 Task: Find connections with filter location Basoko with filter topic #AIwith filter profile language French with filter current company Mindfield Resources with filter school Rajiv Gandhi Prodoyogiki Vishwavidyalaya, Bhopal with filter industry Flight Training with filter service category UX Research with filter keywords title Animal Trainer
Action: Mouse moved to (694, 161)
Screenshot: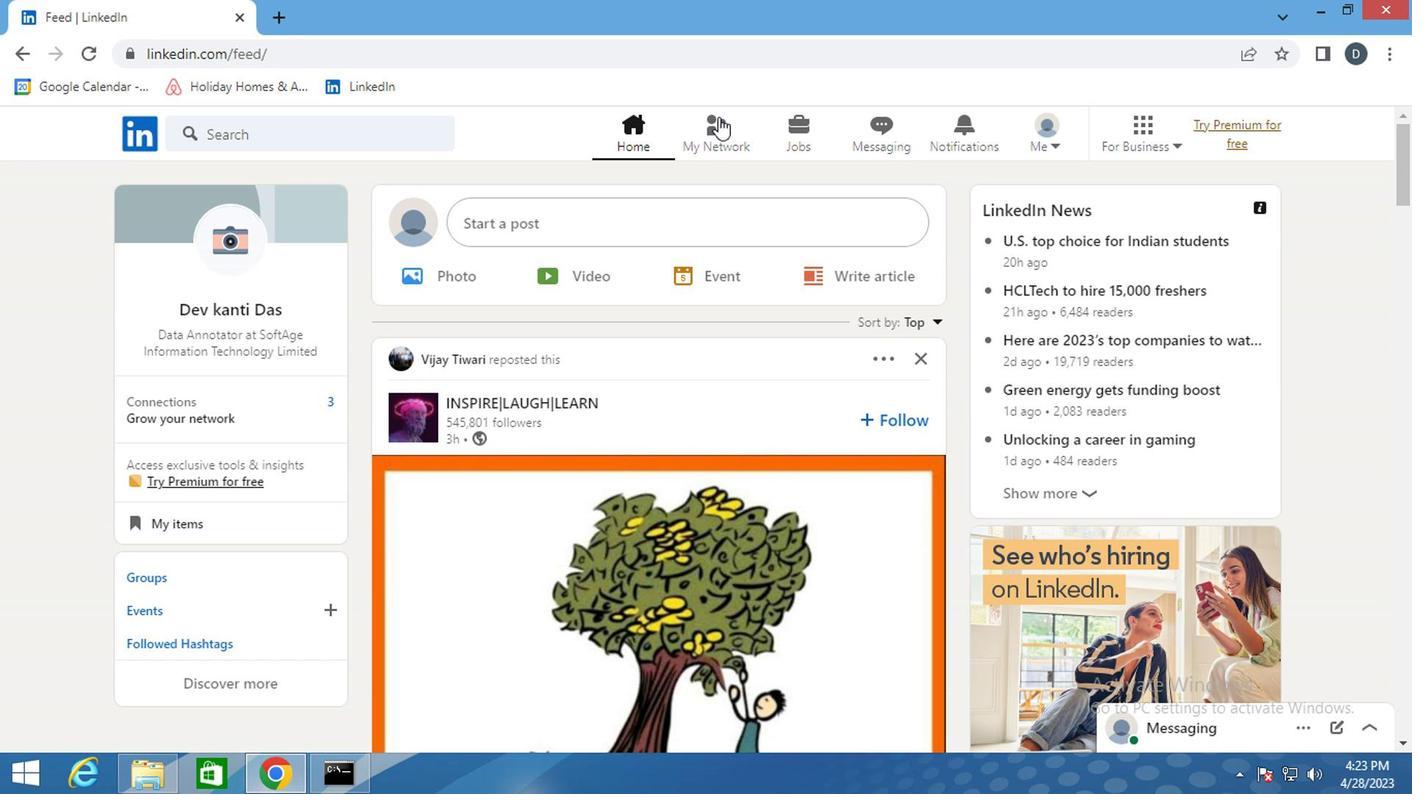 
Action: Mouse pressed left at (694, 161)
Screenshot: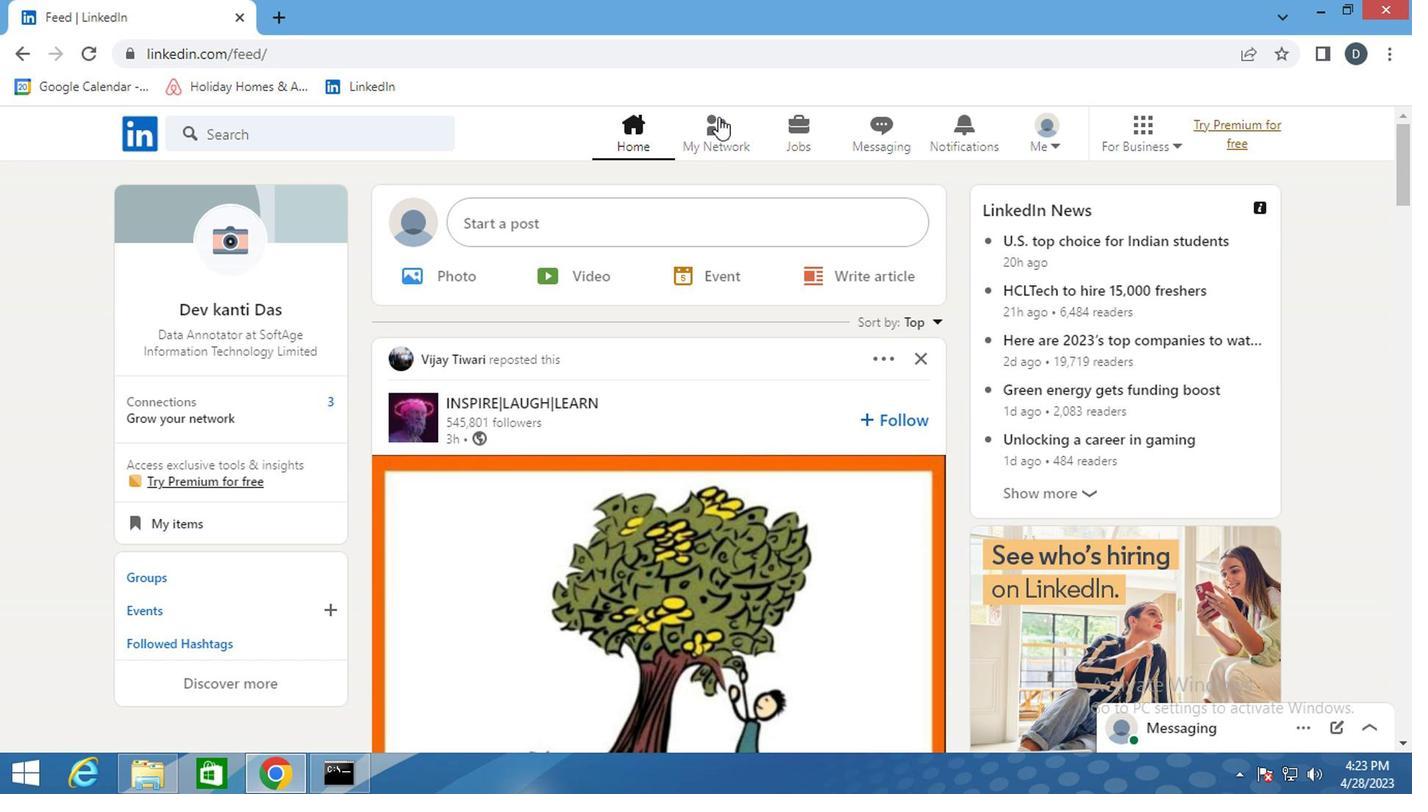 
Action: Mouse moved to (402, 243)
Screenshot: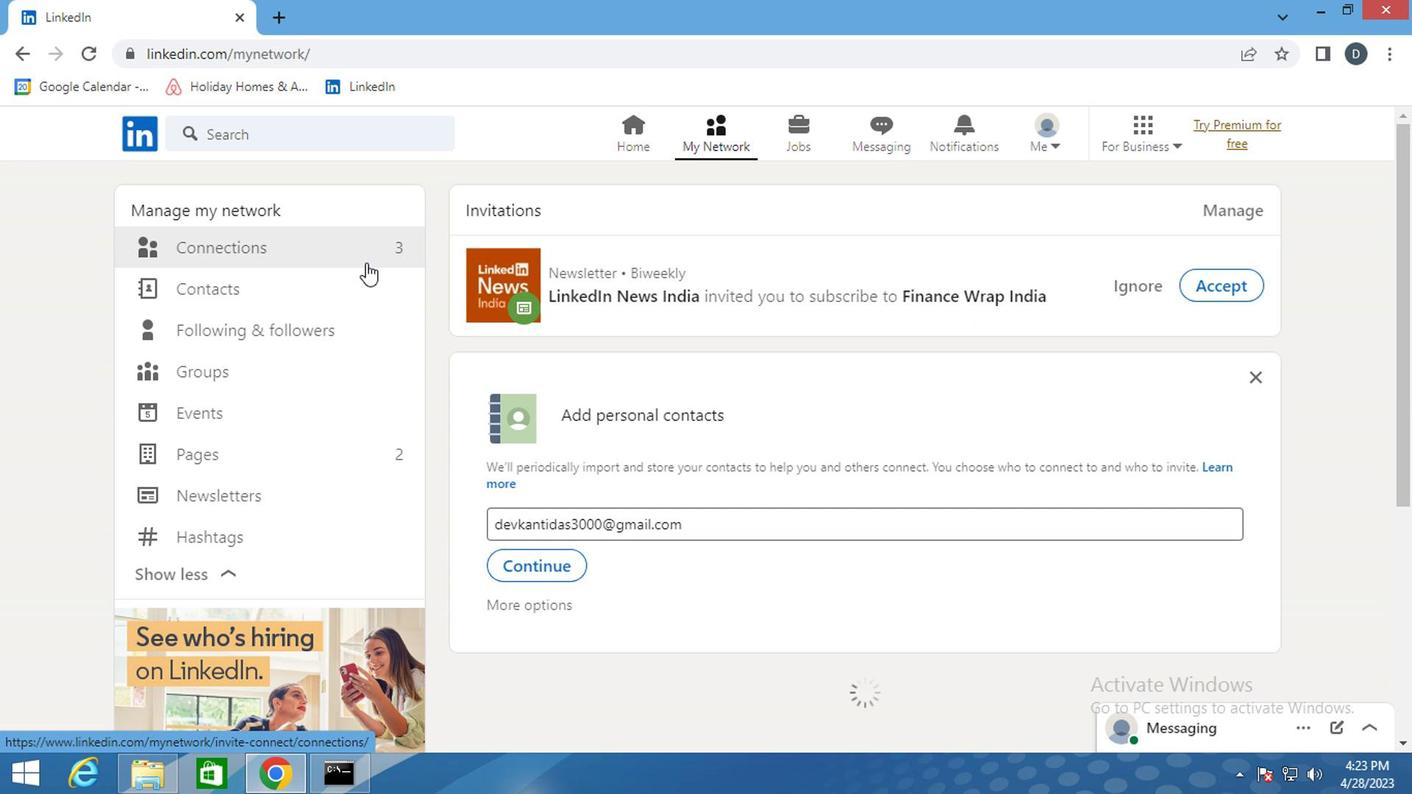
Action: Mouse pressed left at (402, 243)
Screenshot: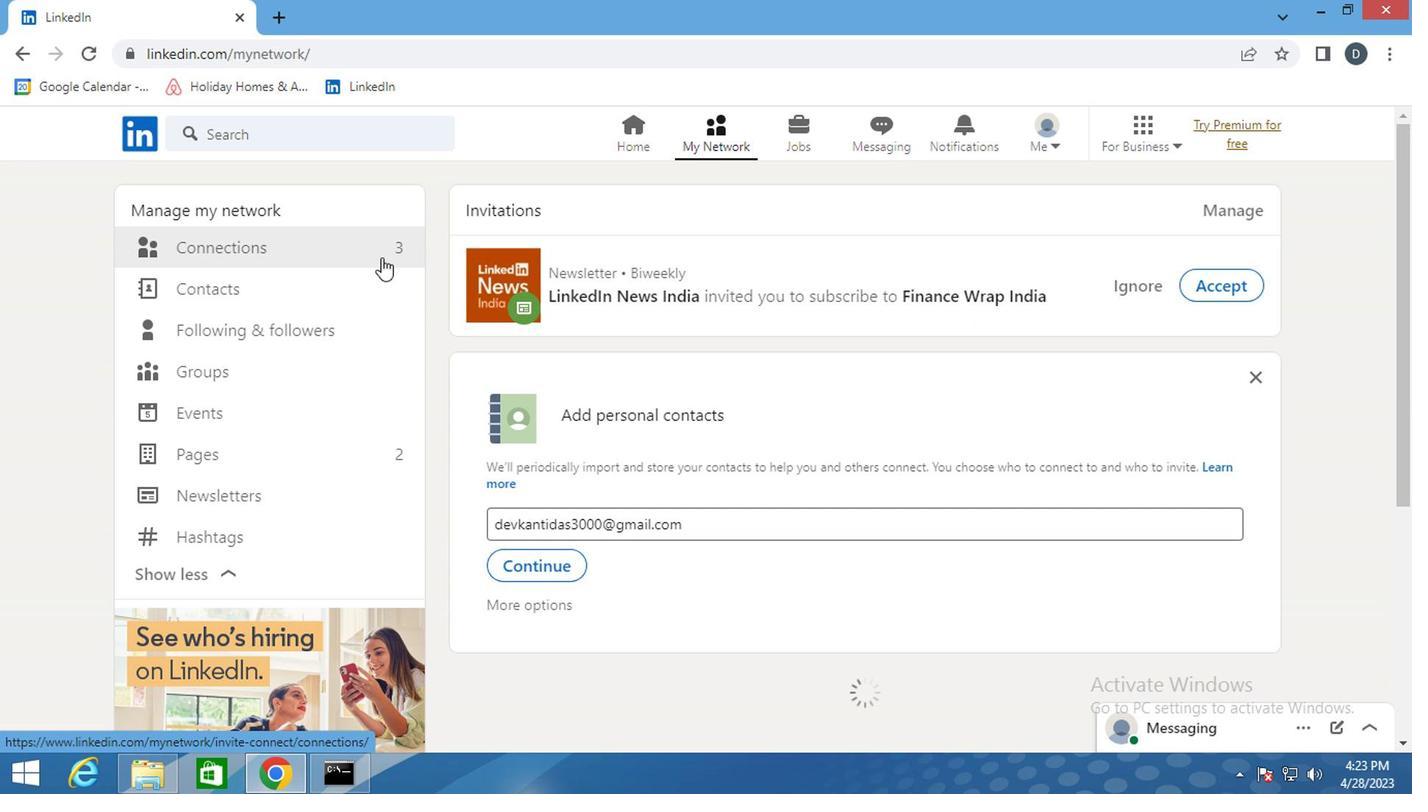 
Action: Mouse moved to (240, 244)
Screenshot: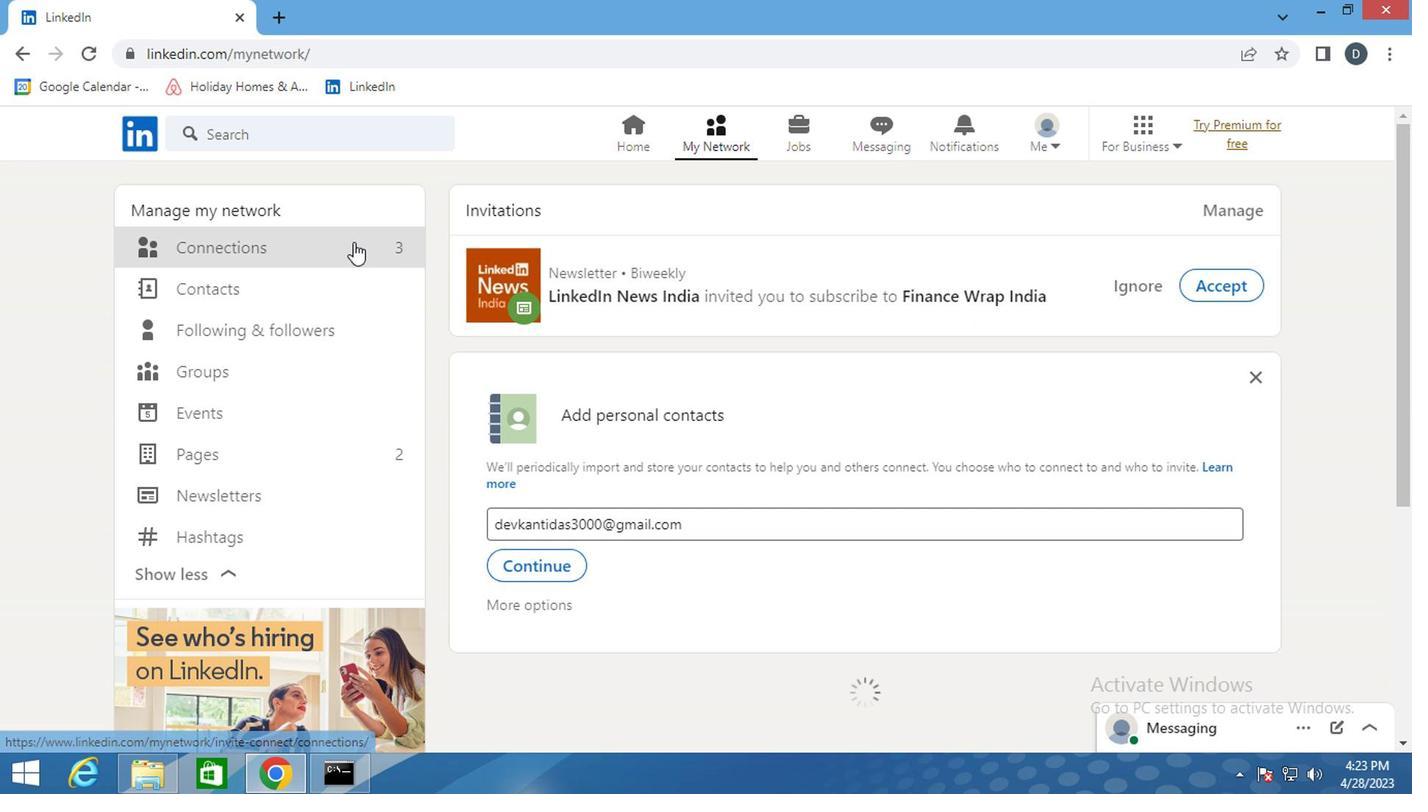 
Action: Mouse pressed left at (240, 244)
Screenshot: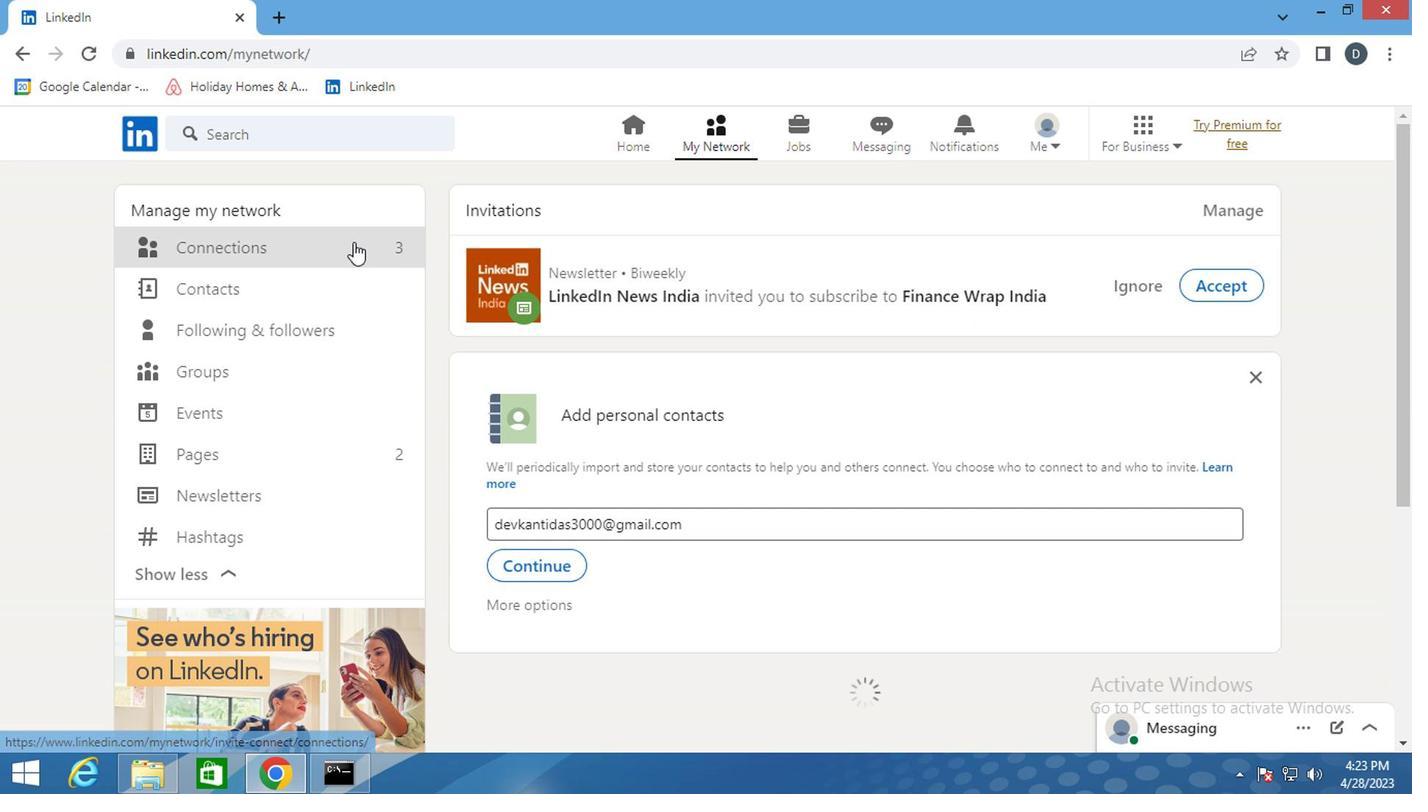 
Action: Mouse moved to (878, 256)
Screenshot: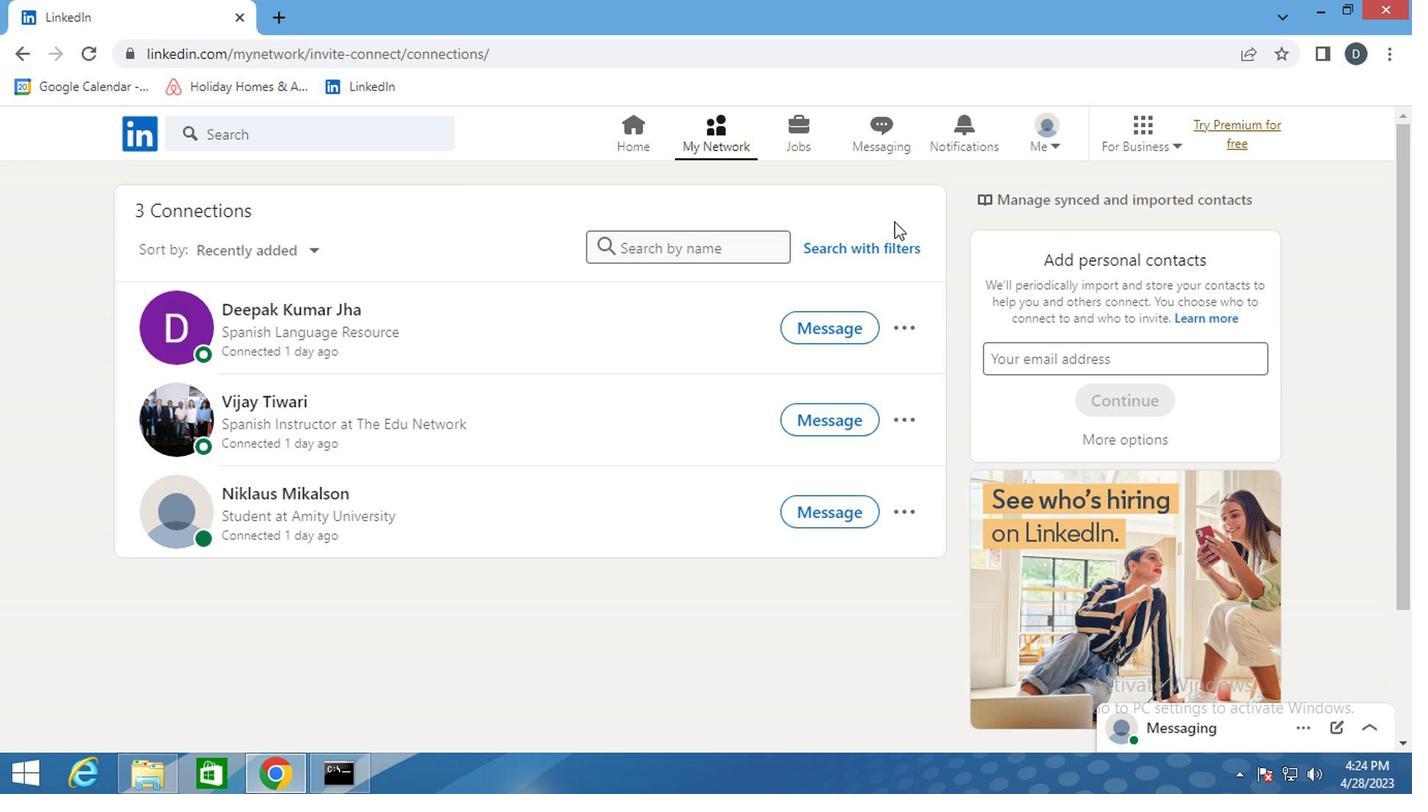 
Action: Mouse pressed left at (878, 256)
Screenshot: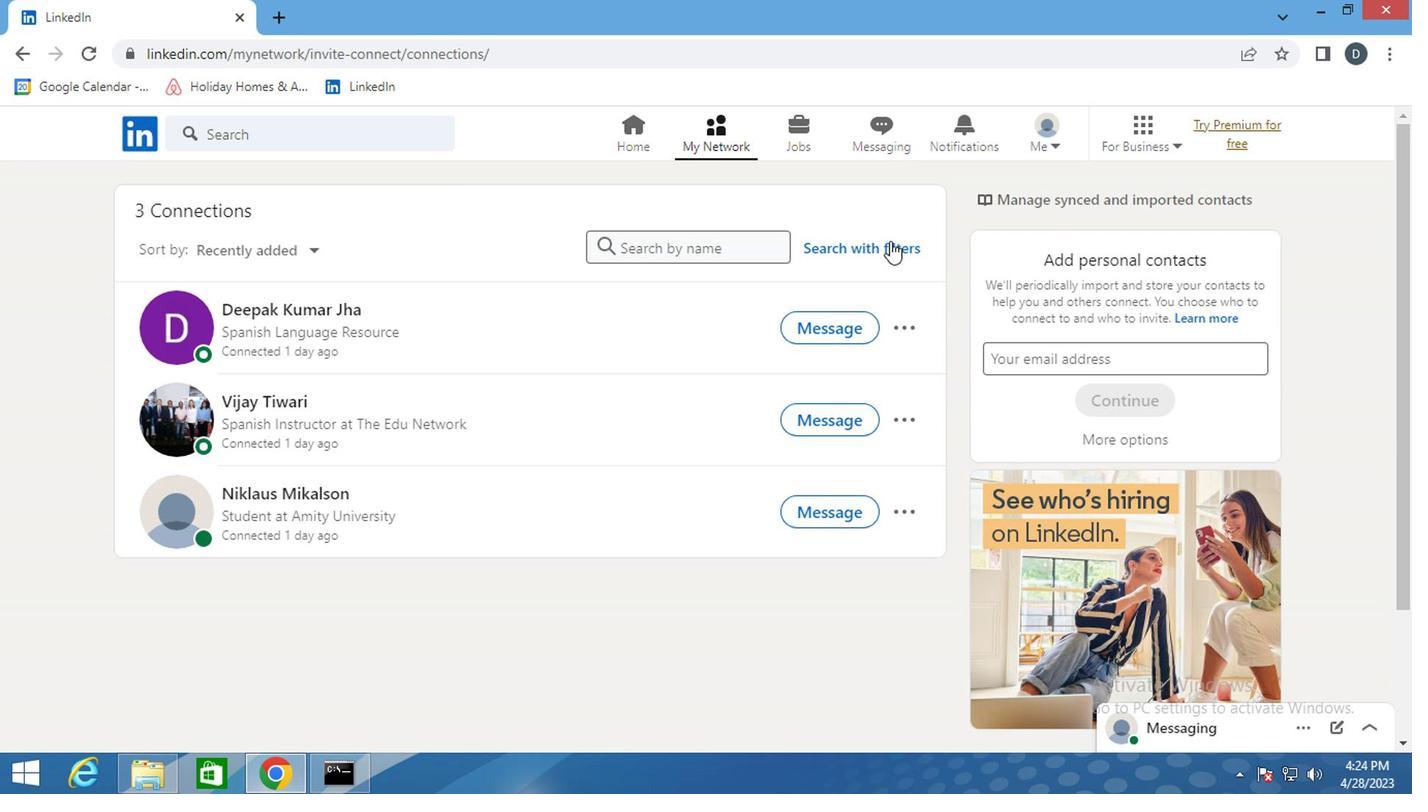 
Action: Mouse moved to (780, 200)
Screenshot: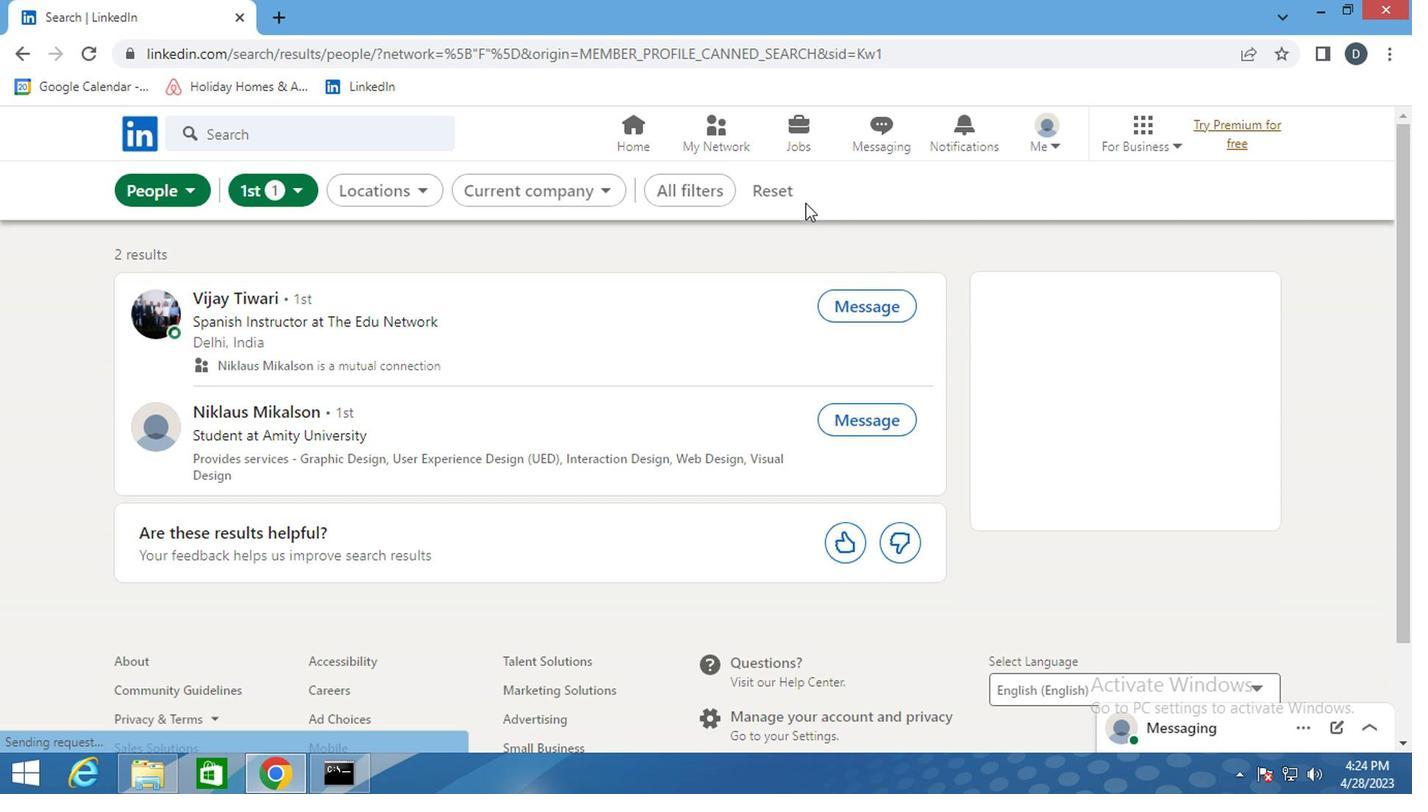 
Action: Mouse pressed left at (780, 200)
Screenshot: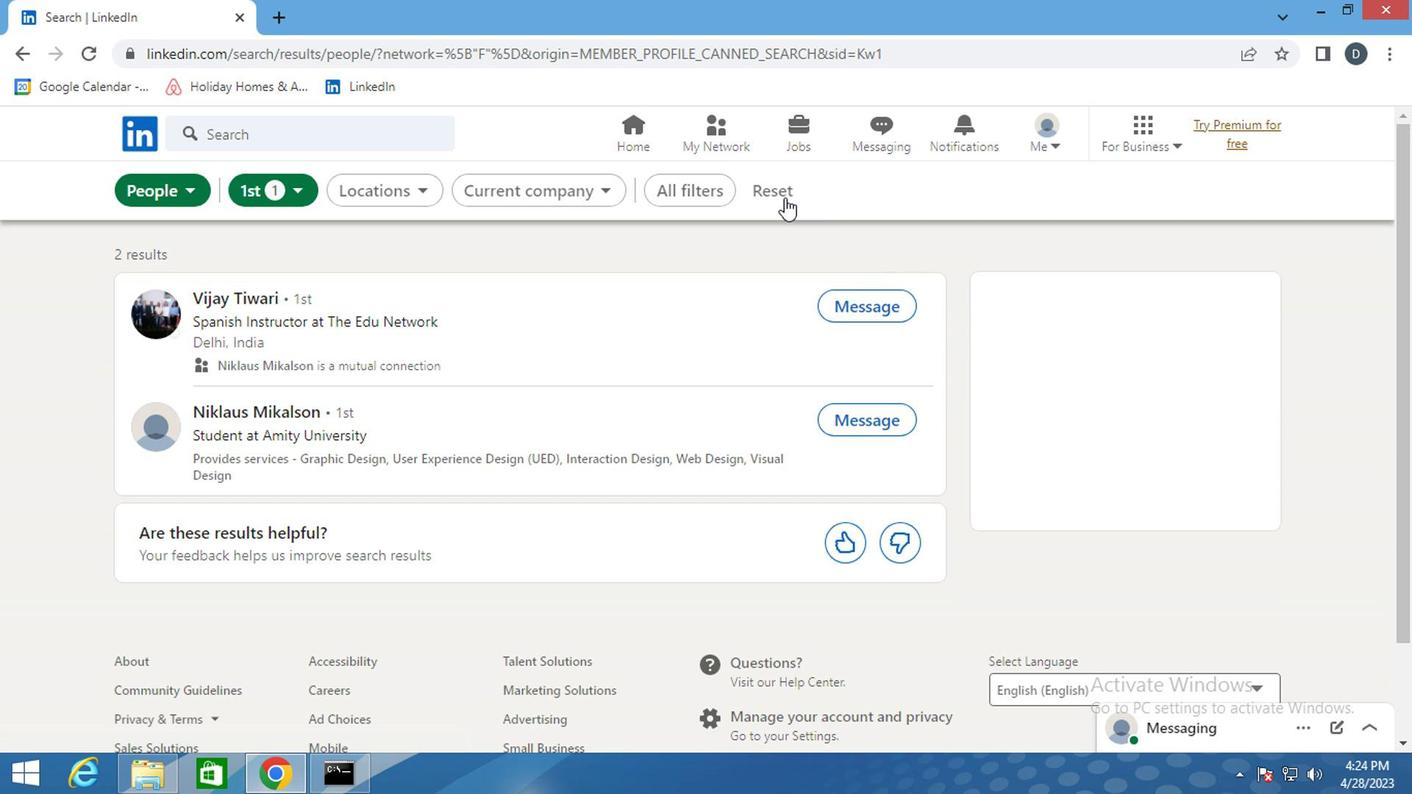 
Action: Mouse moved to (732, 185)
Screenshot: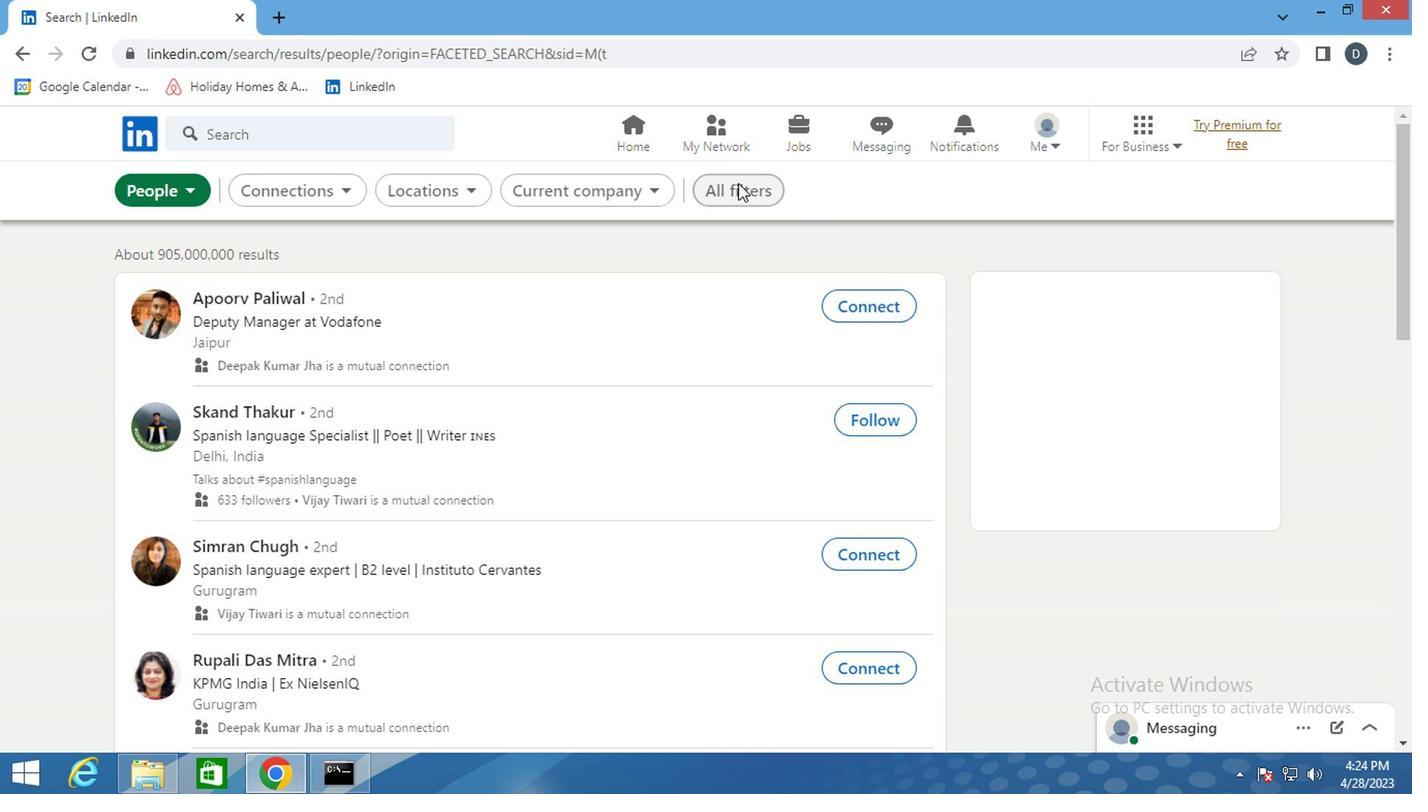 
Action: Mouse pressed left at (732, 185)
Screenshot: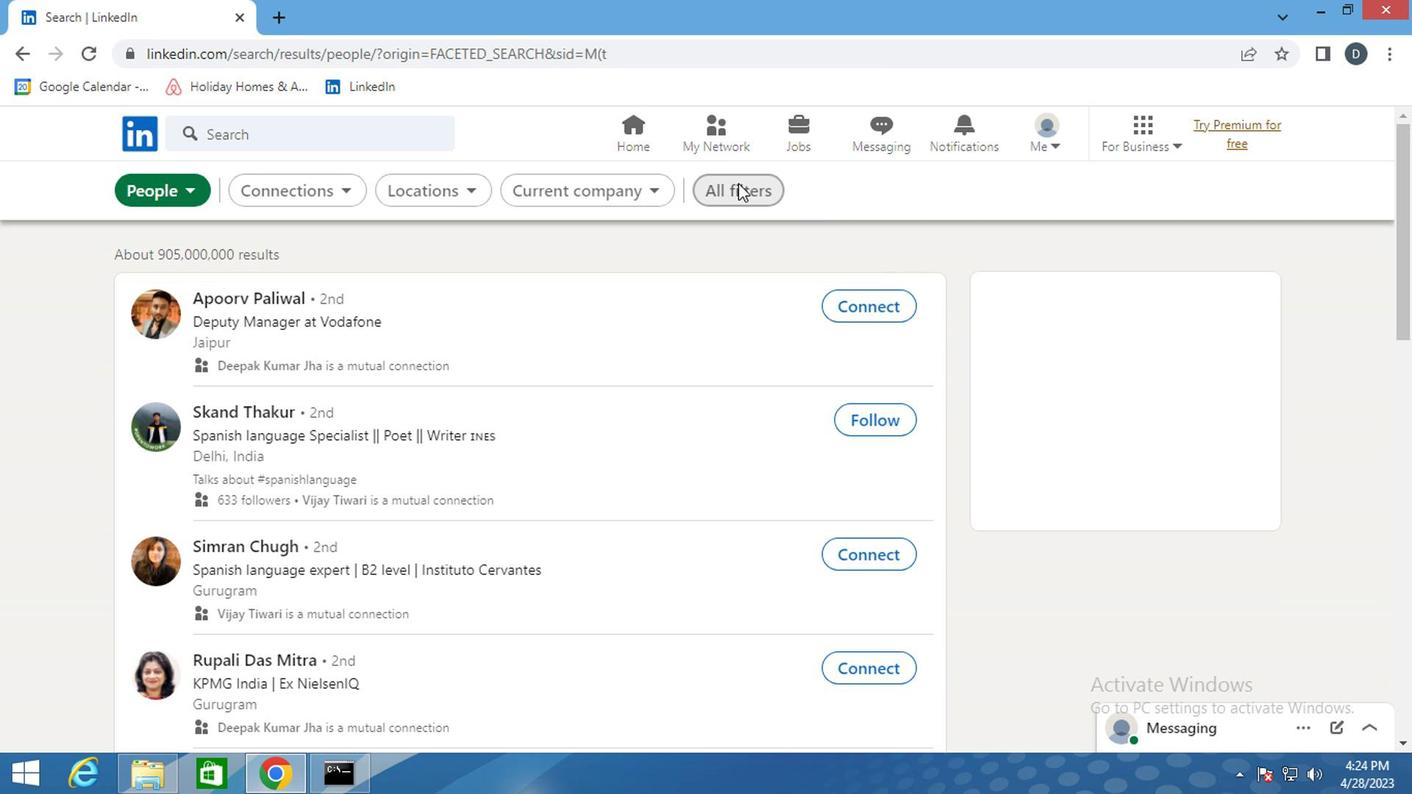 
Action: Mouse moved to (1142, 501)
Screenshot: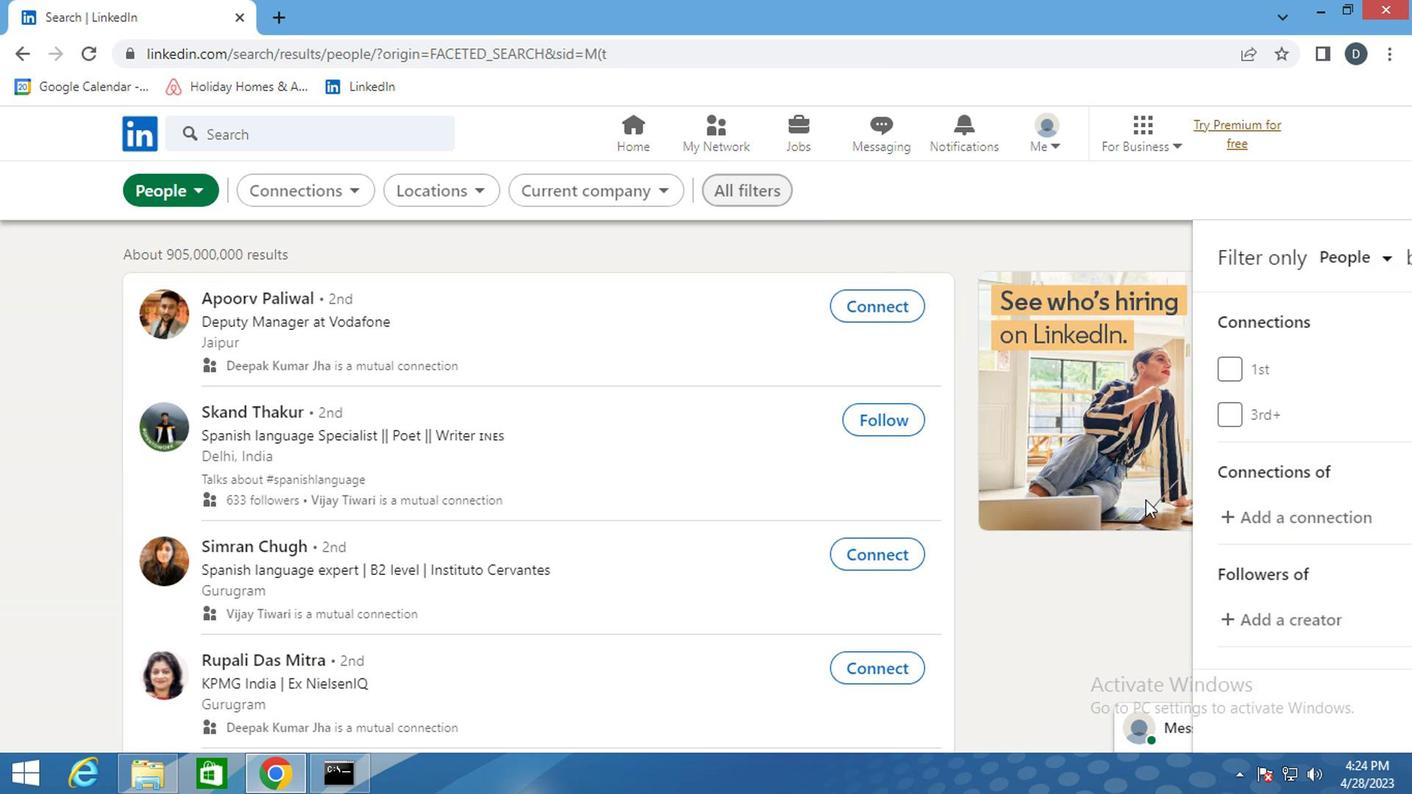 
Action: Mouse scrolled (1142, 501) with delta (0, 0)
Screenshot: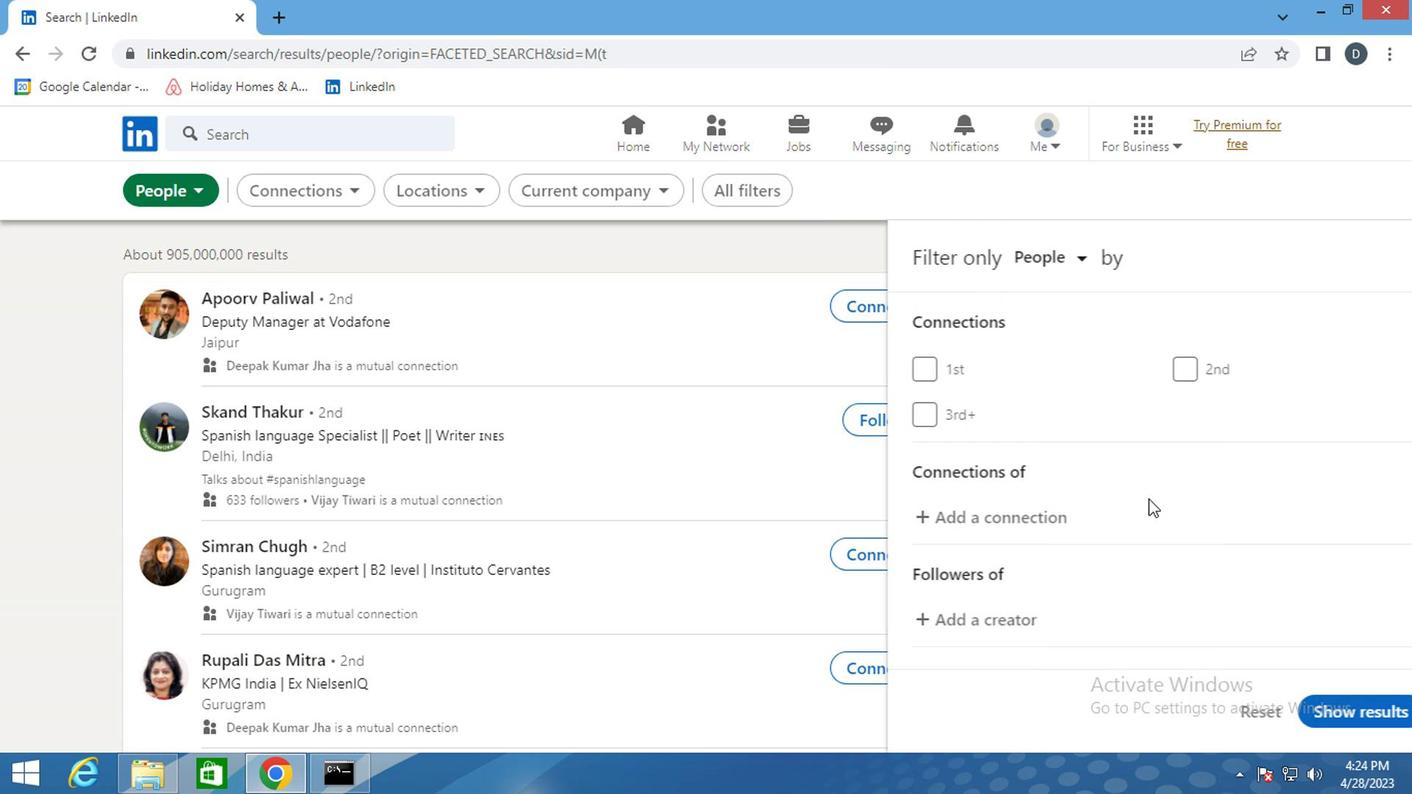 
Action: Mouse scrolled (1142, 501) with delta (0, 0)
Screenshot: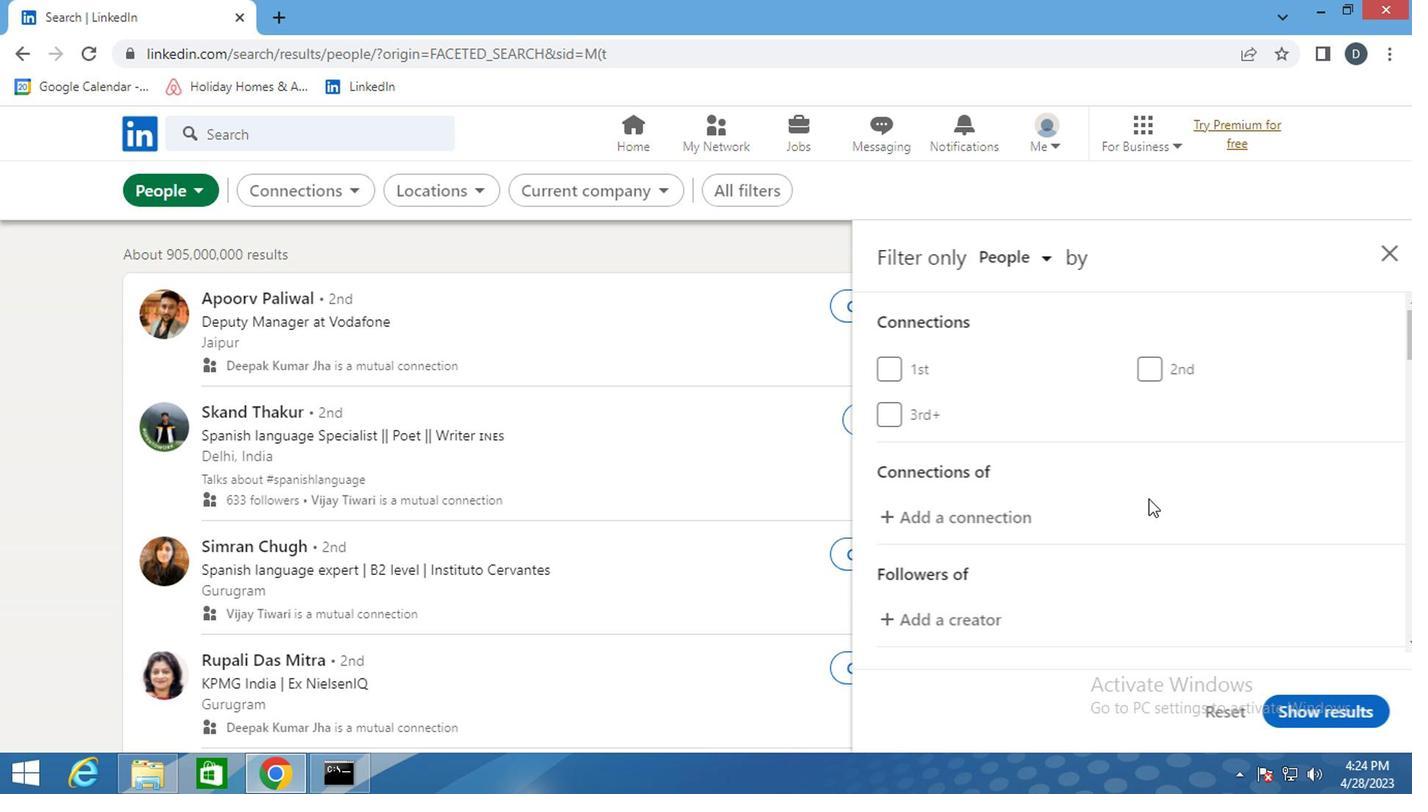 
Action: Mouse moved to (1206, 604)
Screenshot: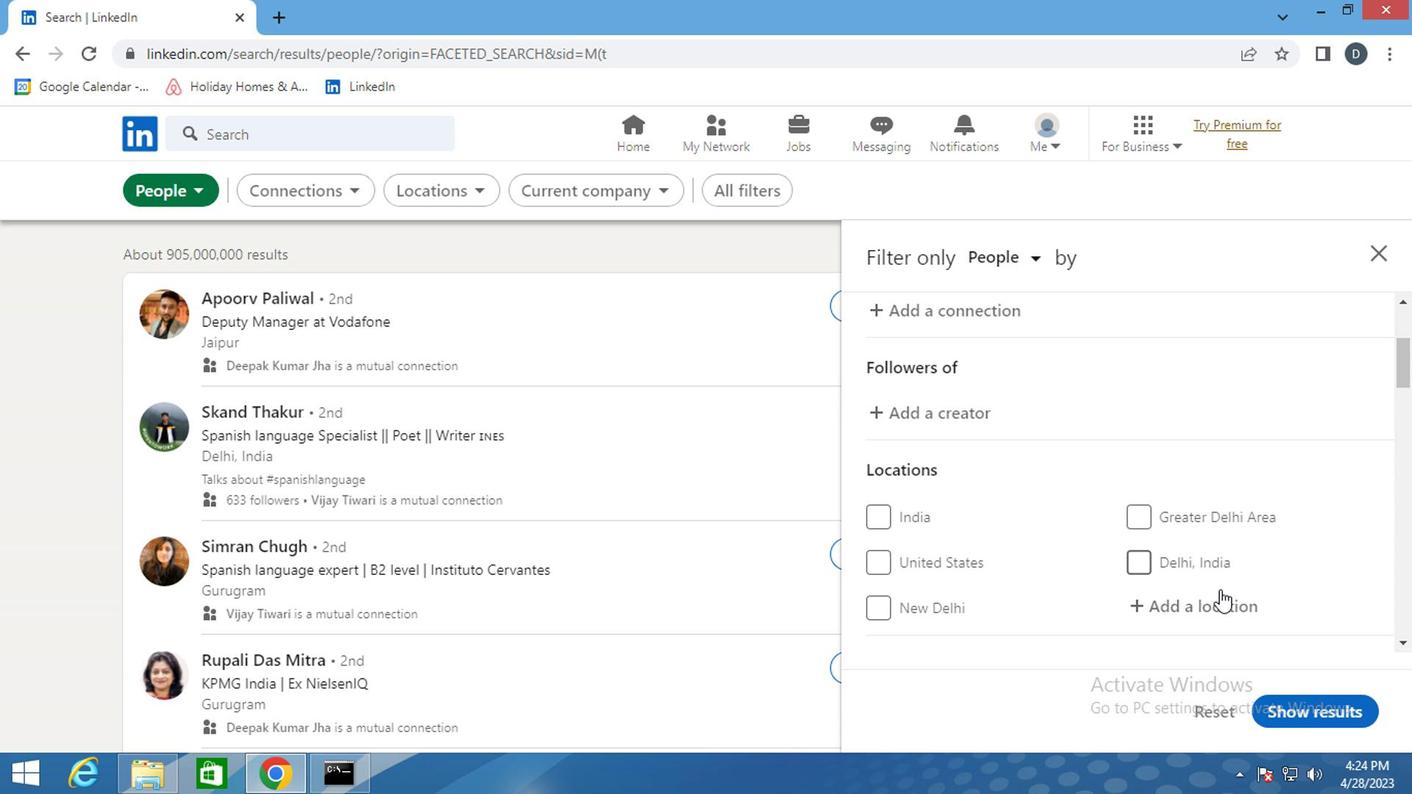 
Action: Mouse pressed left at (1206, 604)
Screenshot: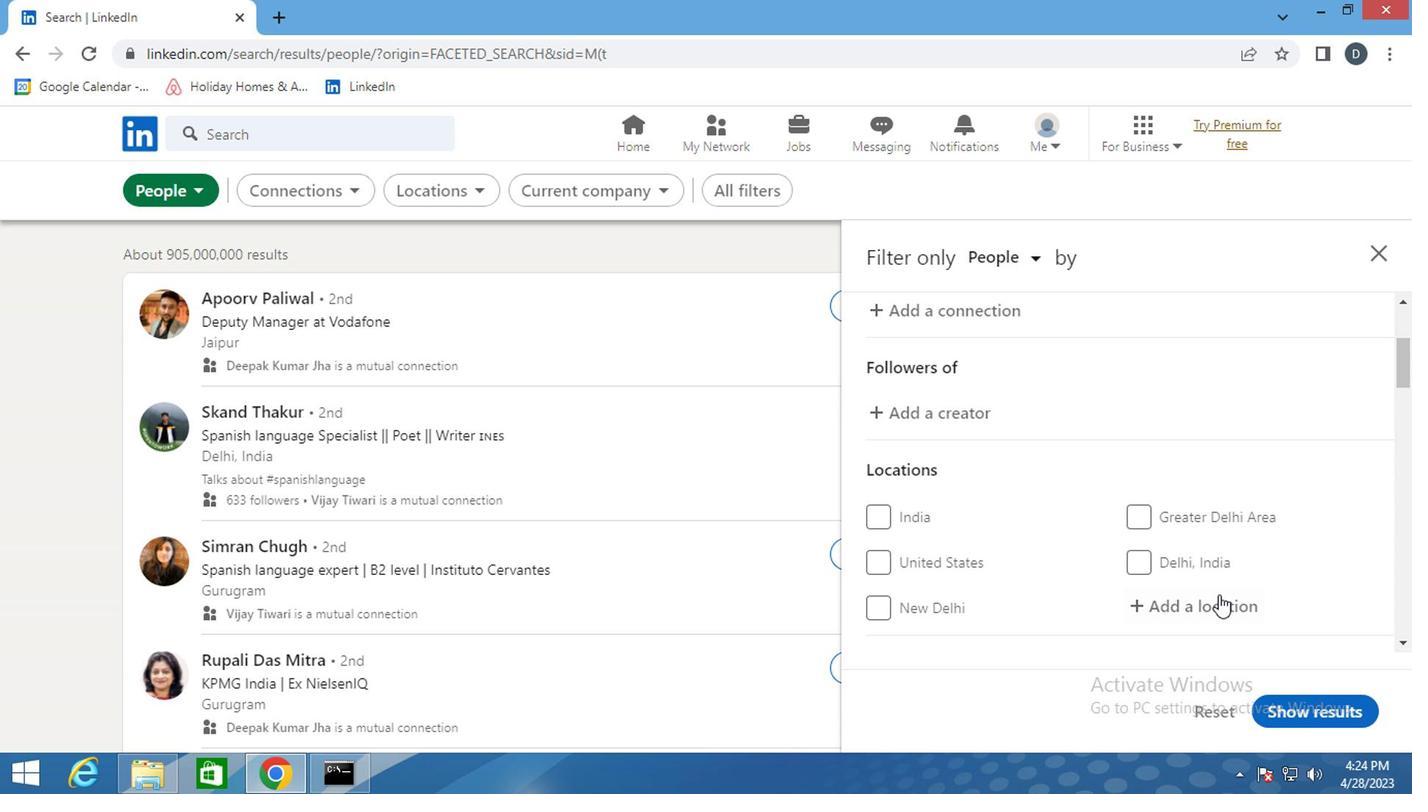 
Action: Mouse moved to (1206, 529)
Screenshot: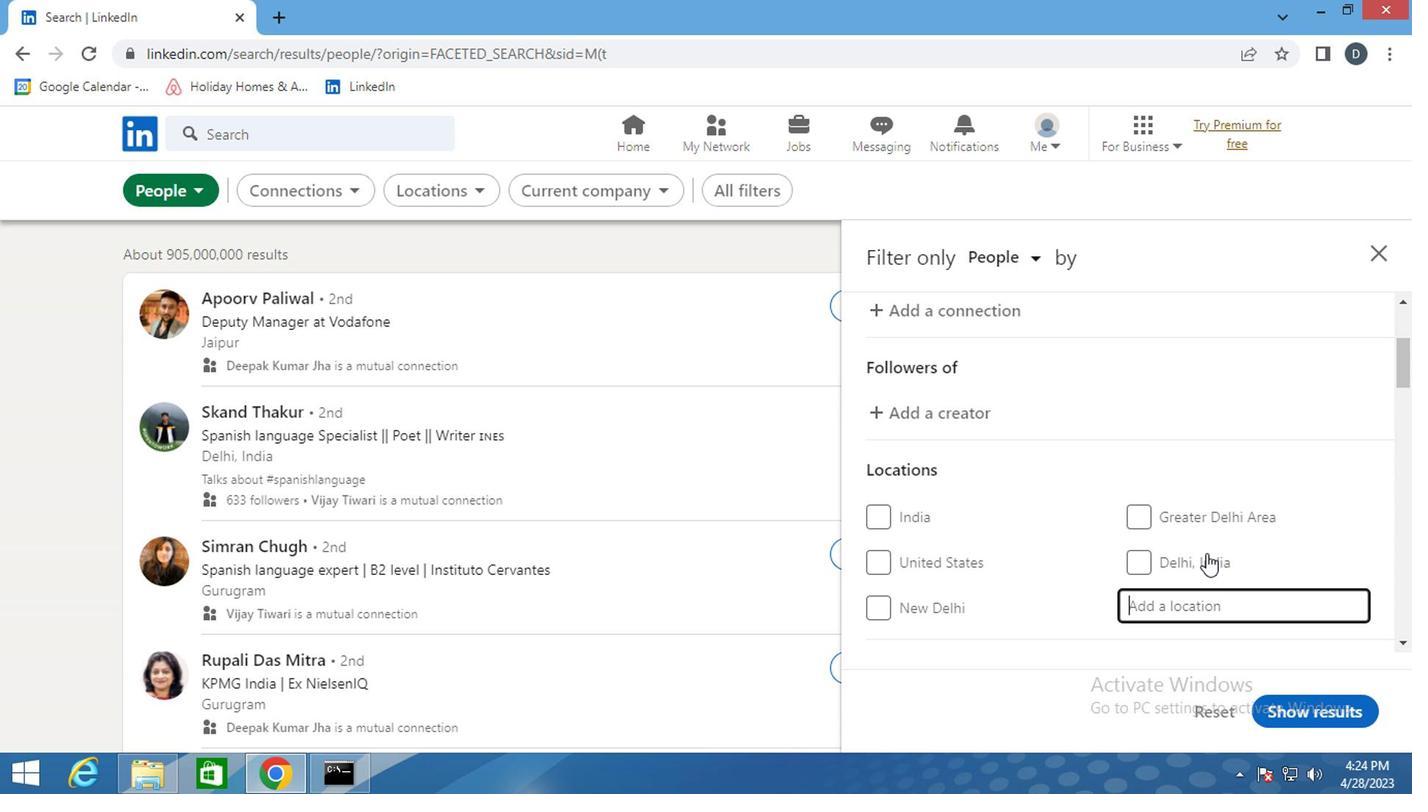 
Action: Mouse scrolled (1206, 529) with delta (0, 0)
Screenshot: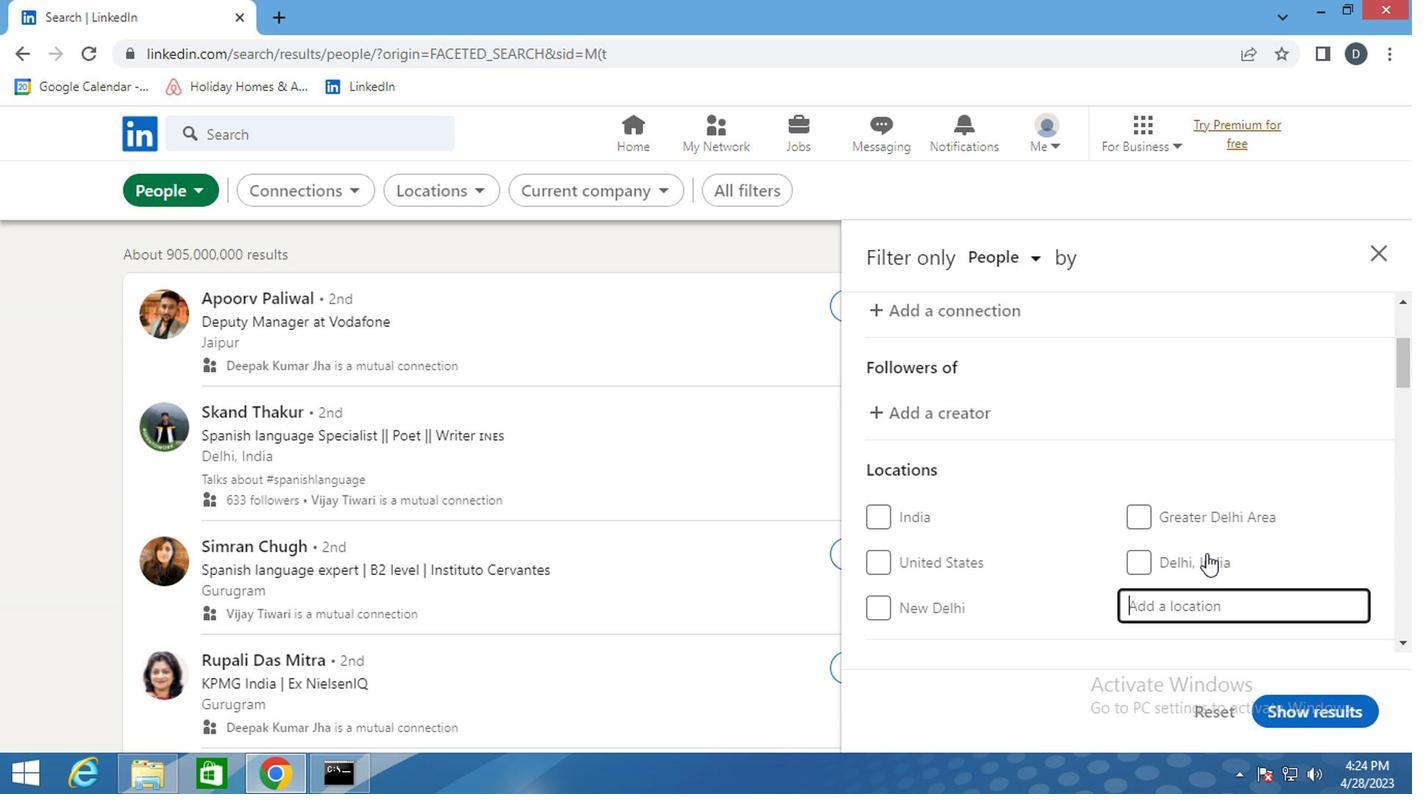 
Action: Mouse moved to (1203, 534)
Screenshot: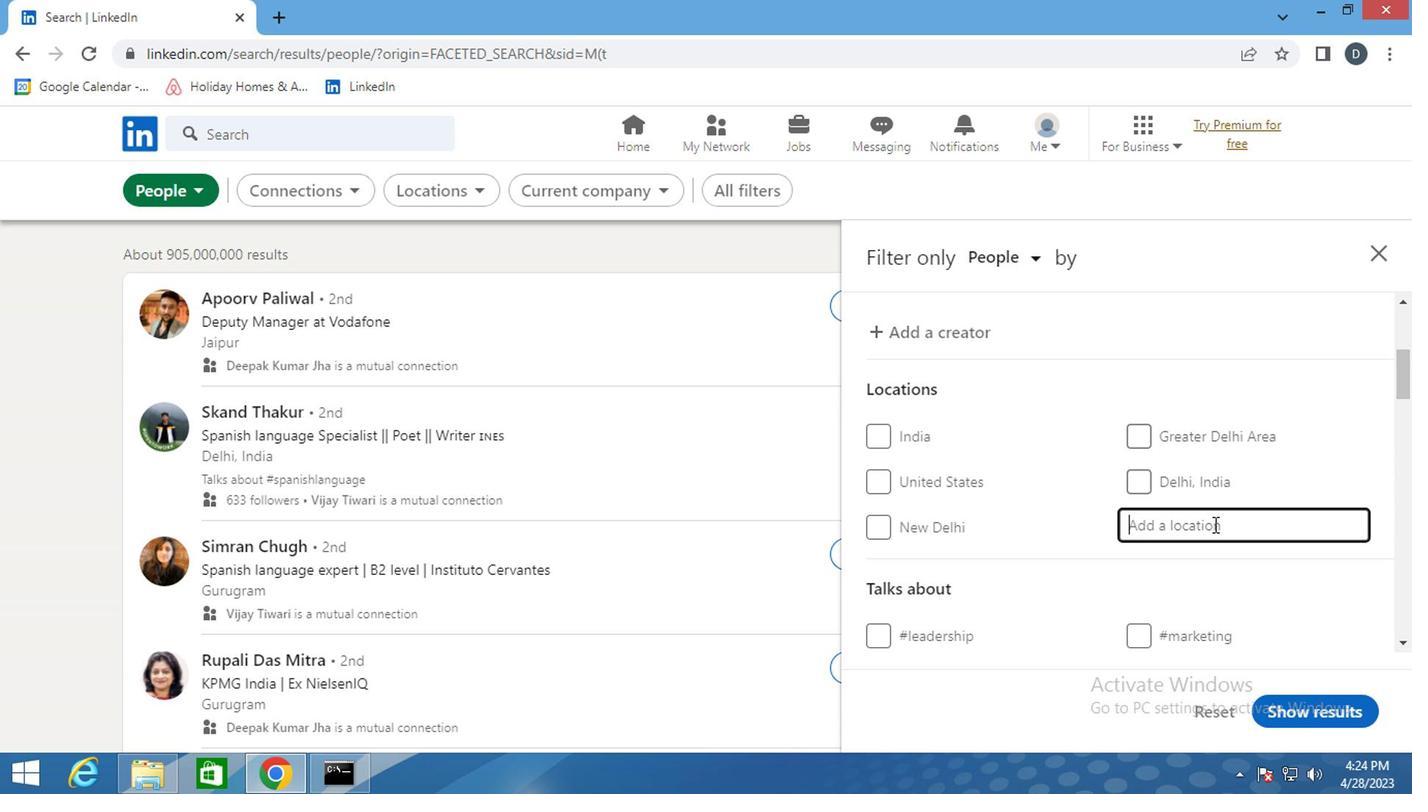 
Action: Key pressed <Key.shift_r>Basoko
Screenshot: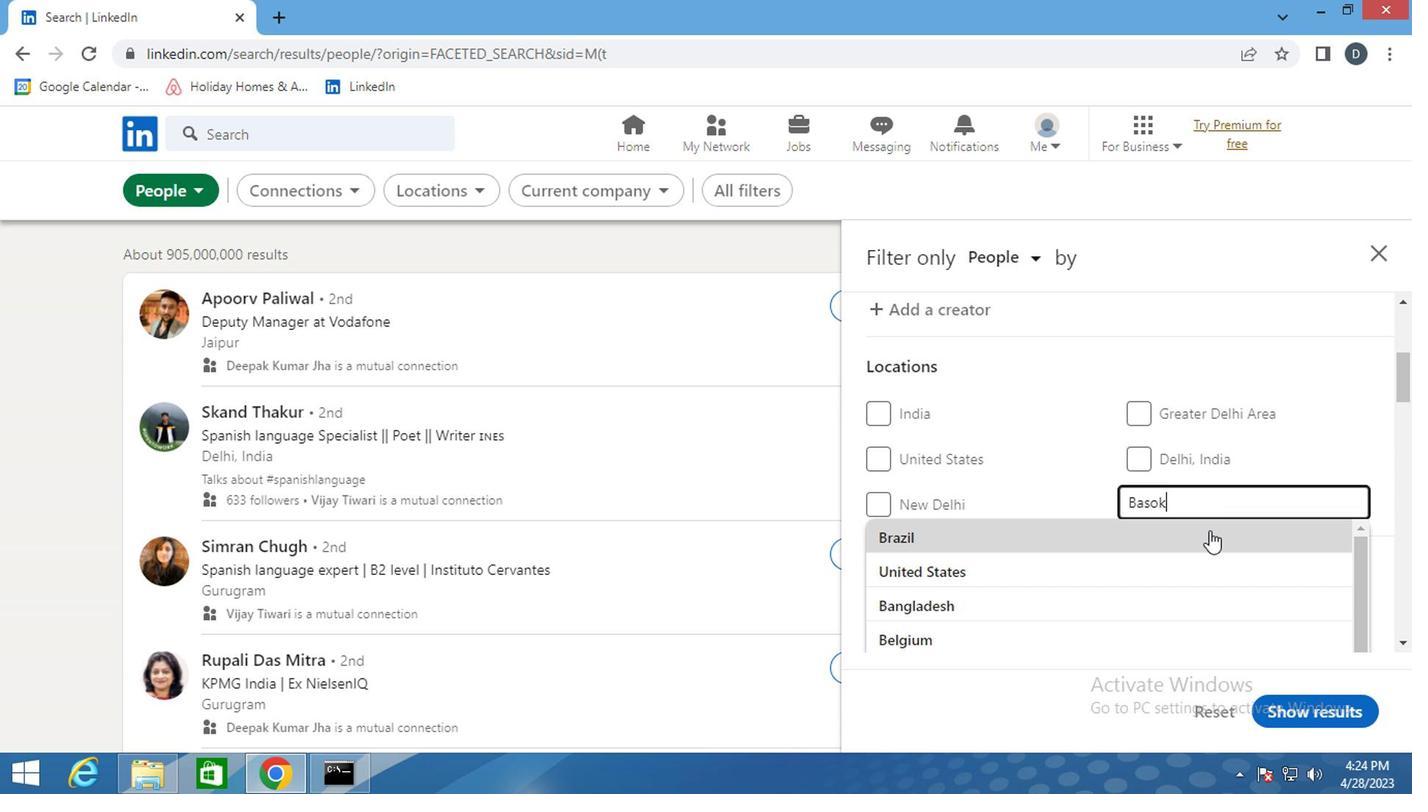 
Action: Mouse pressed left at (1203, 534)
Screenshot: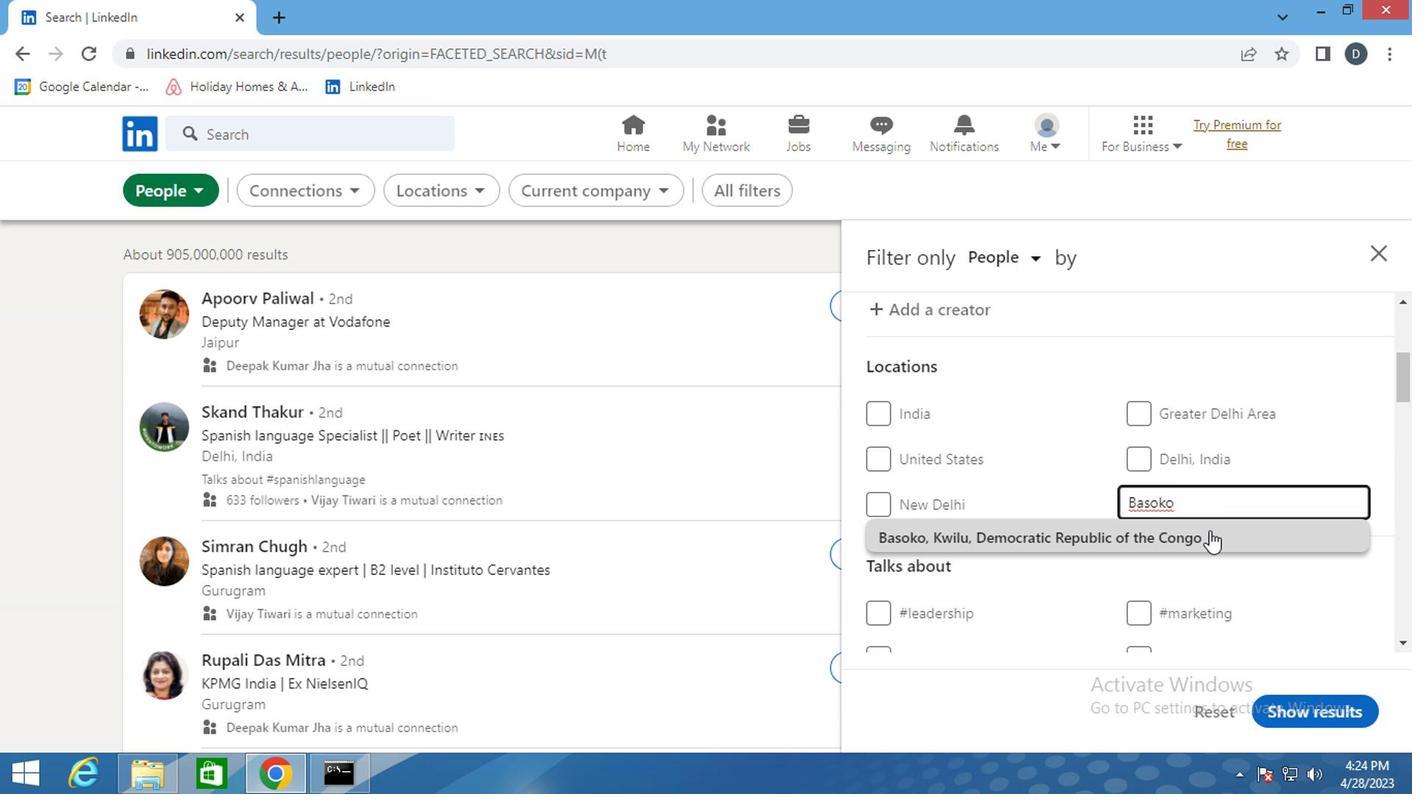 
Action: Mouse moved to (1205, 529)
Screenshot: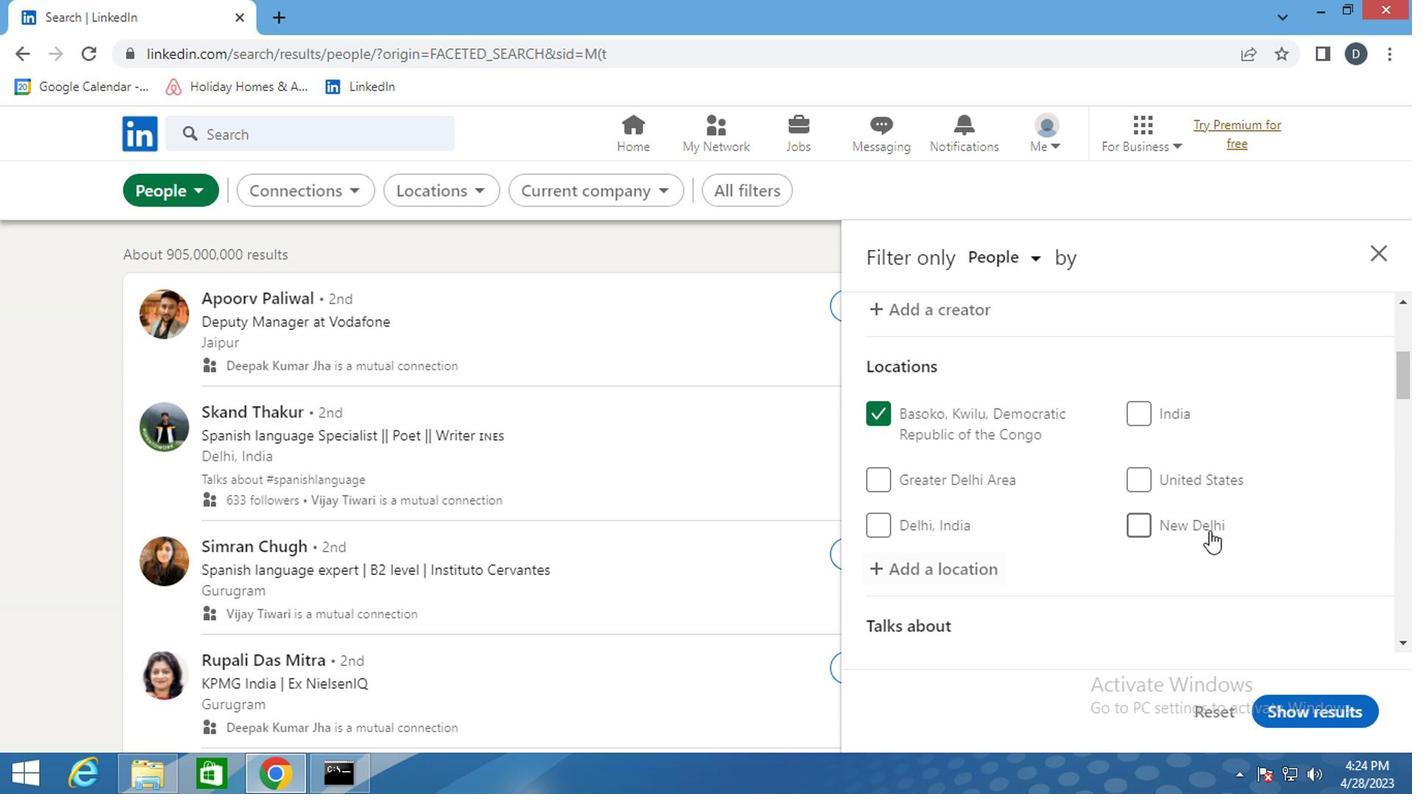 
Action: Mouse scrolled (1205, 527) with delta (0, -1)
Screenshot: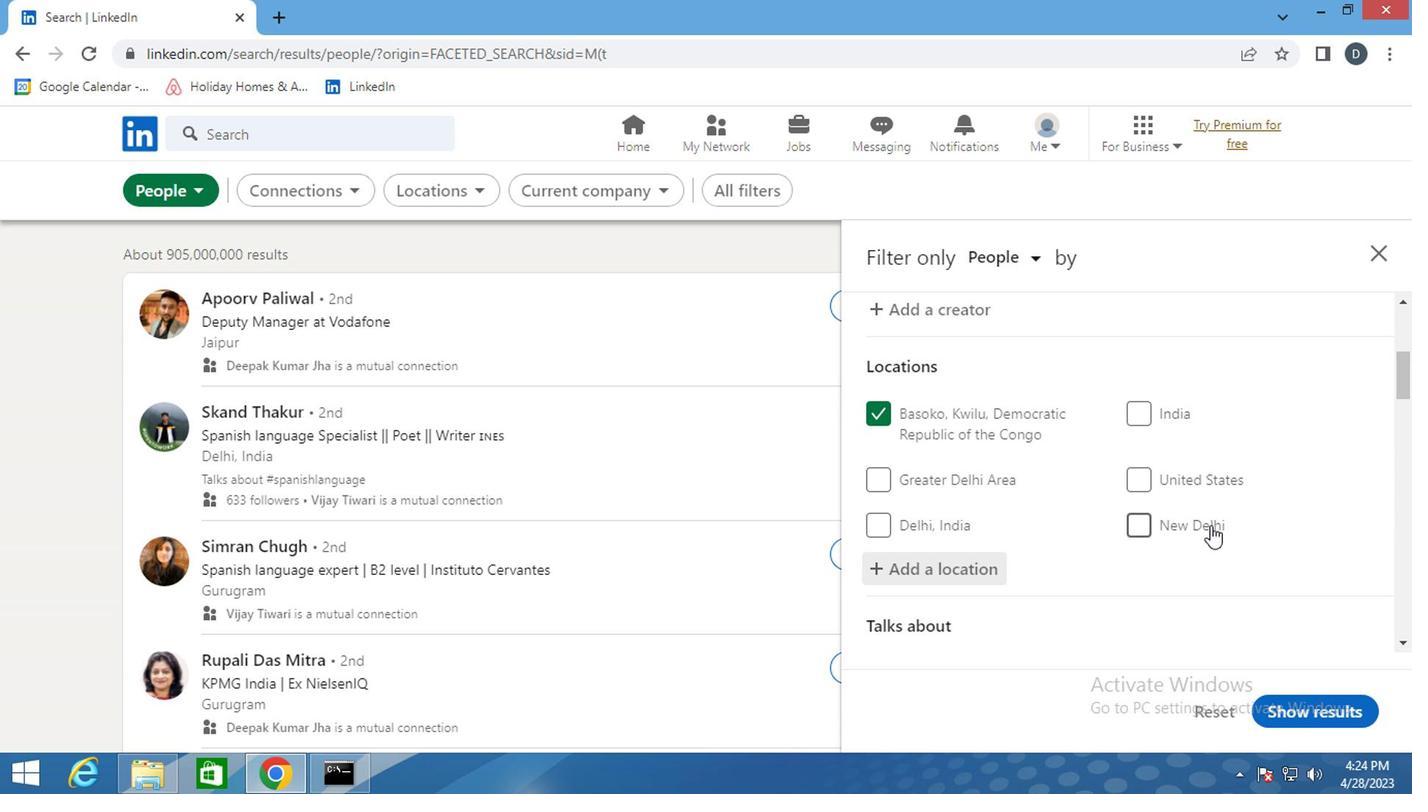
Action: Mouse scrolled (1205, 527) with delta (0, -1)
Screenshot: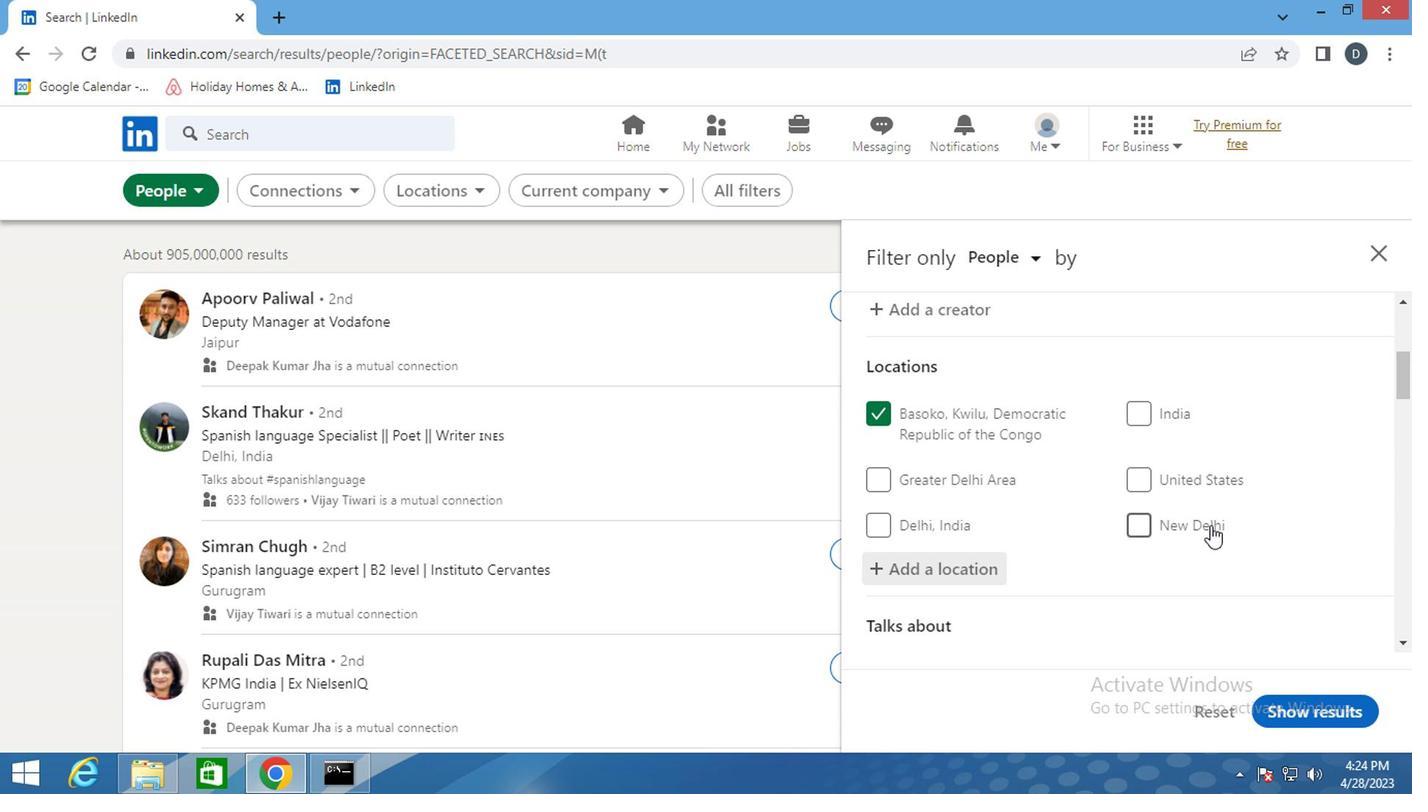 
Action: Mouse moved to (1156, 567)
Screenshot: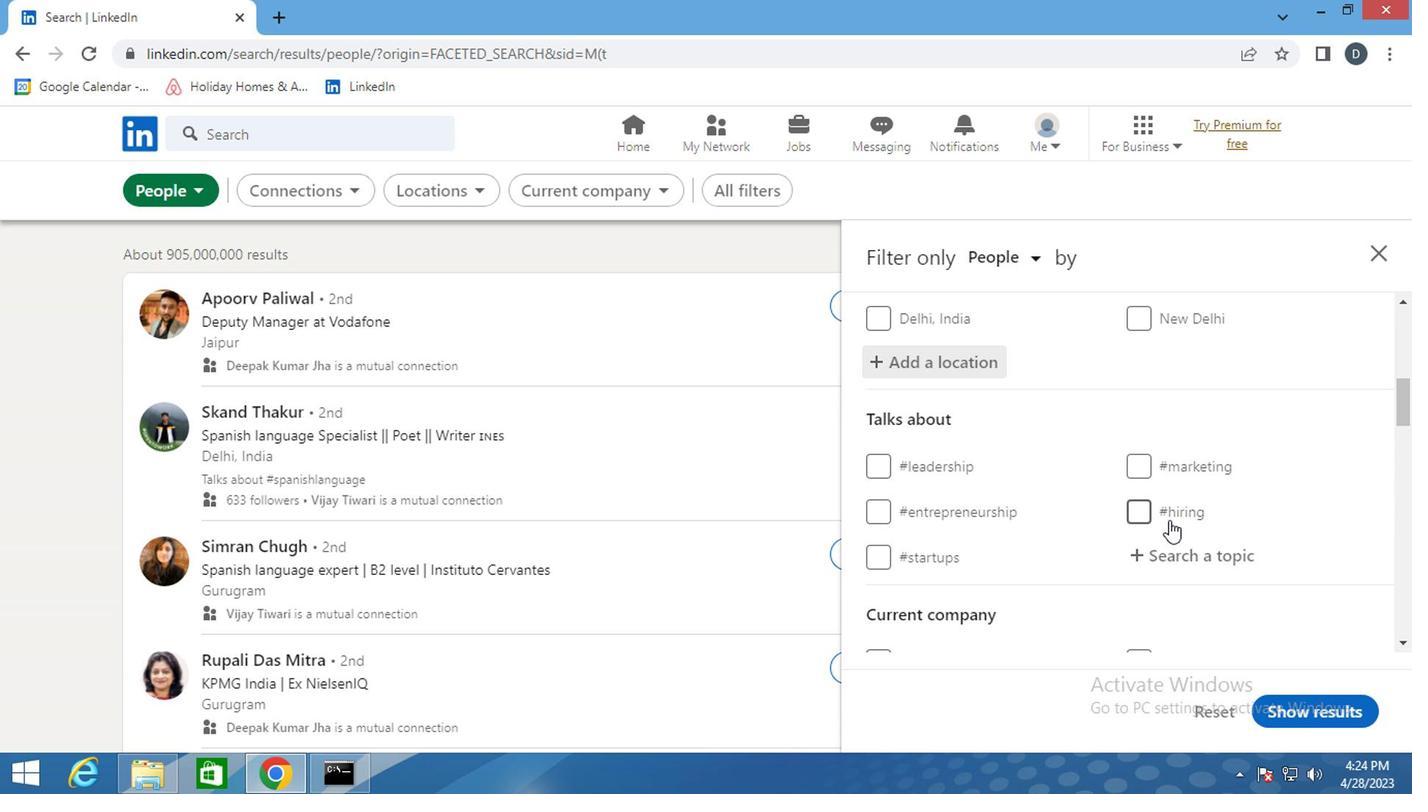 
Action: Mouse pressed left at (1156, 567)
Screenshot: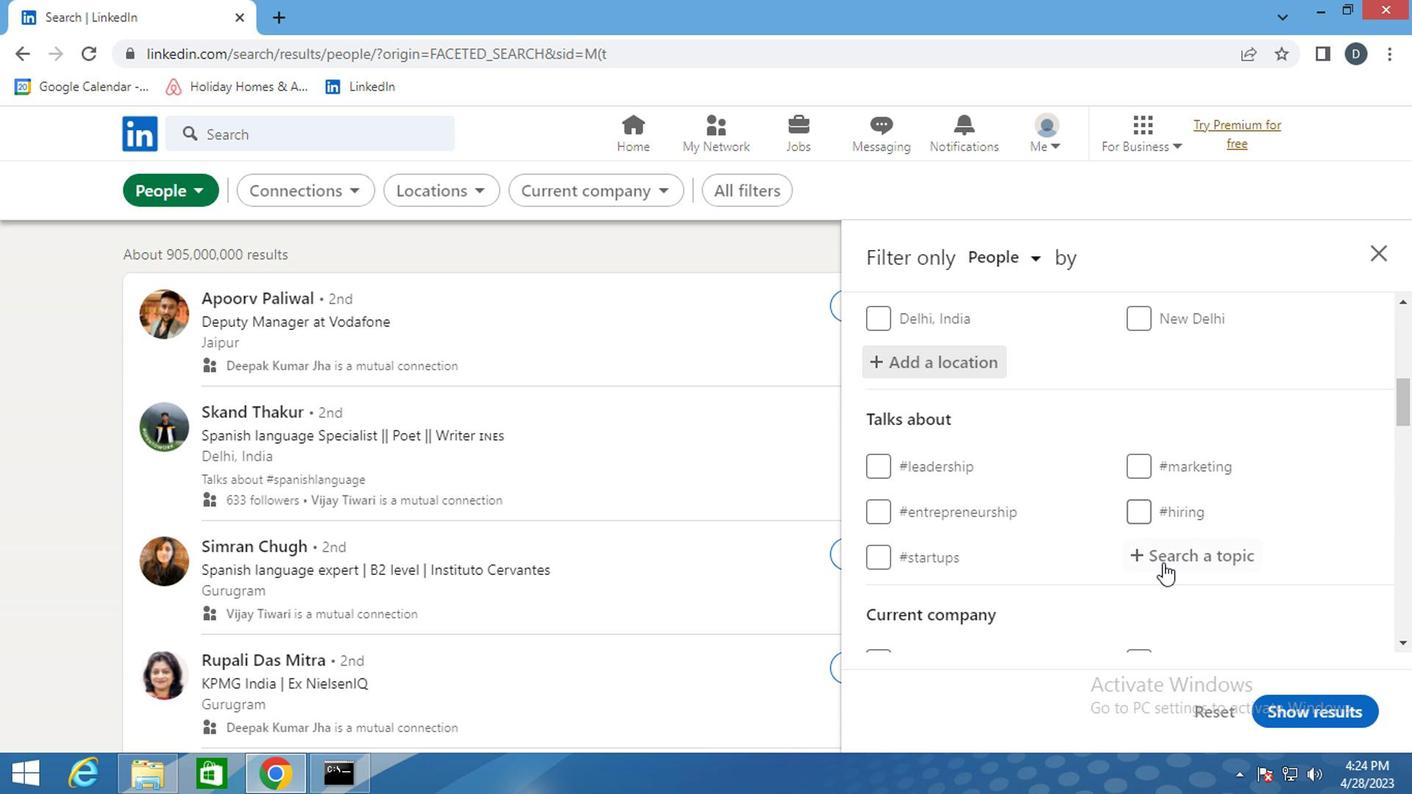 
Action: Key pressed <Key.shift><Key.shift><Key.shift>#<Key.shift>AI
Screenshot: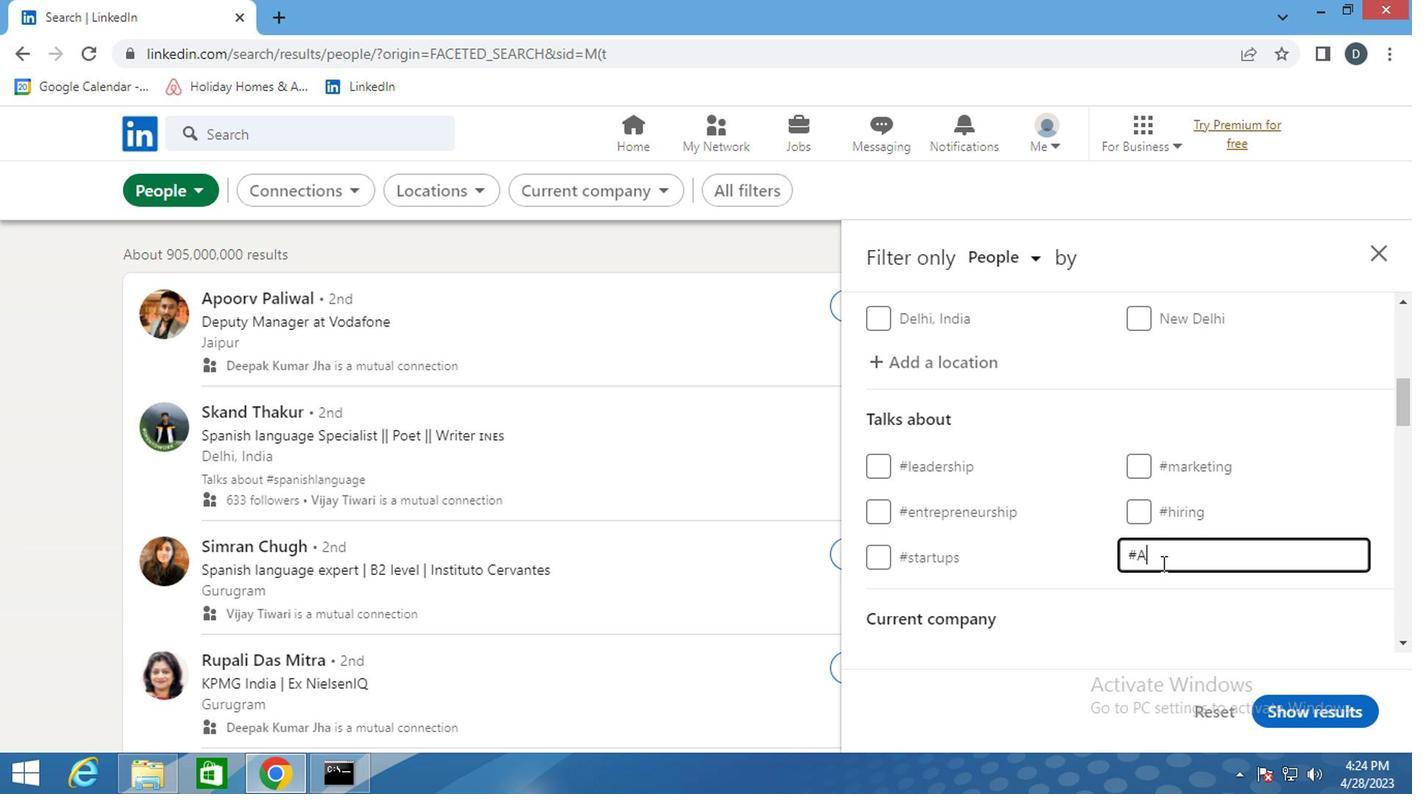 
Action: Mouse moved to (1156, 567)
Screenshot: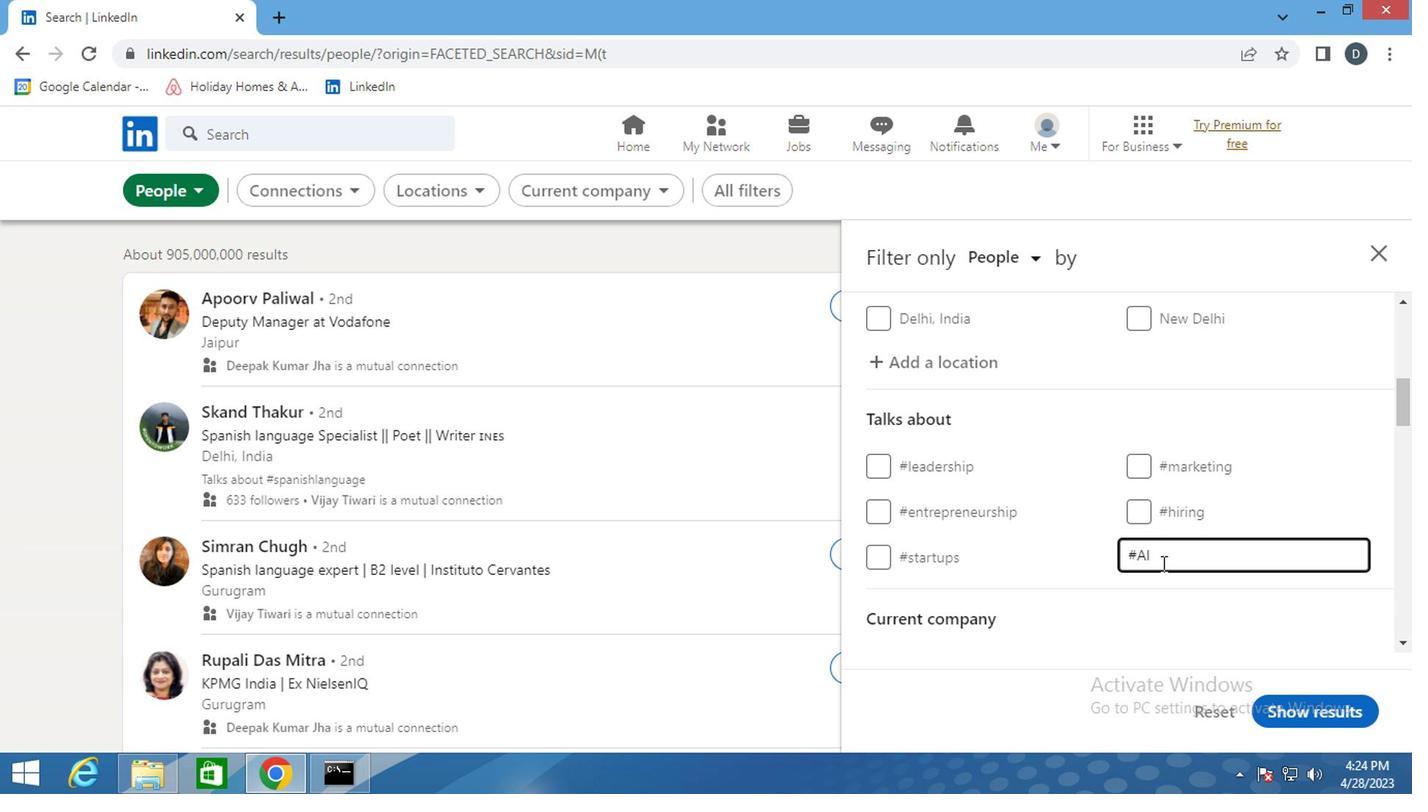 
Action: Mouse scrolled (1156, 565) with delta (0, -1)
Screenshot: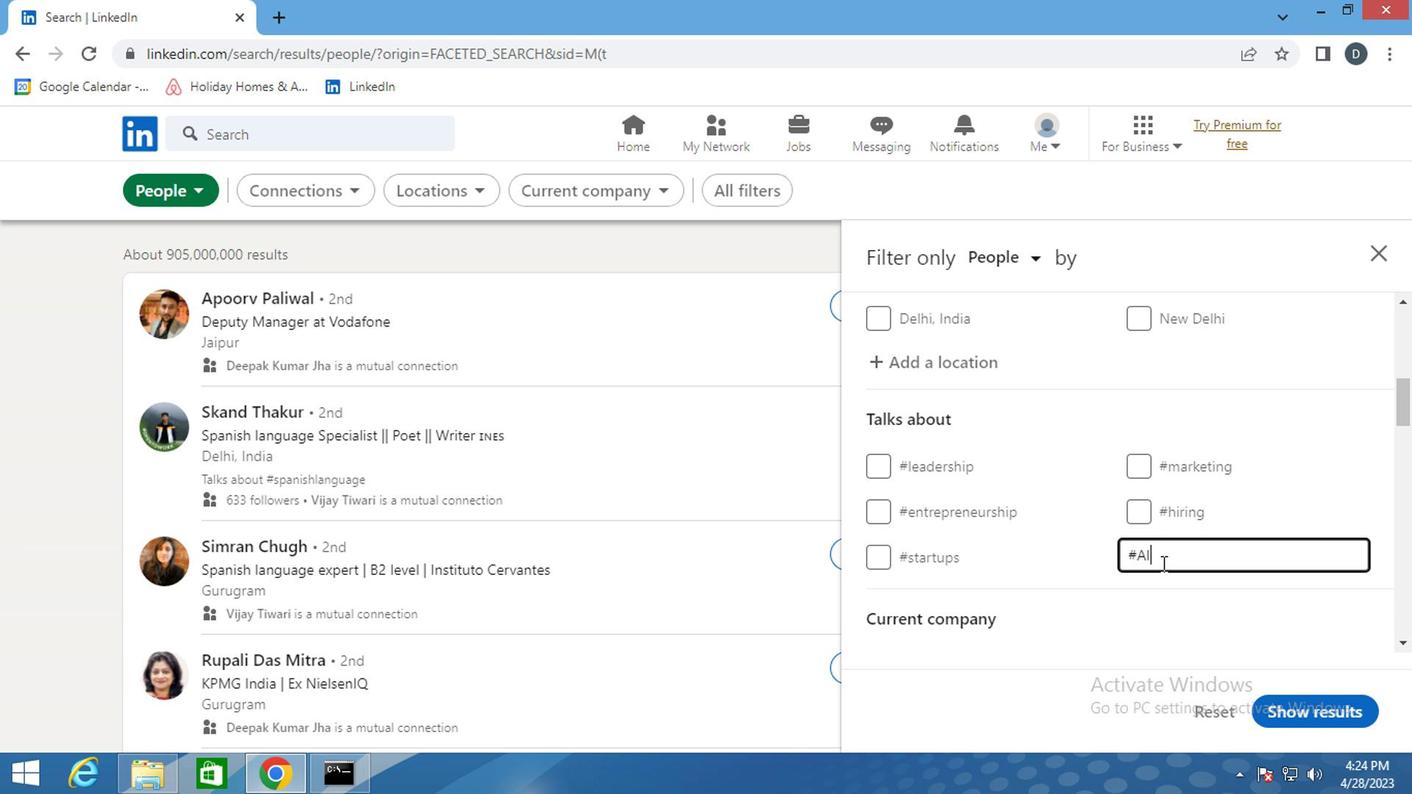 
Action: Mouse scrolled (1156, 565) with delta (0, -1)
Screenshot: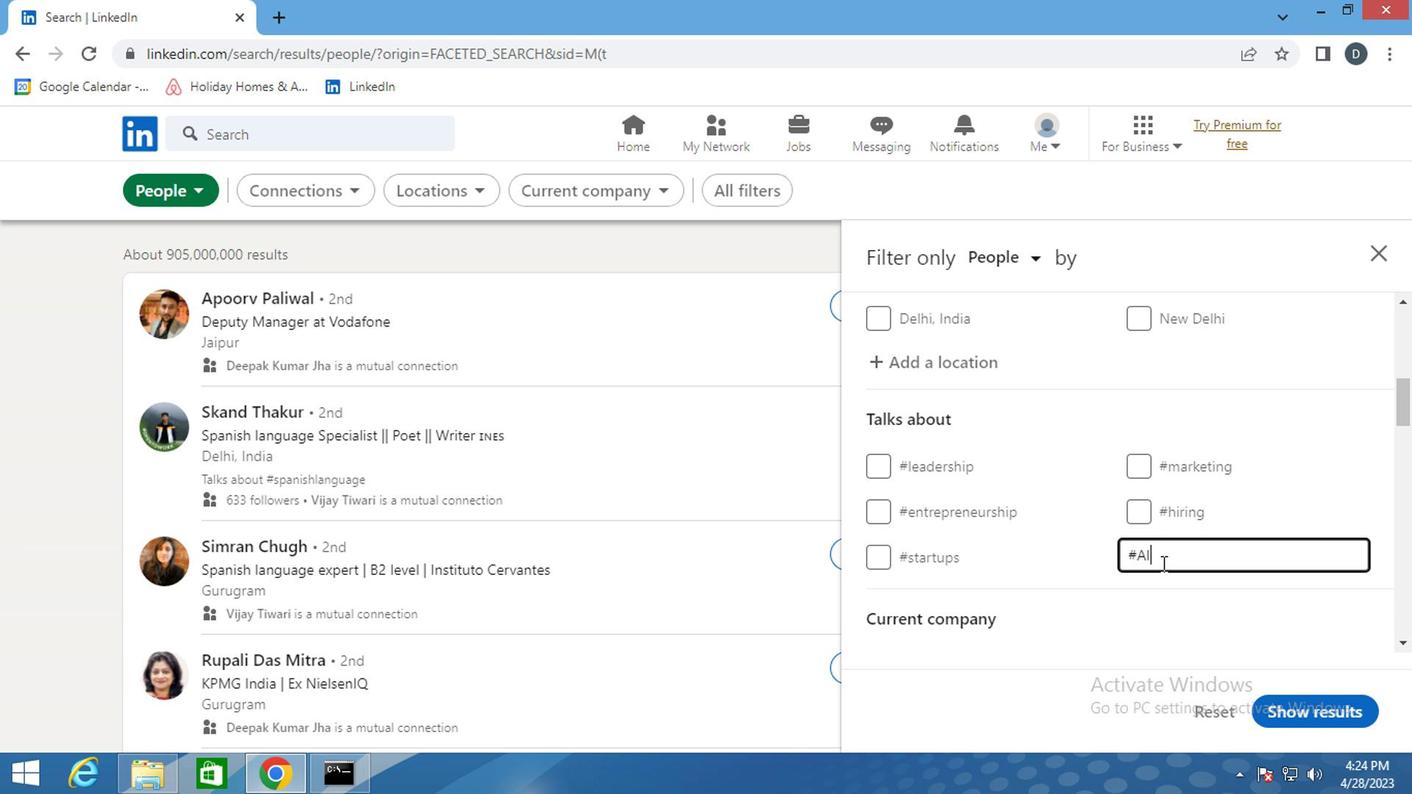 
Action: Mouse scrolled (1156, 565) with delta (0, -1)
Screenshot: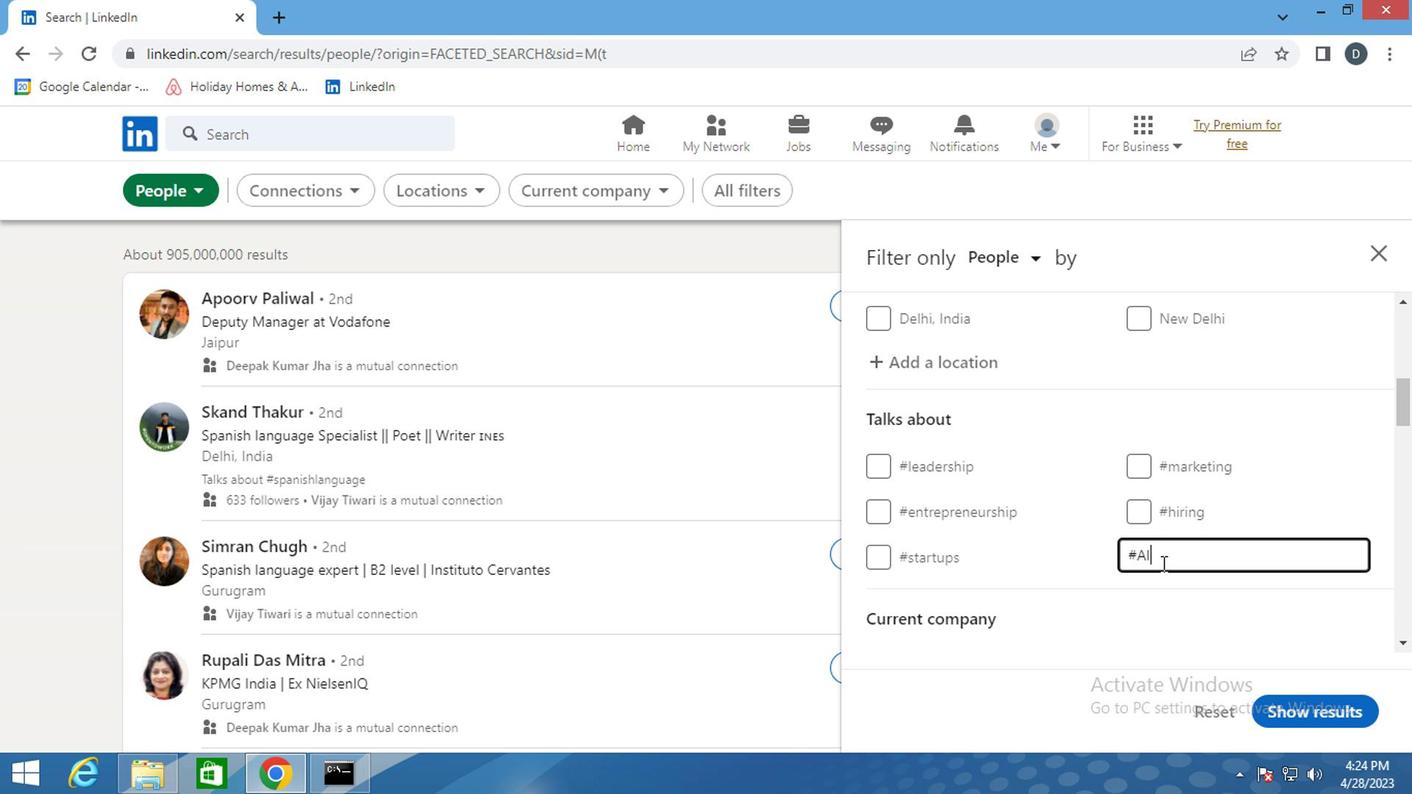 
Action: Mouse scrolled (1156, 565) with delta (0, -1)
Screenshot: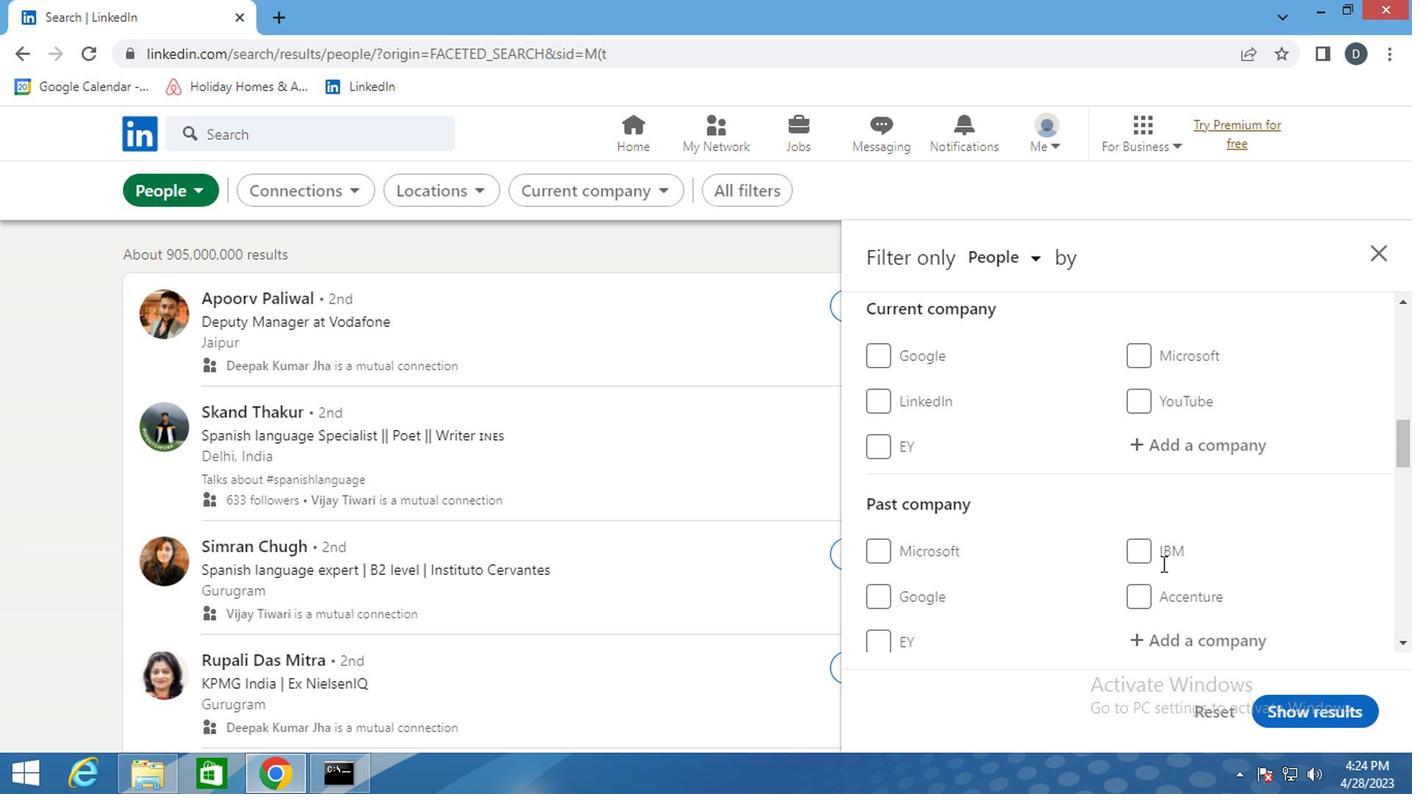 
Action: Mouse scrolled (1156, 565) with delta (0, -1)
Screenshot: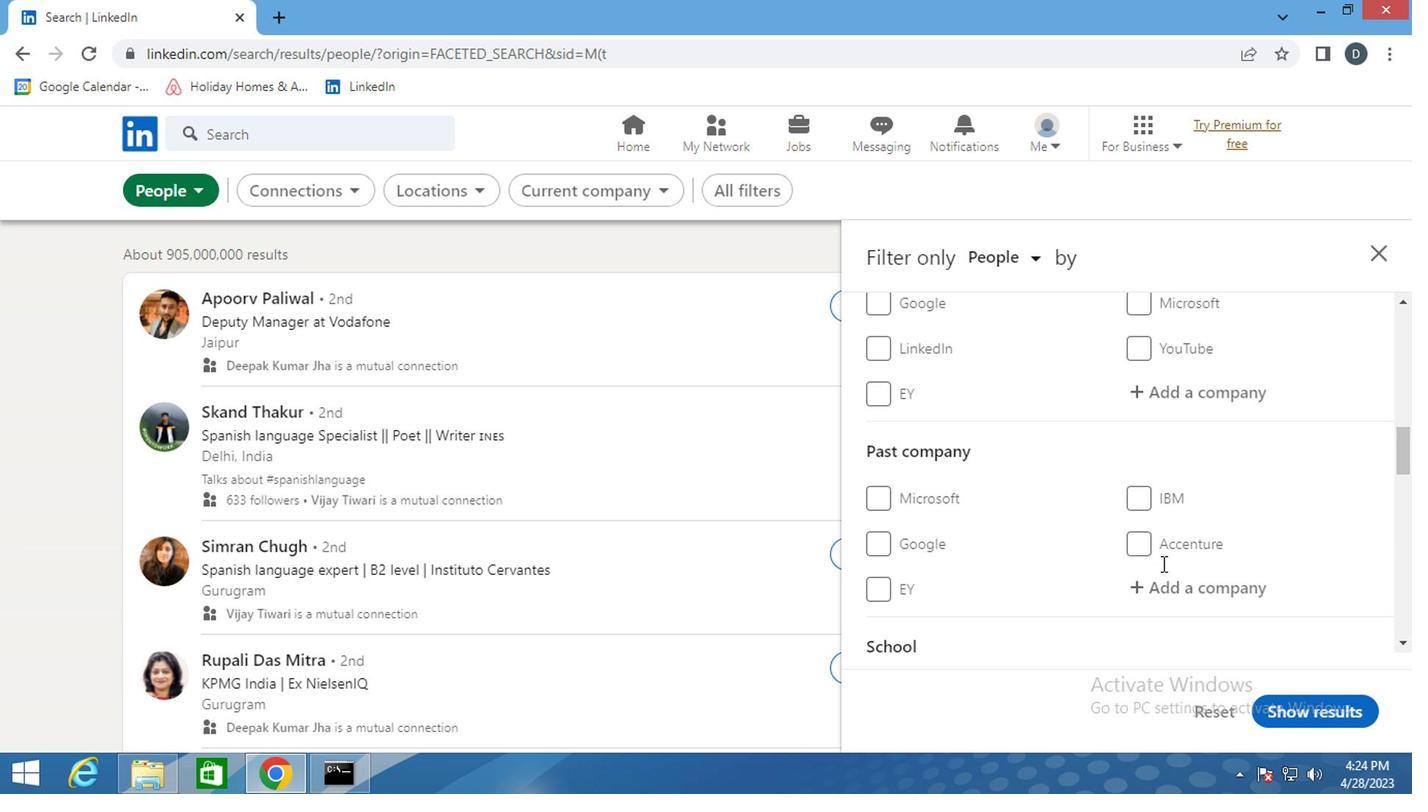 
Action: Mouse scrolled (1156, 565) with delta (0, -1)
Screenshot: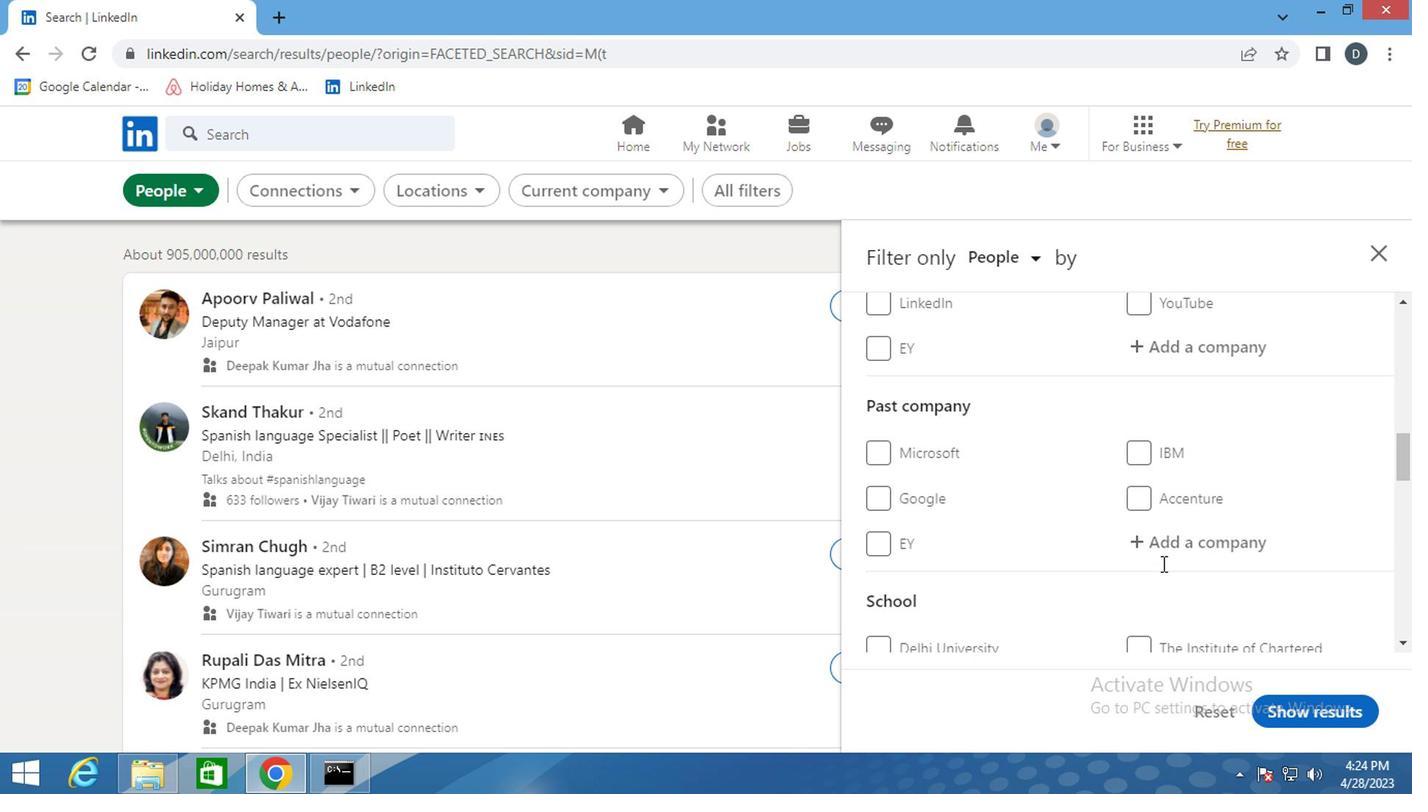 
Action: Mouse scrolled (1156, 565) with delta (0, -1)
Screenshot: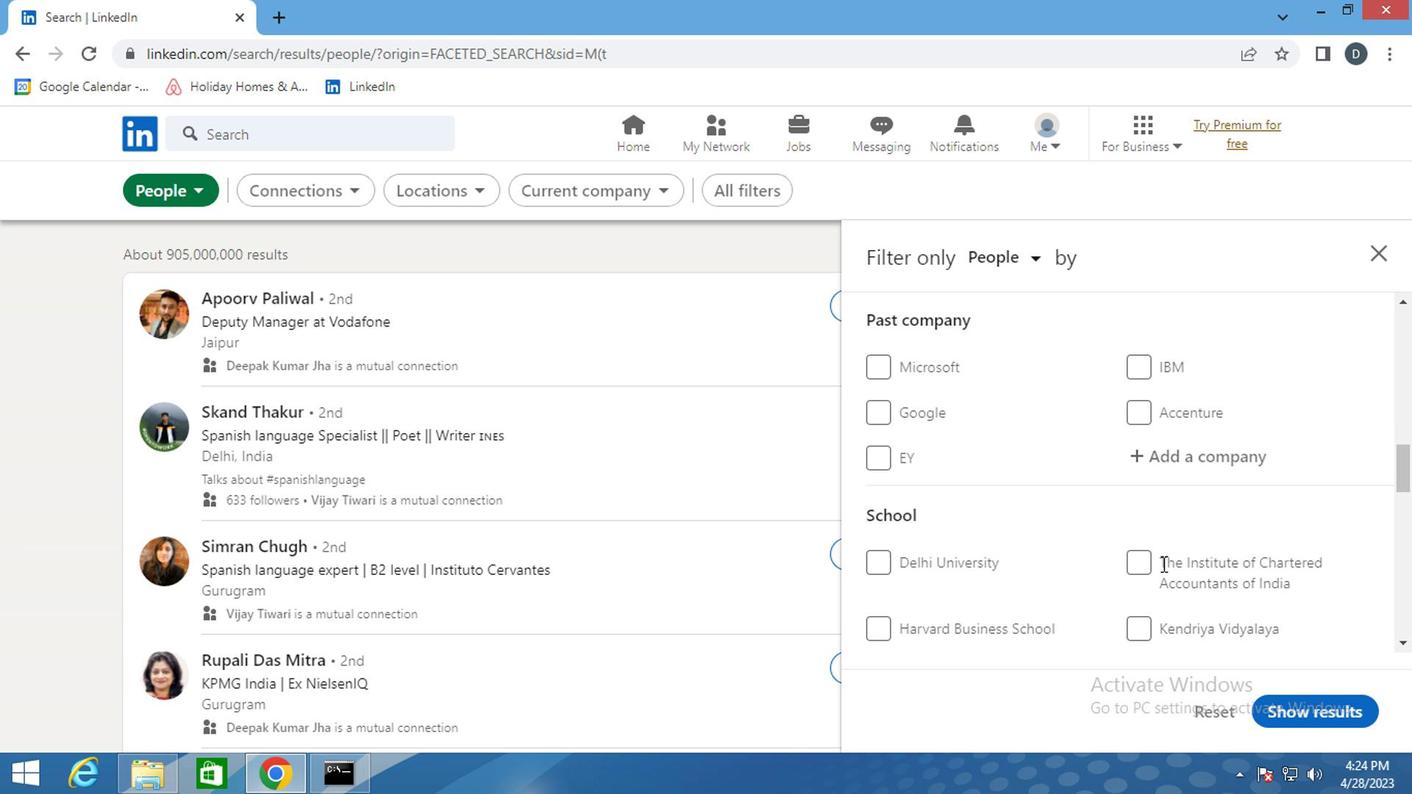
Action: Mouse scrolled (1156, 565) with delta (0, -1)
Screenshot: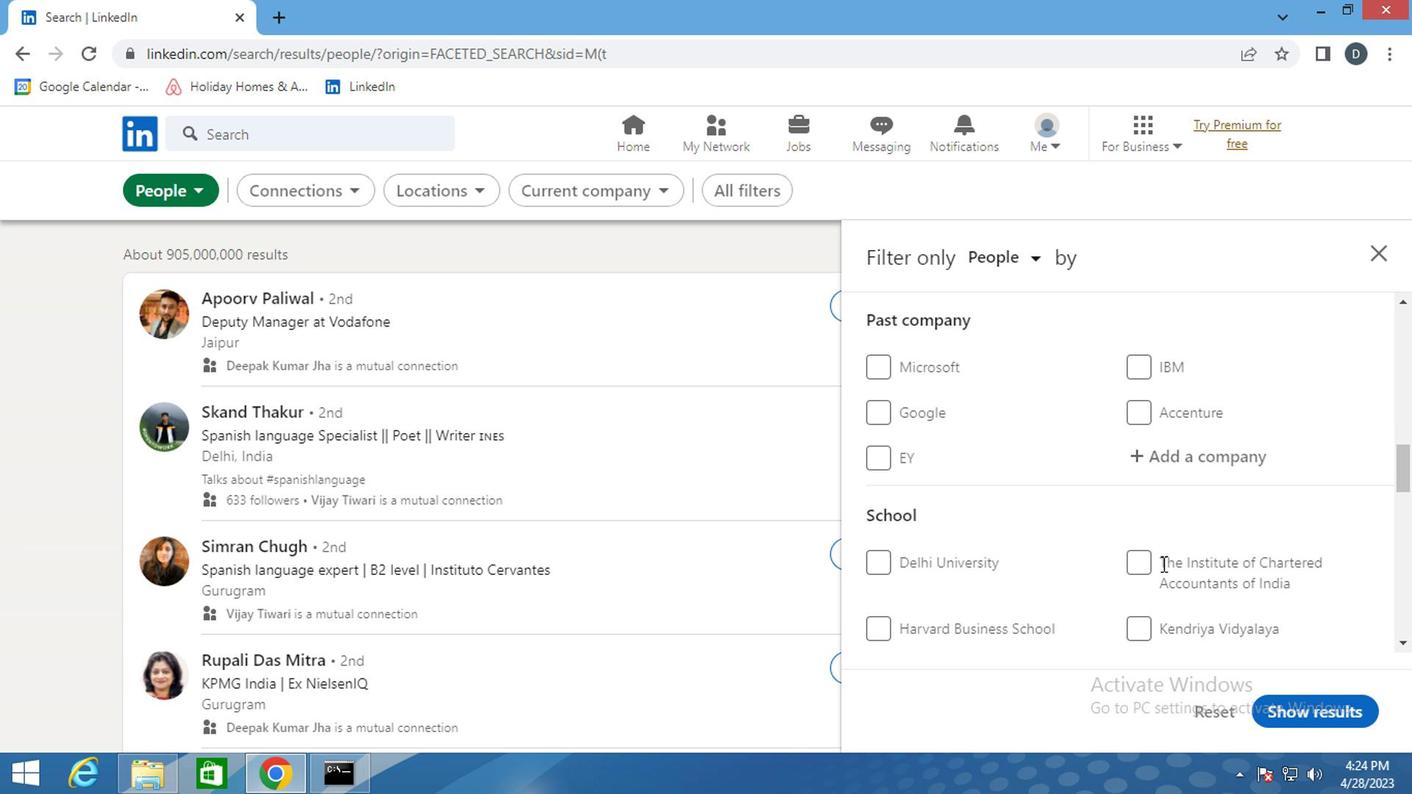
Action: Mouse scrolled (1156, 565) with delta (0, -1)
Screenshot: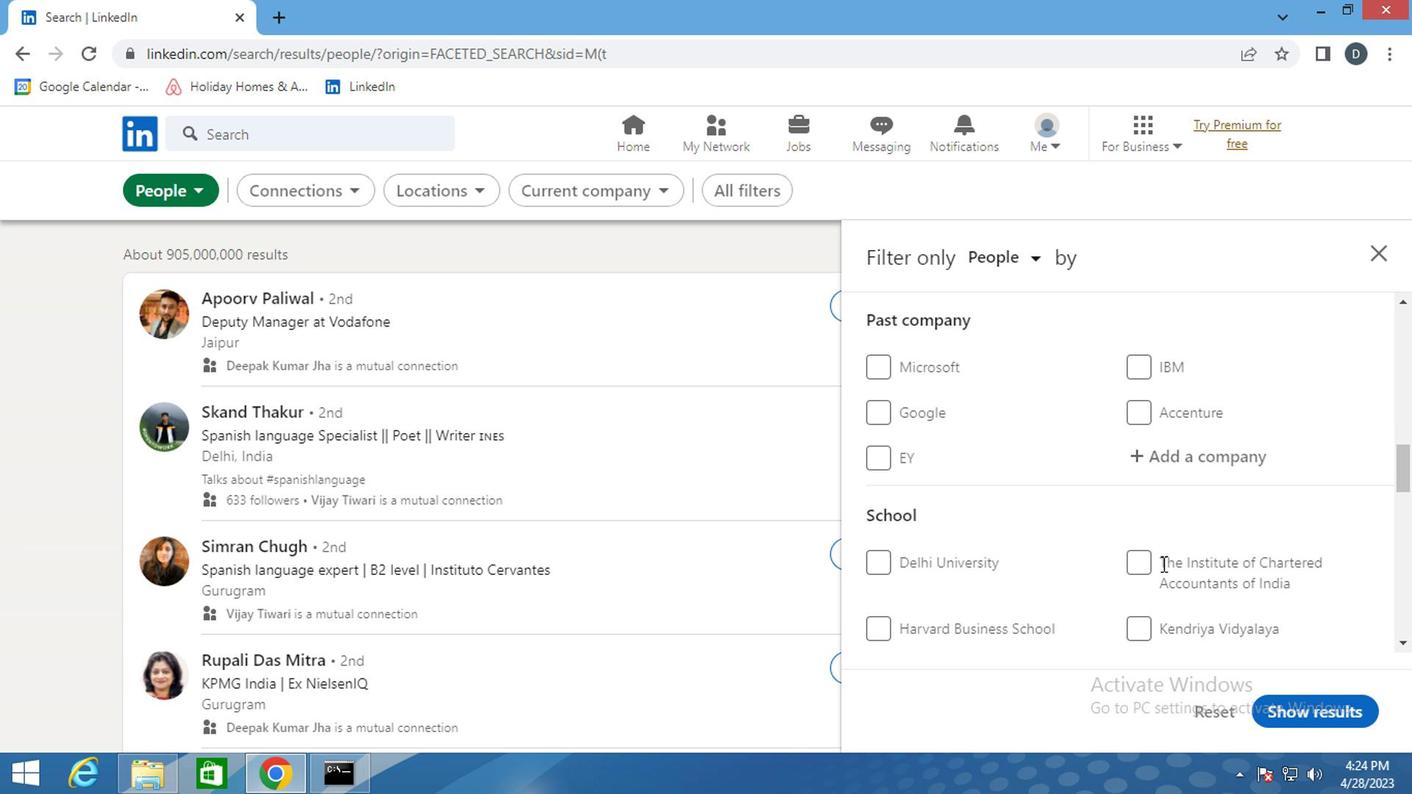 
Action: Mouse scrolled (1156, 565) with delta (0, -1)
Screenshot: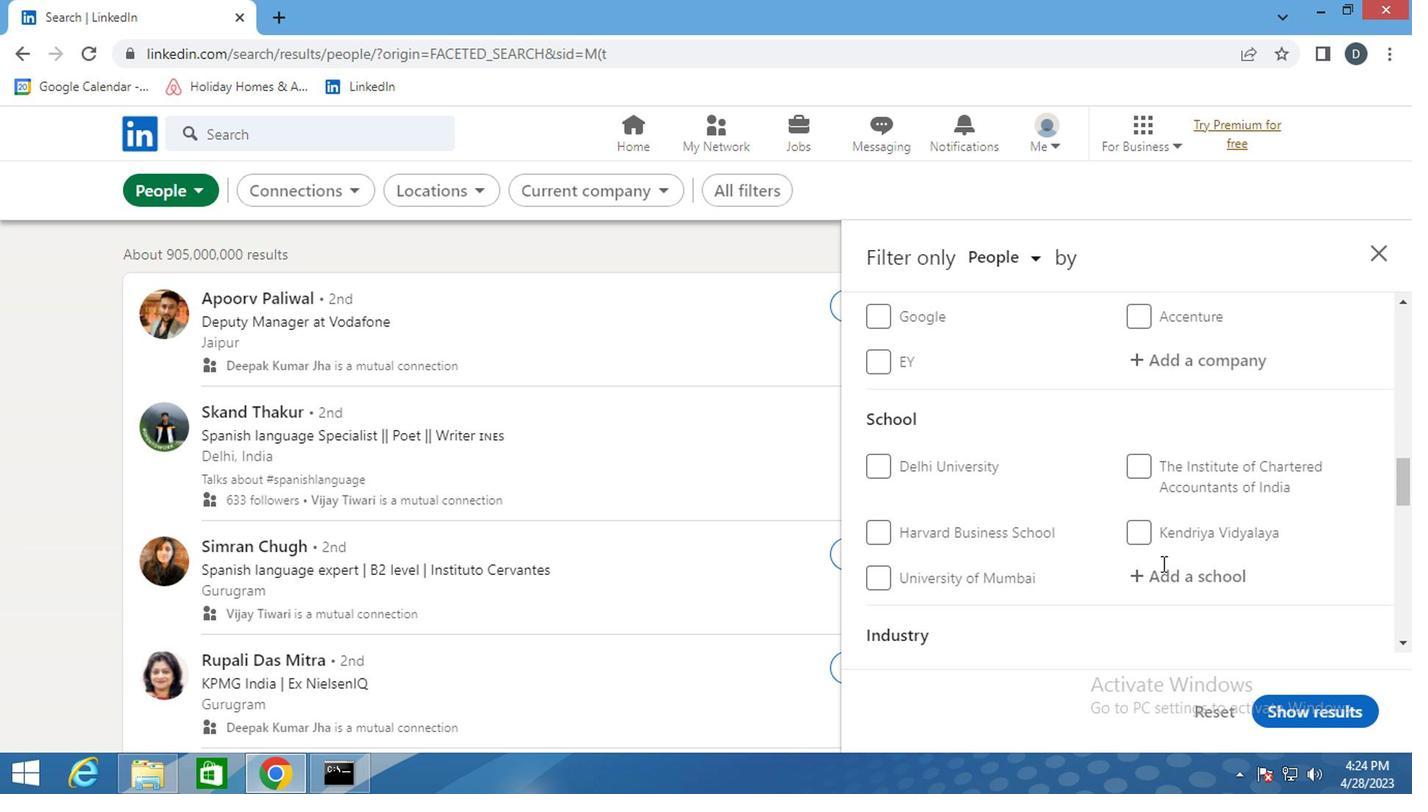 
Action: Mouse moved to (1164, 483)
Screenshot: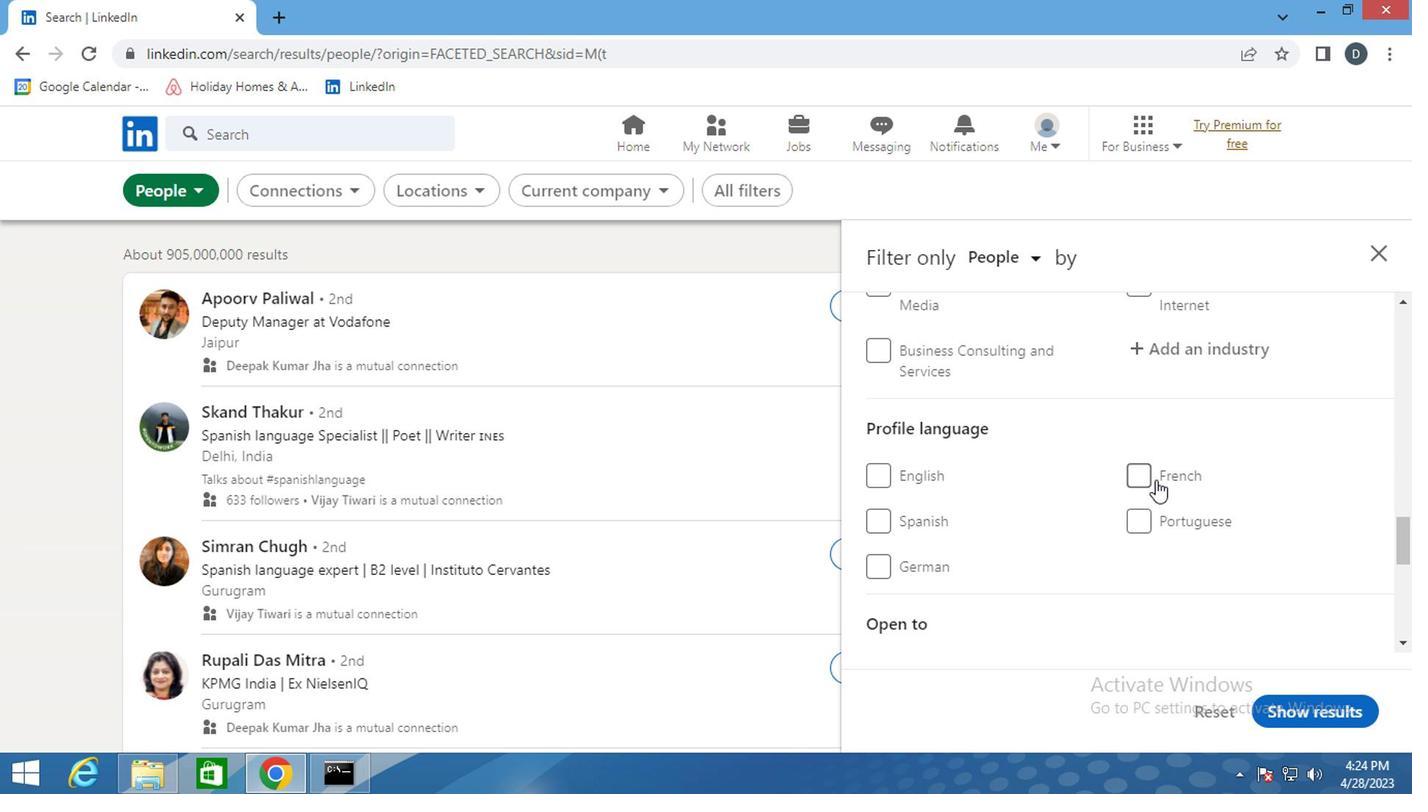 
Action: Mouse pressed left at (1164, 483)
Screenshot: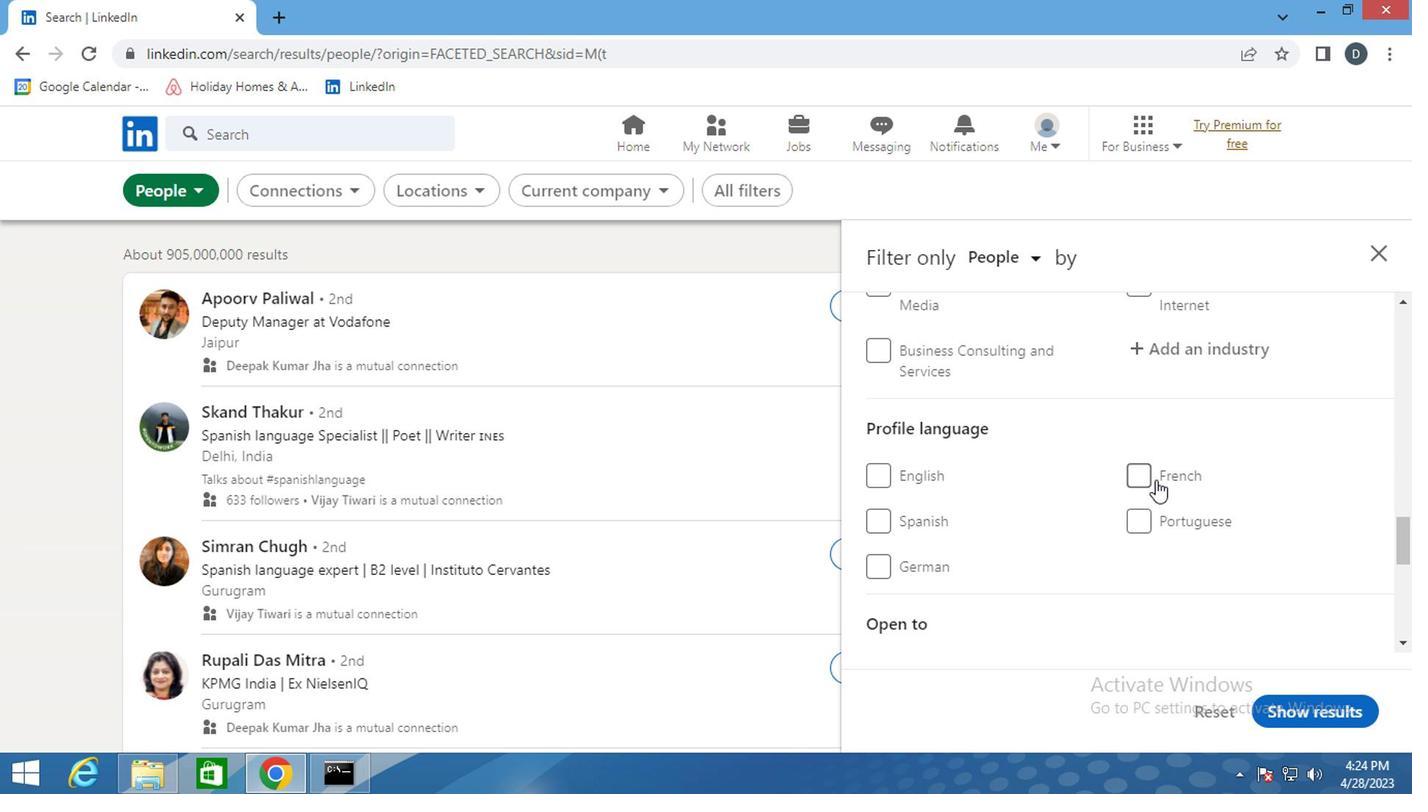 
Action: Mouse moved to (1167, 486)
Screenshot: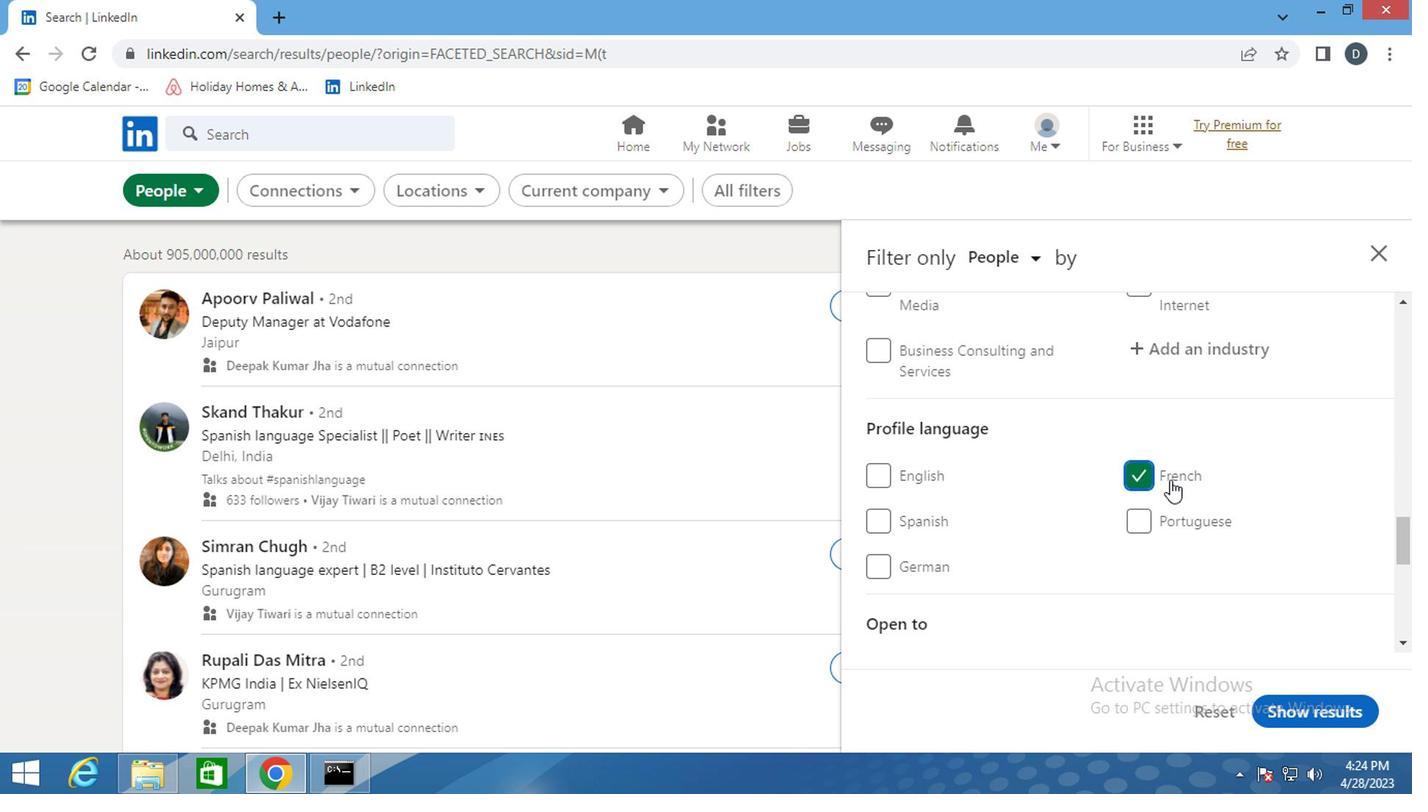 
Action: Mouse scrolled (1167, 487) with delta (0, 0)
Screenshot: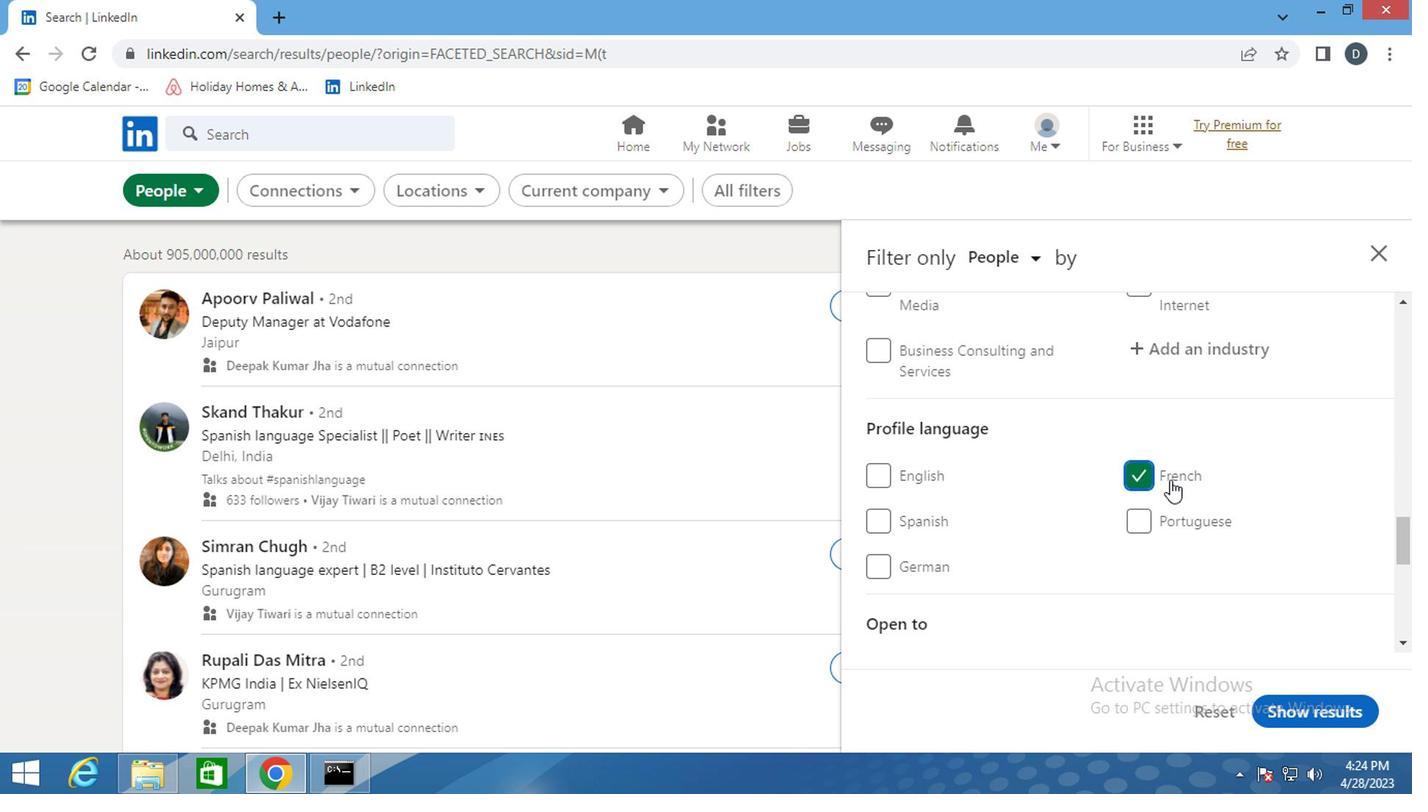 
Action: Mouse scrolled (1167, 487) with delta (0, 0)
Screenshot: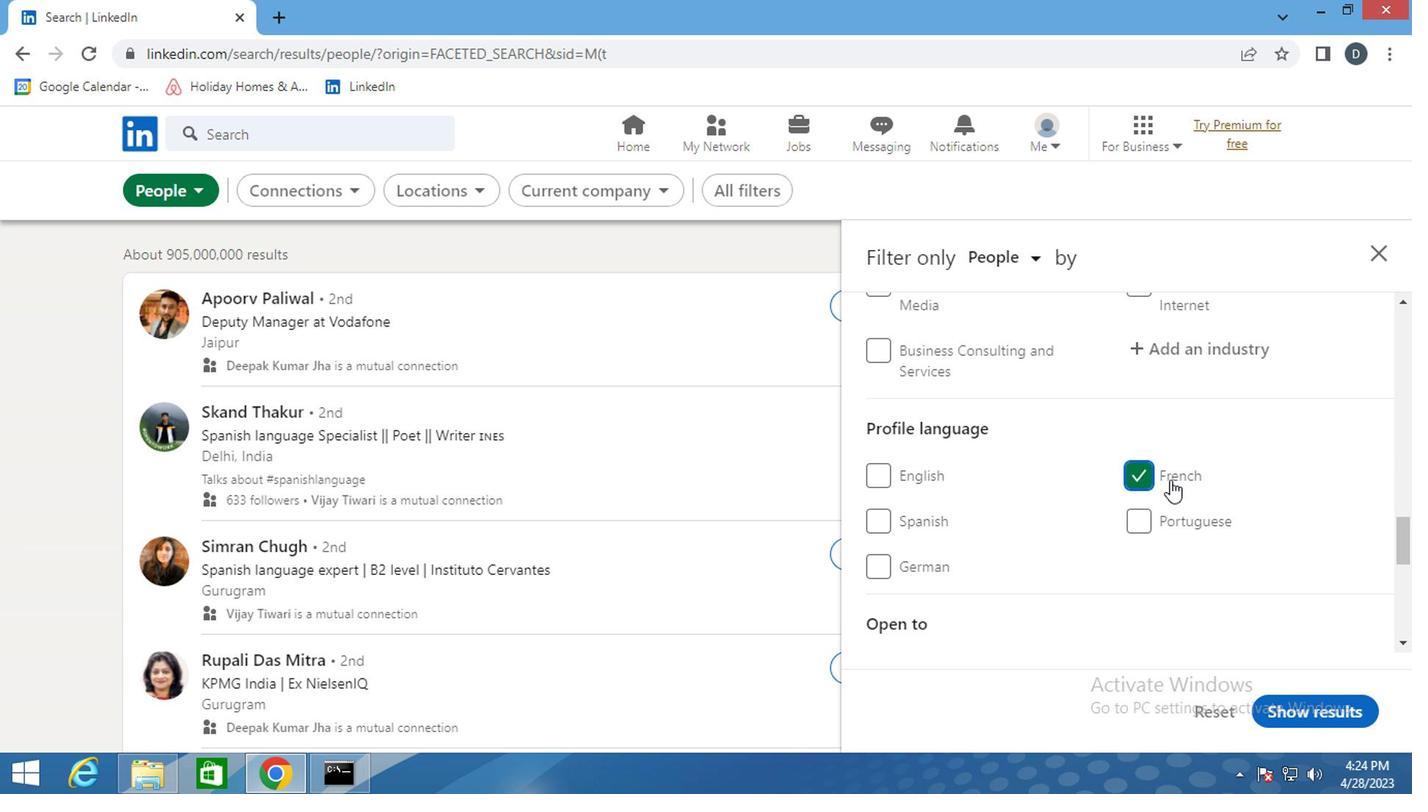 
Action: Mouse scrolled (1167, 487) with delta (0, 0)
Screenshot: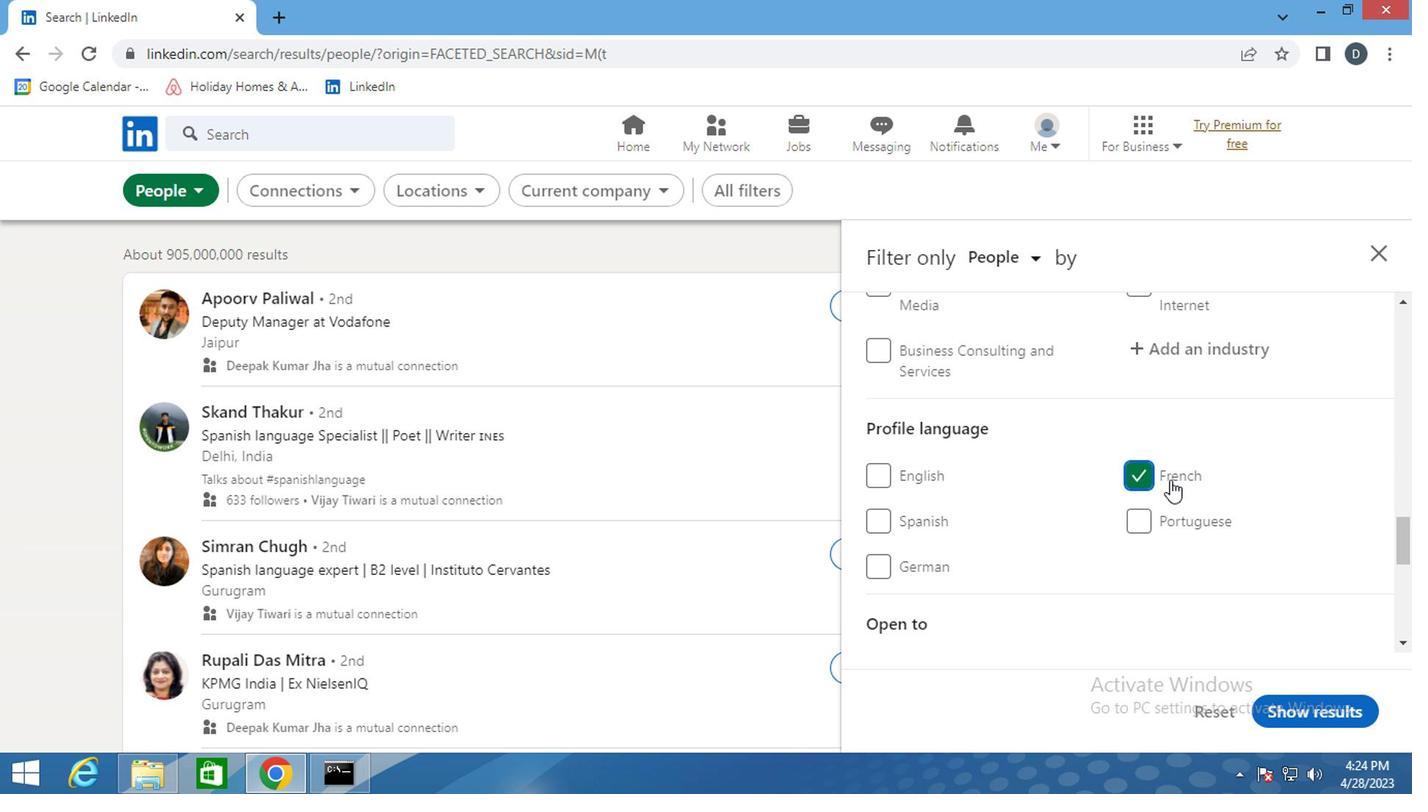
Action: Mouse scrolled (1167, 487) with delta (0, 0)
Screenshot: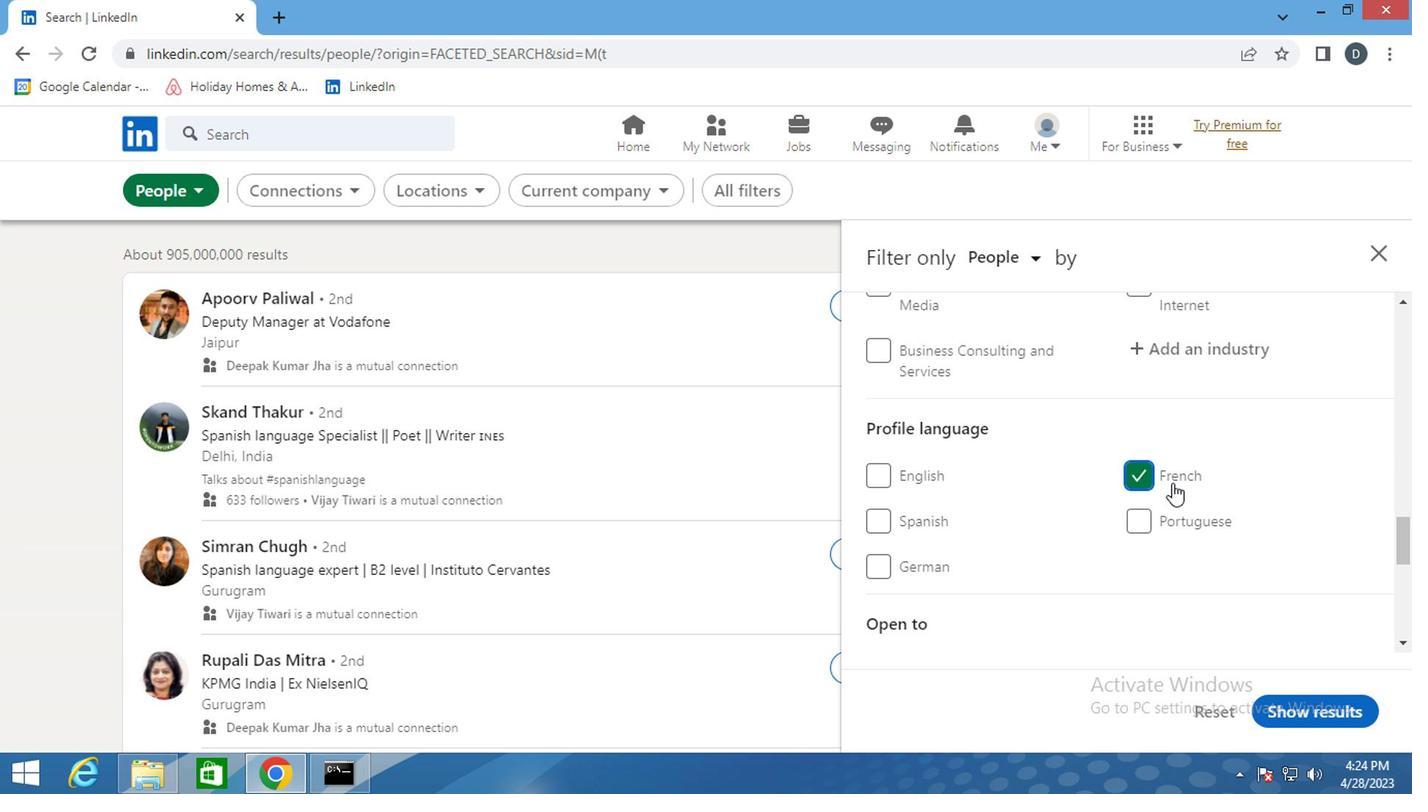
Action: Mouse scrolled (1167, 487) with delta (0, 0)
Screenshot: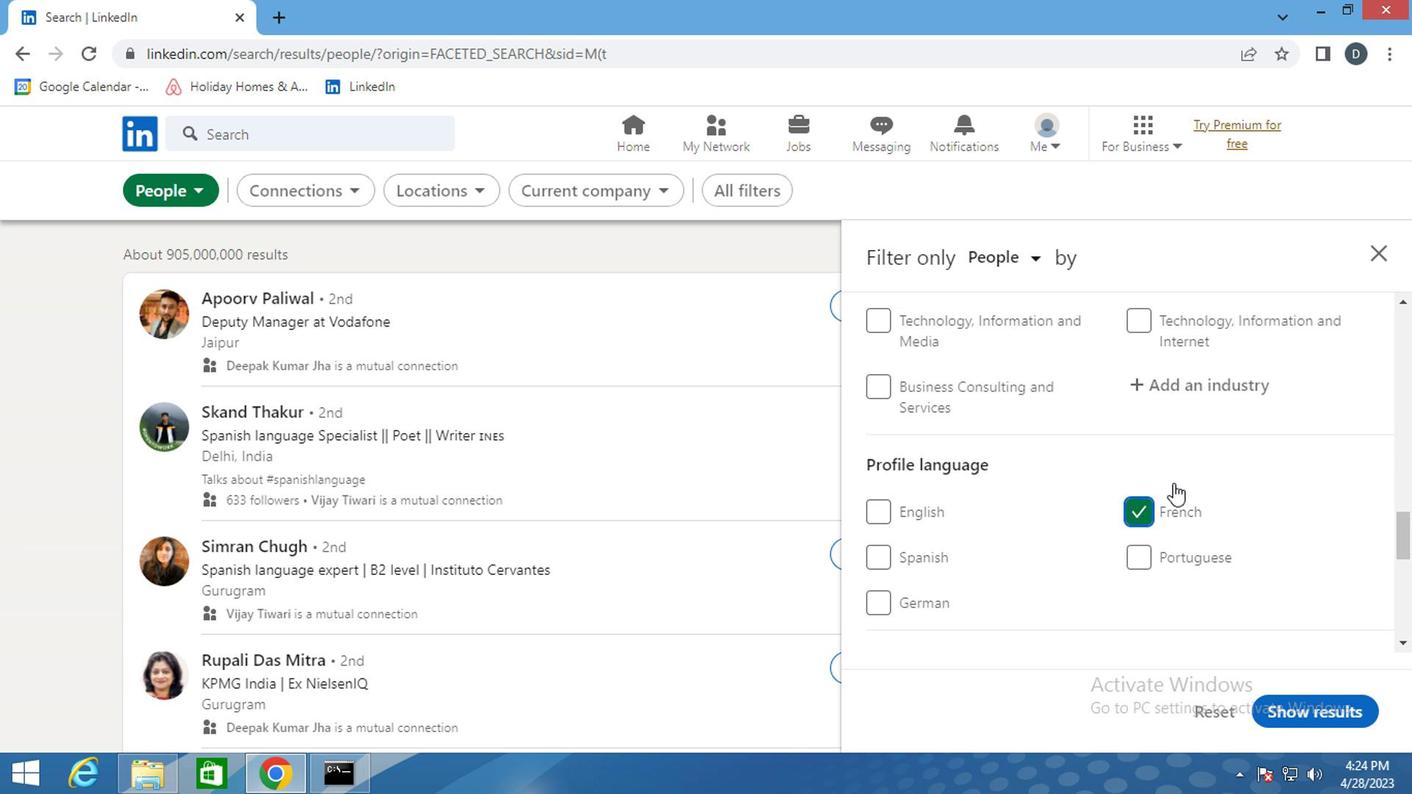 
Action: Mouse scrolled (1167, 487) with delta (0, 0)
Screenshot: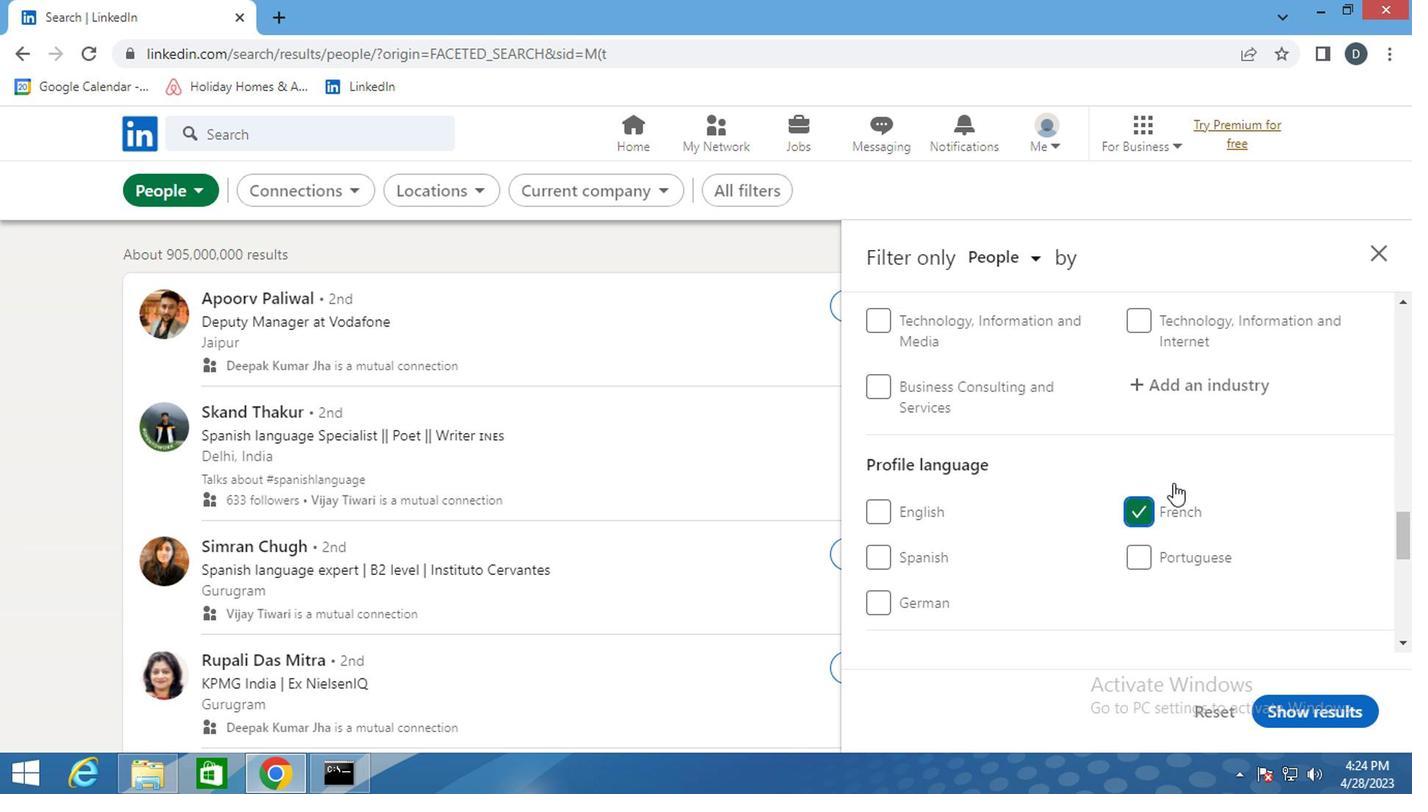 
Action: Mouse scrolled (1167, 487) with delta (0, 0)
Screenshot: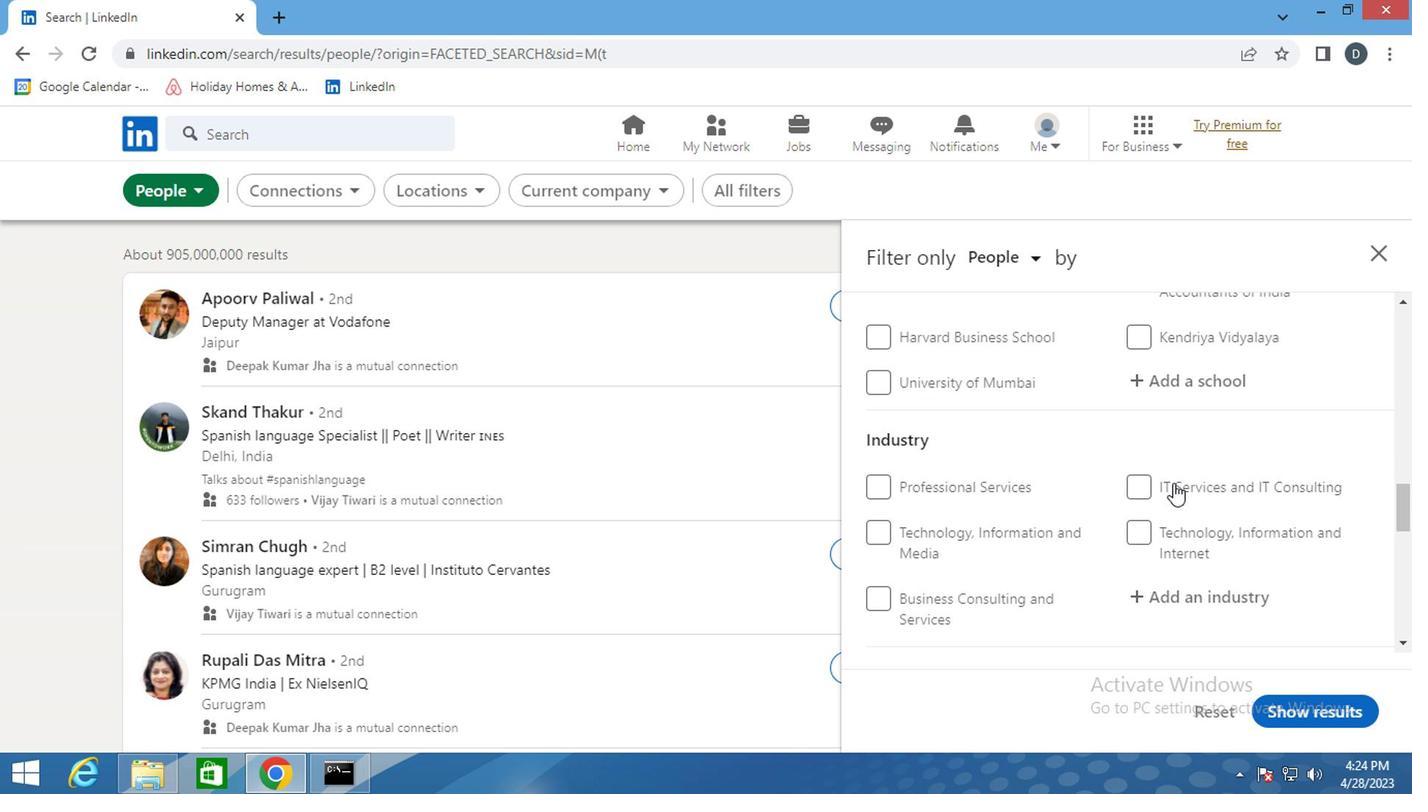
Action: Mouse scrolled (1167, 487) with delta (0, 0)
Screenshot: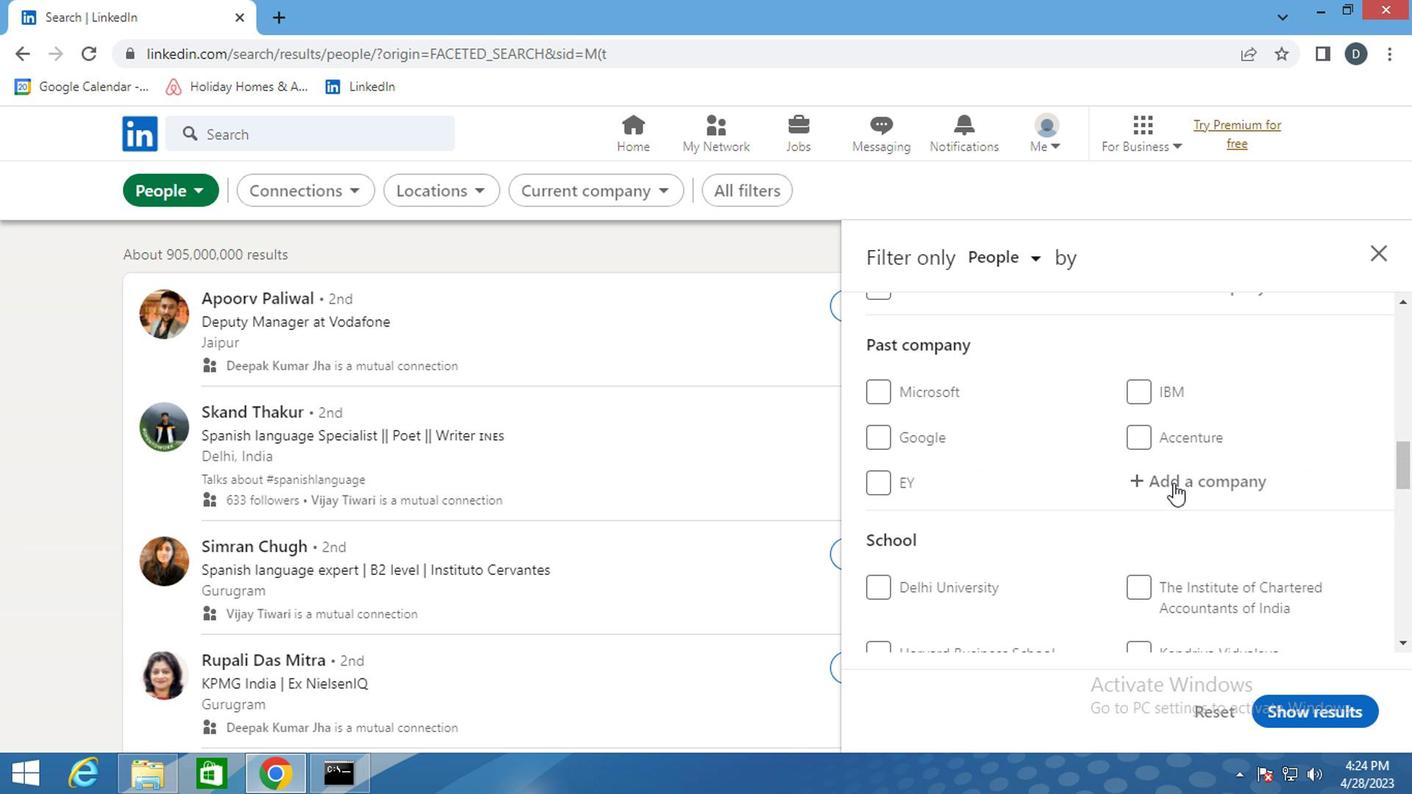 
Action: Mouse moved to (1191, 553)
Screenshot: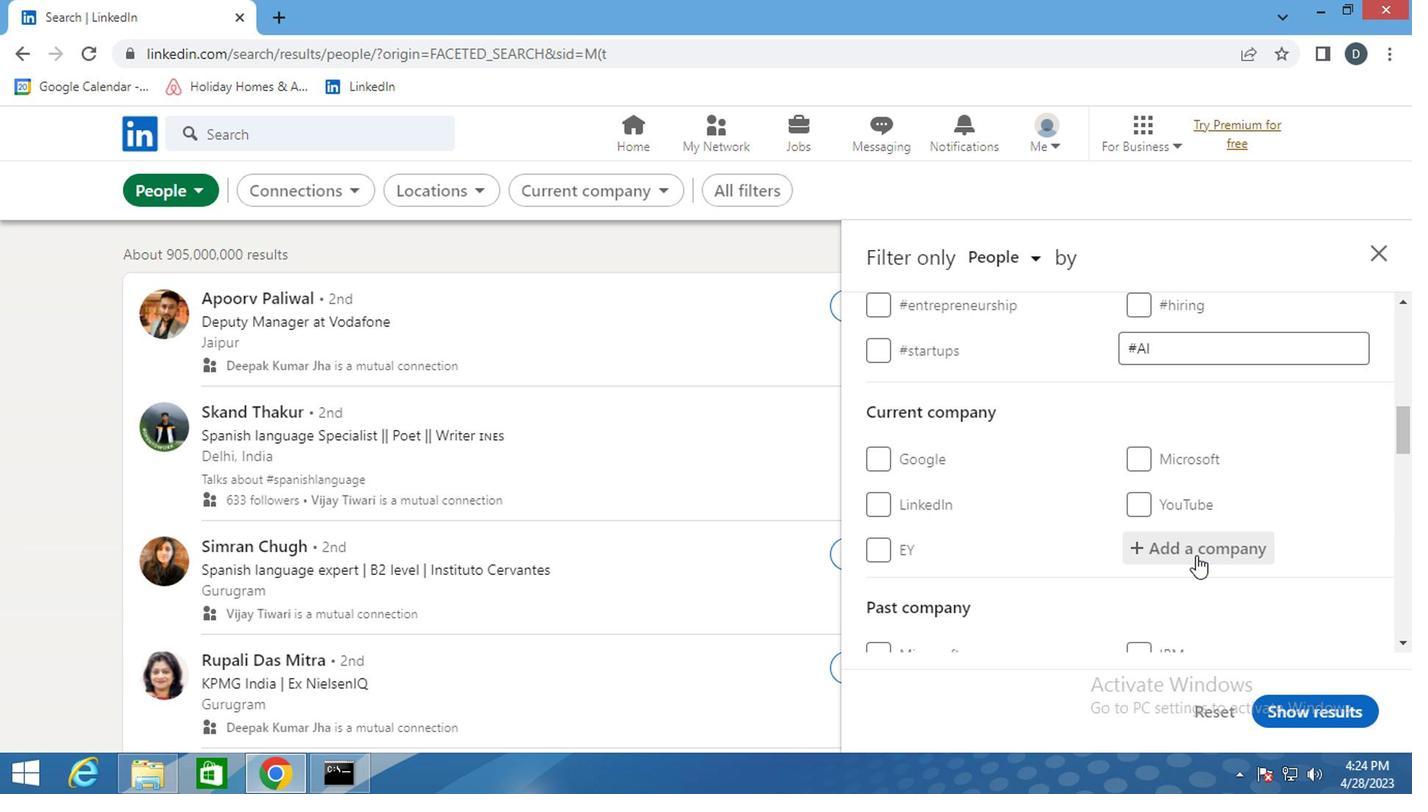 
Action: Mouse pressed left at (1191, 553)
Screenshot: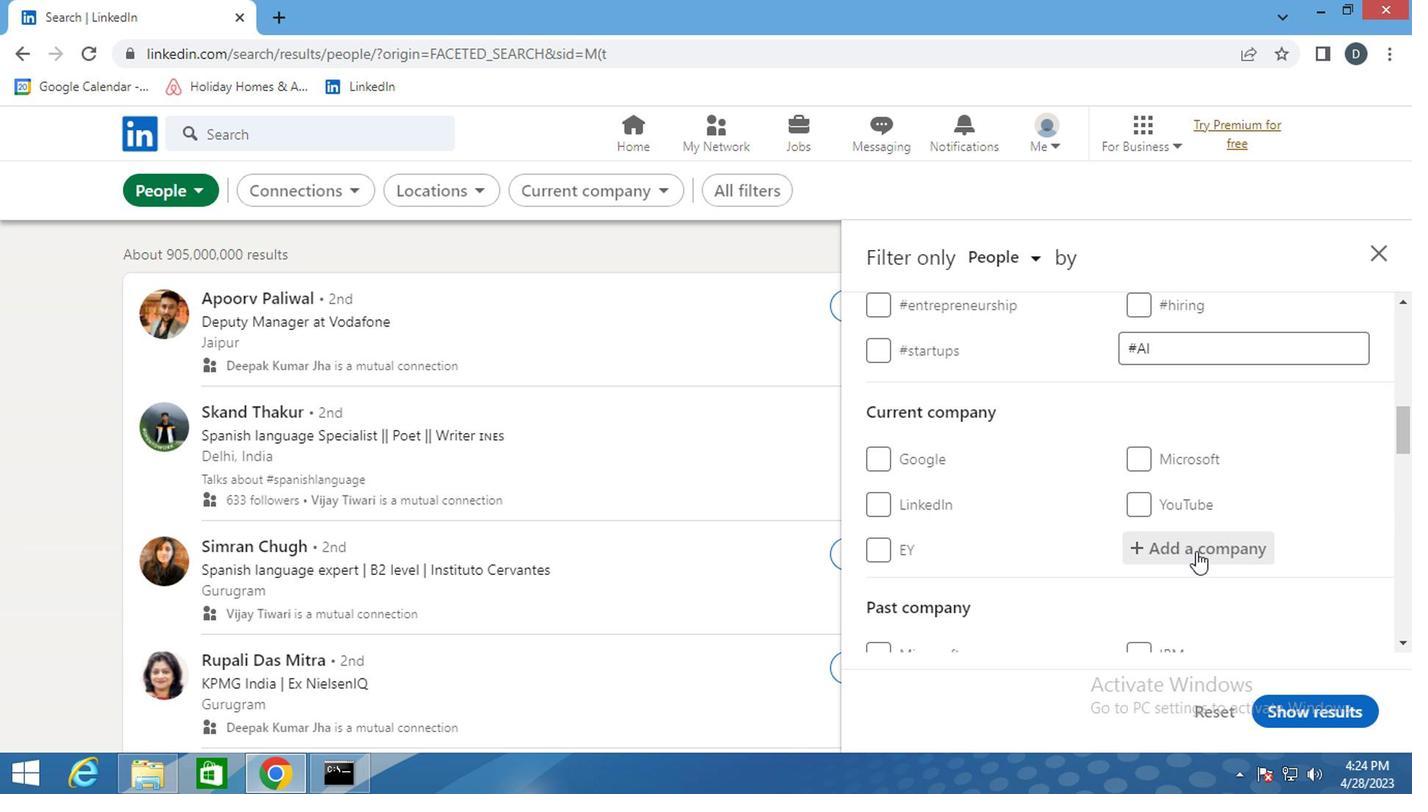 
Action: Mouse moved to (1226, 495)
Screenshot: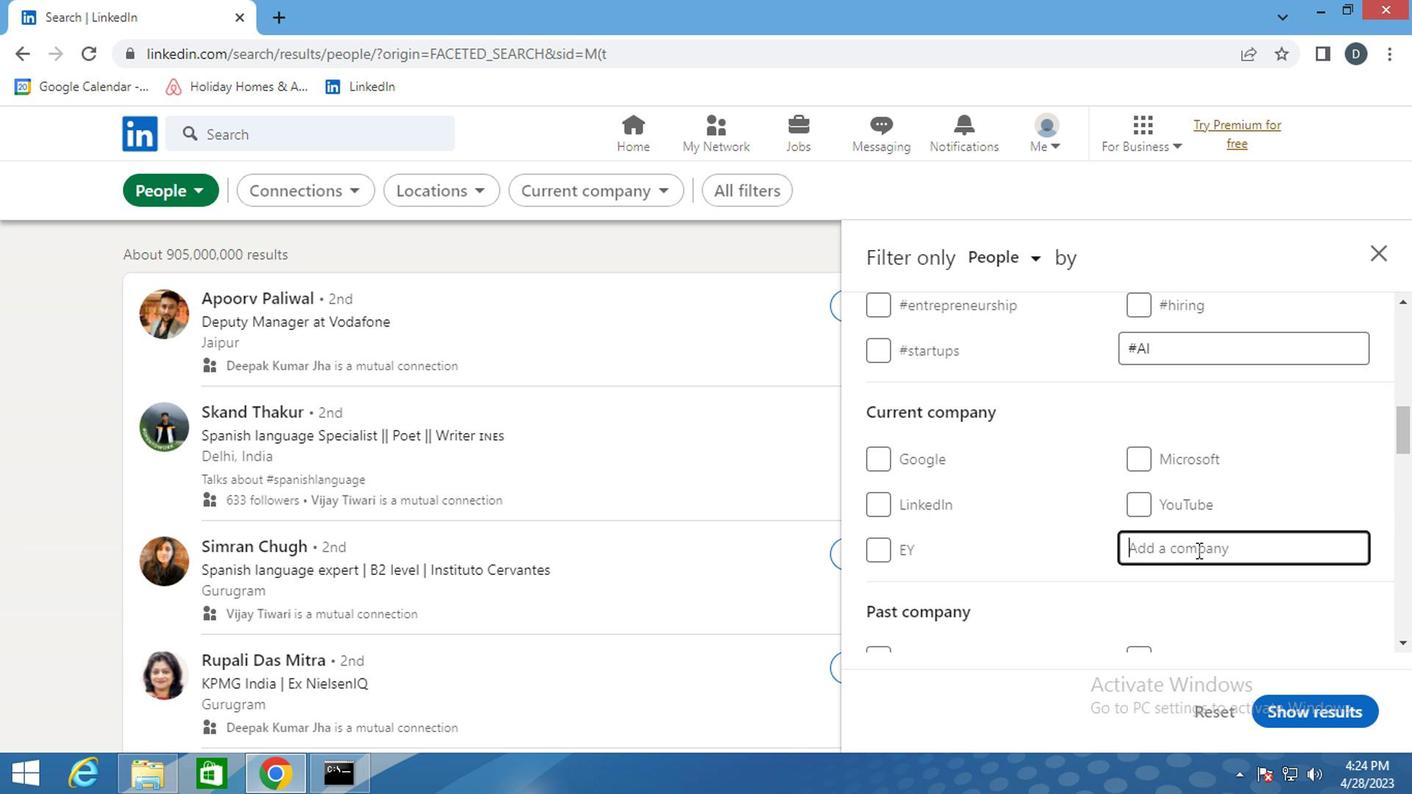 
Action: Mouse scrolled (1226, 494) with delta (0, 0)
Screenshot: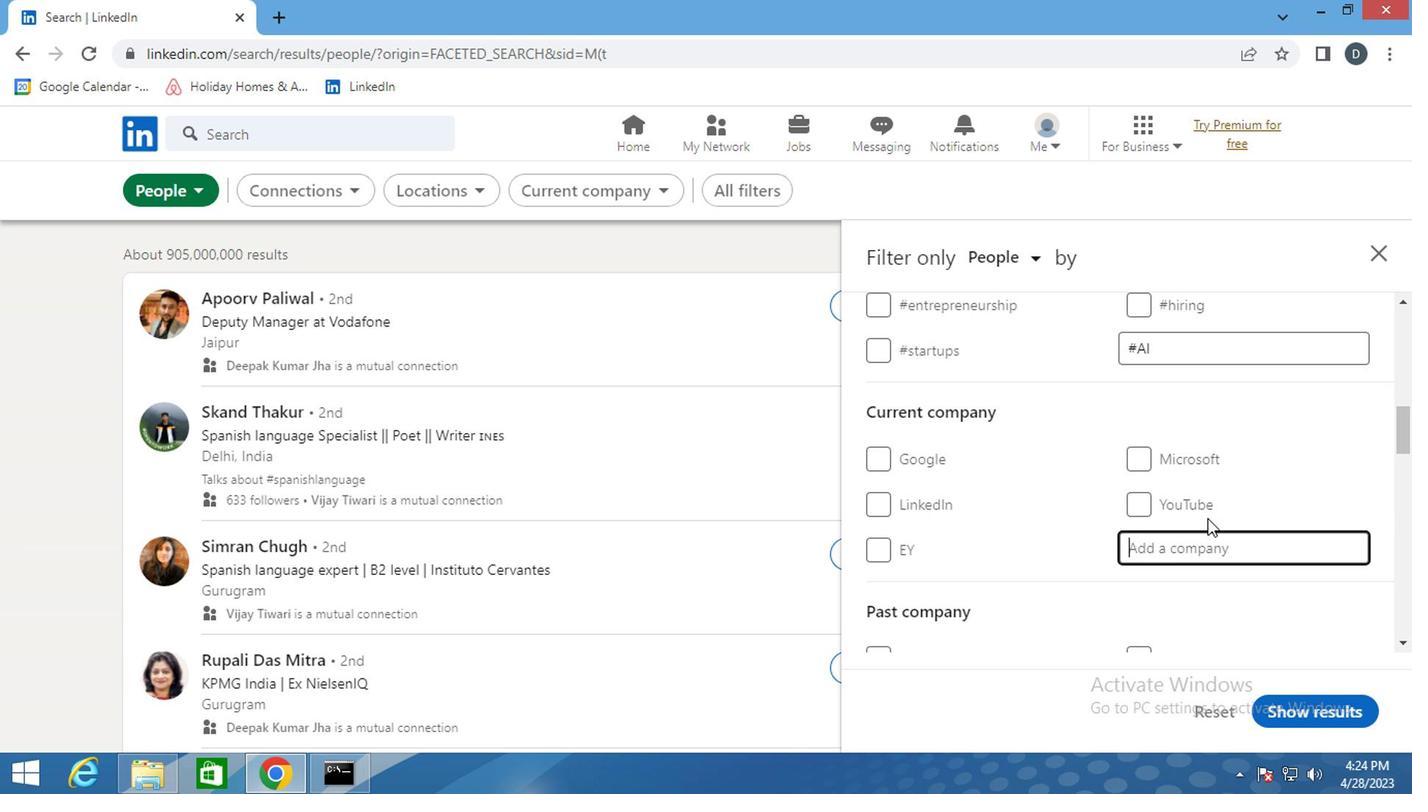 
Action: Key pressed <Key.shift>MINDFIELD
Screenshot: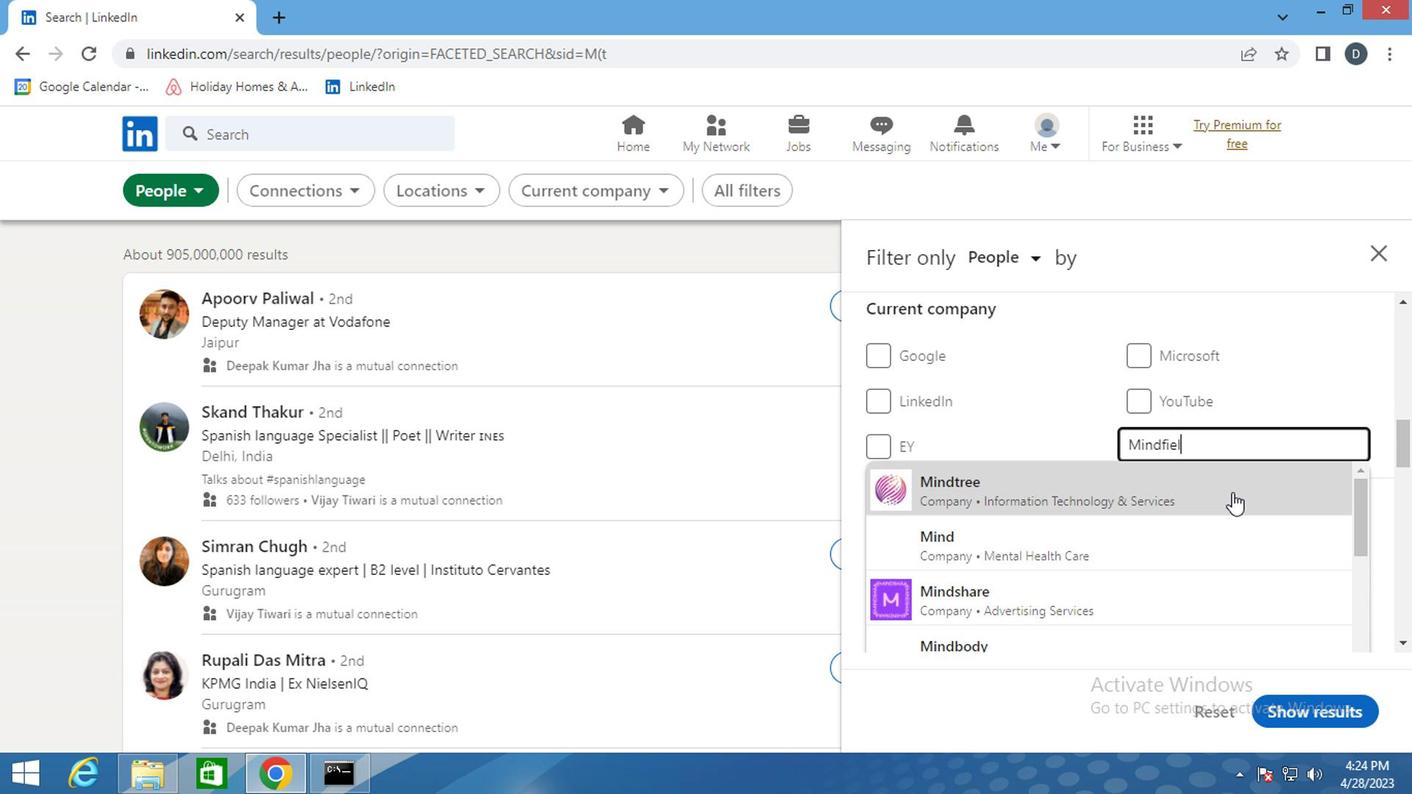 
Action: Mouse pressed left at (1226, 495)
Screenshot: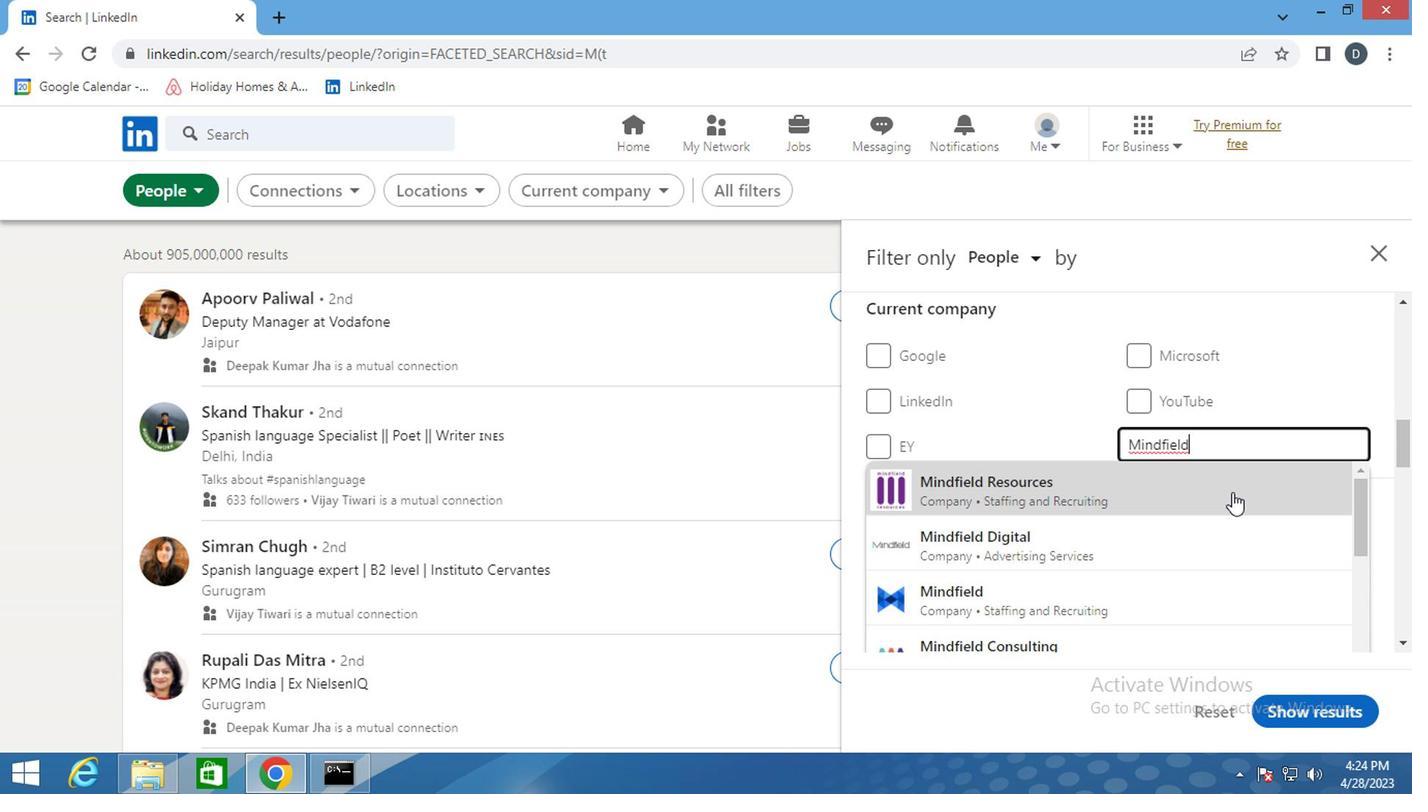 
Action: Mouse scrolled (1226, 494) with delta (0, 0)
Screenshot: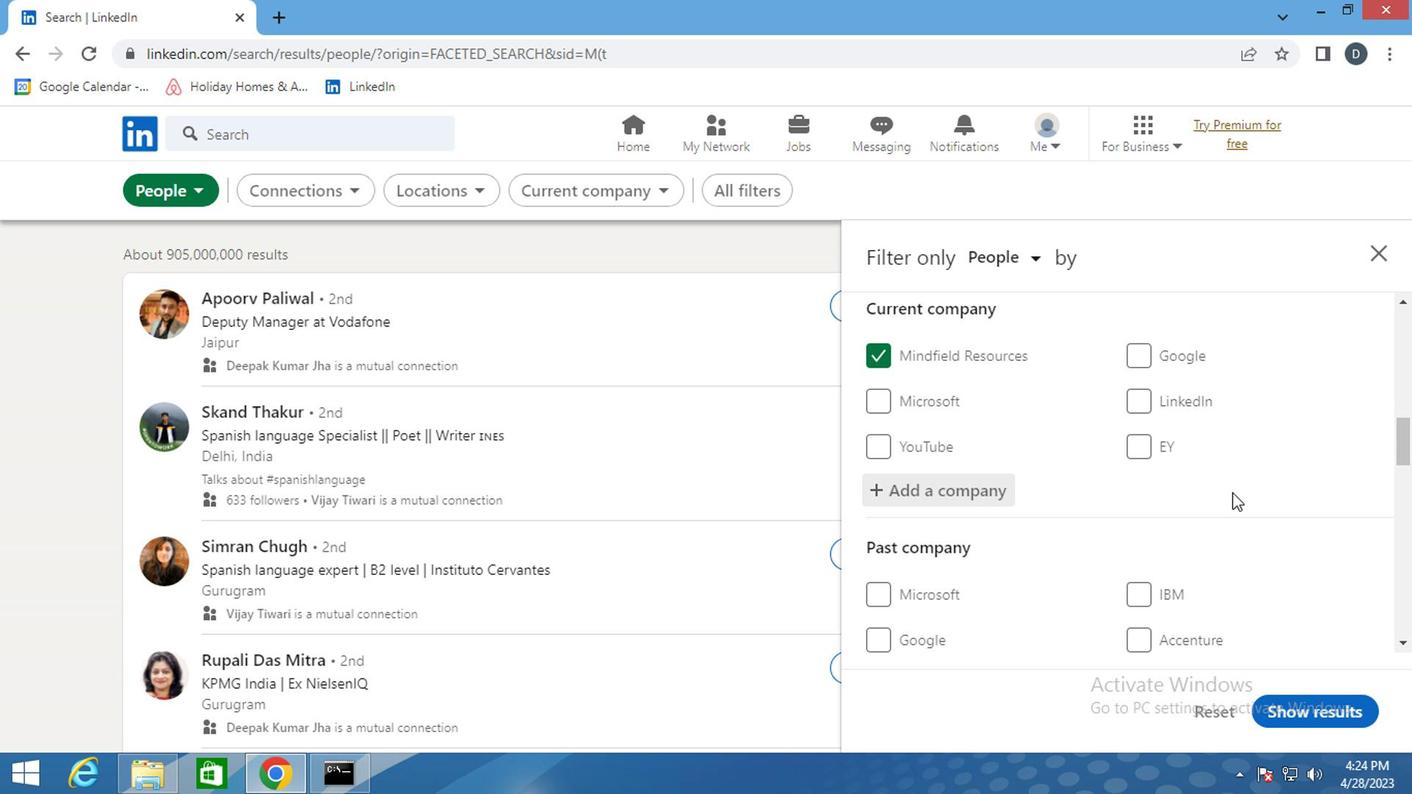 
Action: Mouse scrolled (1226, 494) with delta (0, 0)
Screenshot: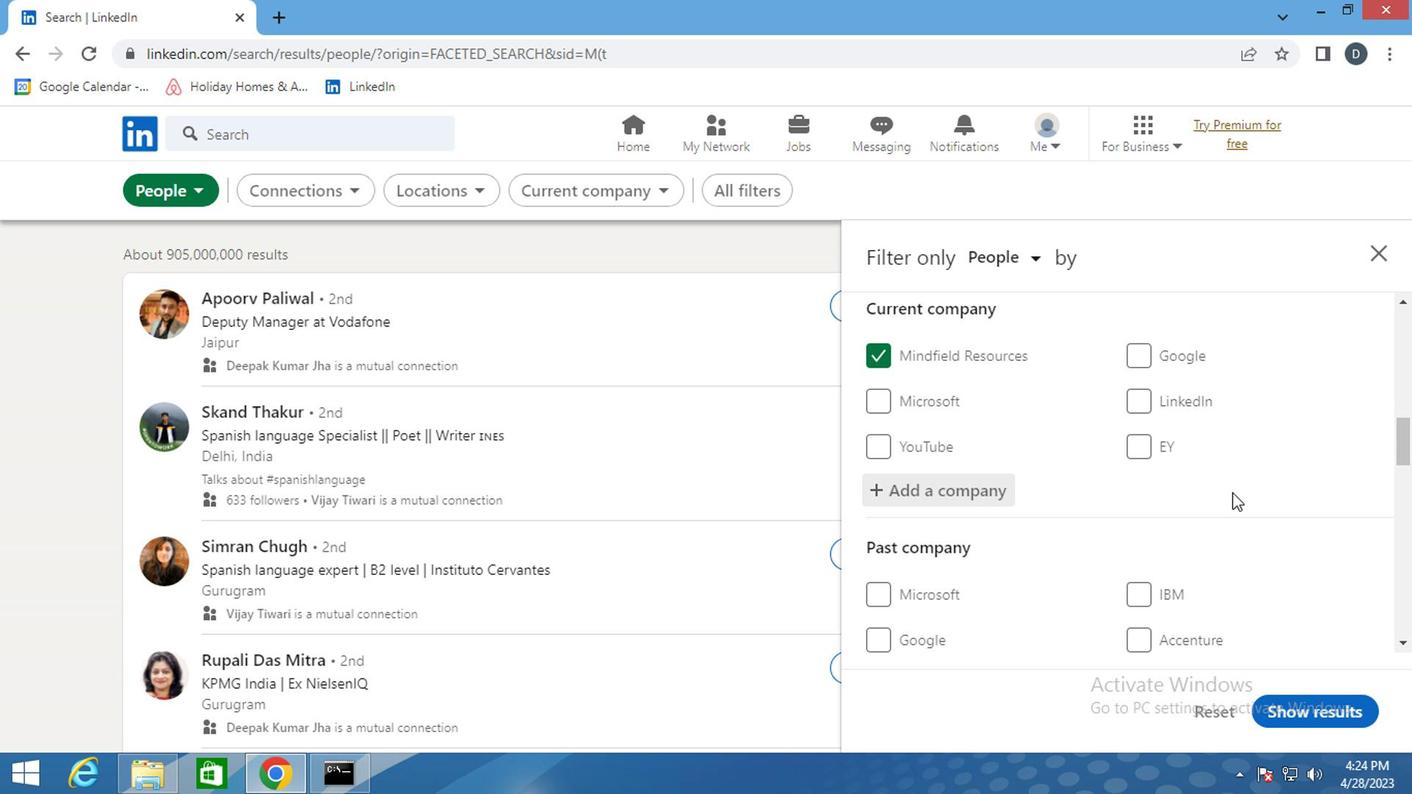 
Action: Mouse moved to (1226, 494)
Screenshot: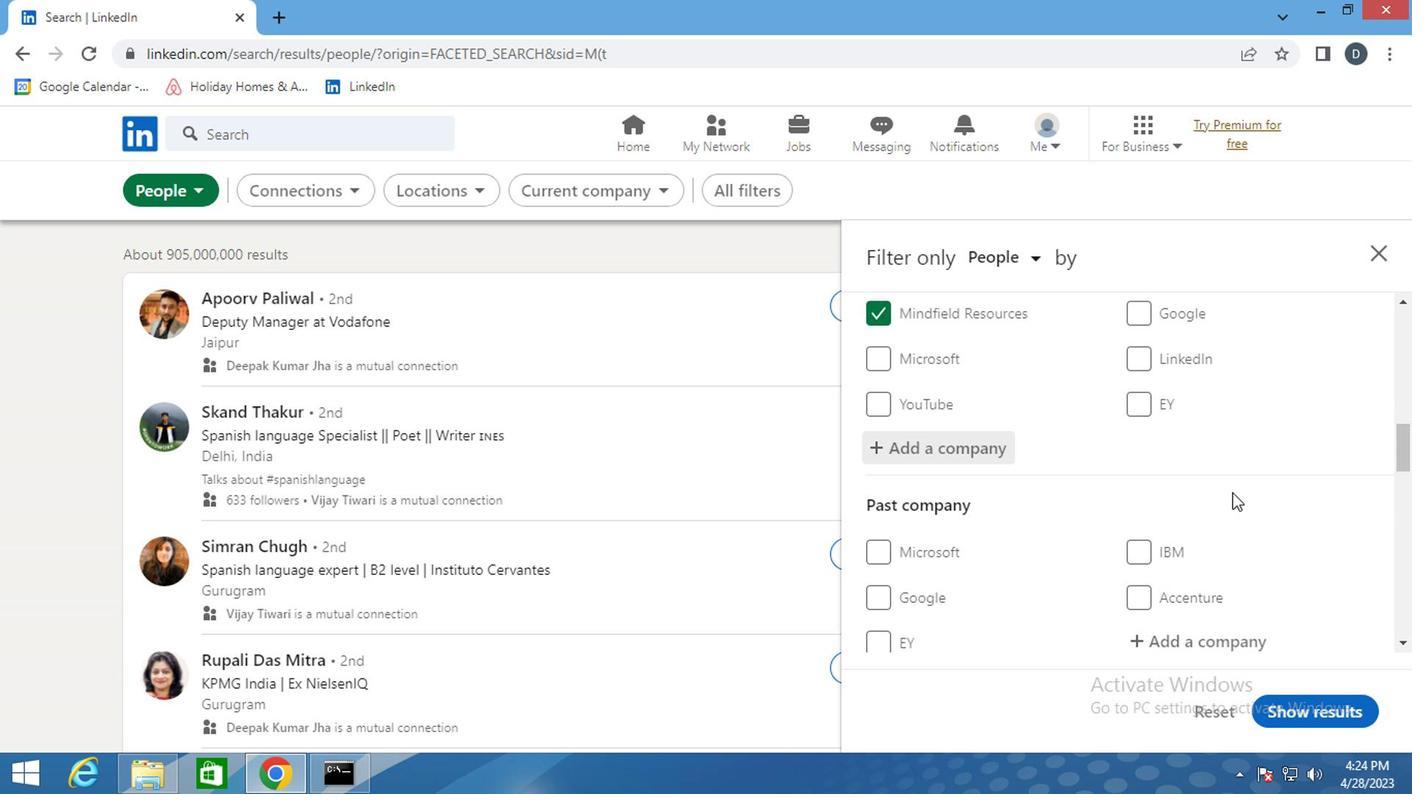 
Action: Mouse scrolled (1226, 493) with delta (0, 0)
Screenshot: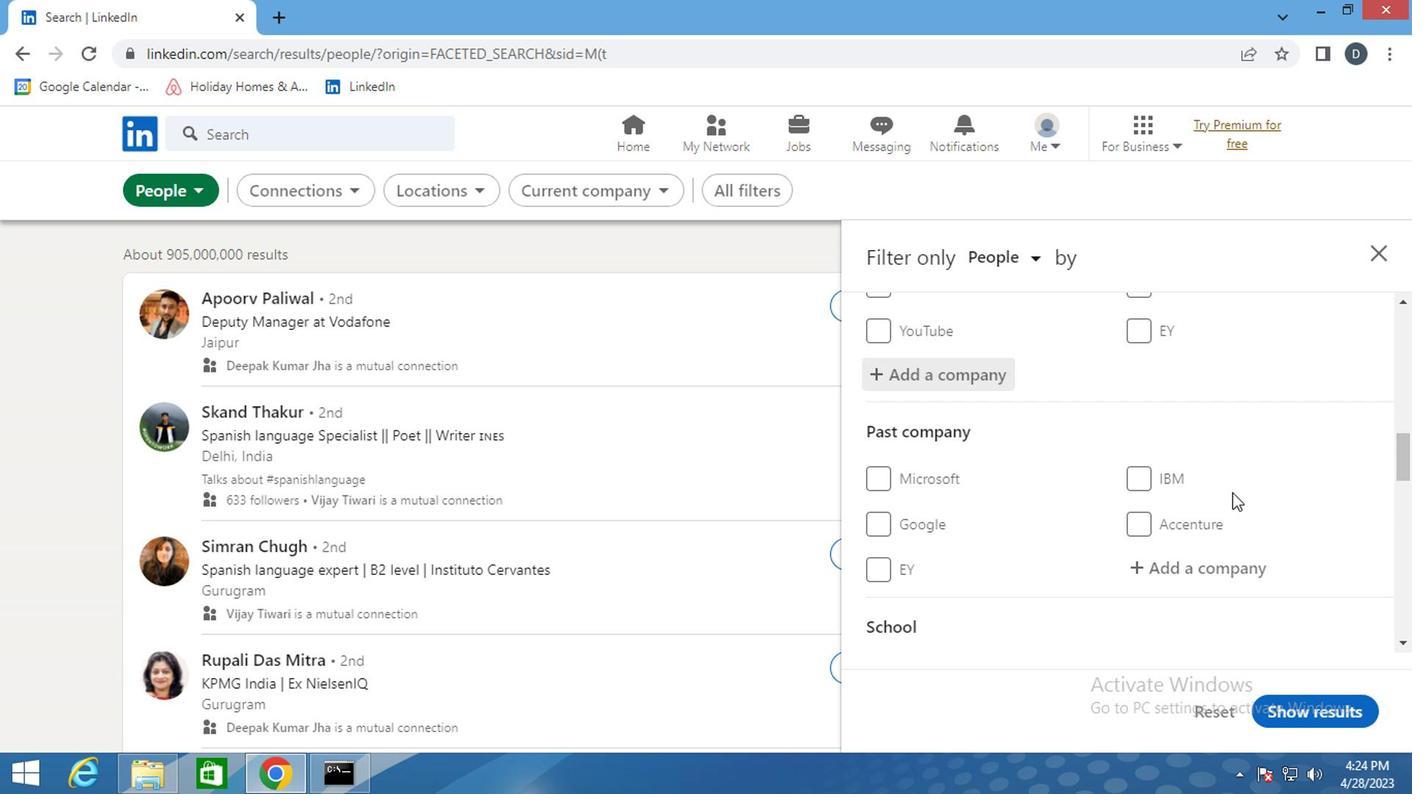 
Action: Mouse scrolled (1226, 493) with delta (0, 0)
Screenshot: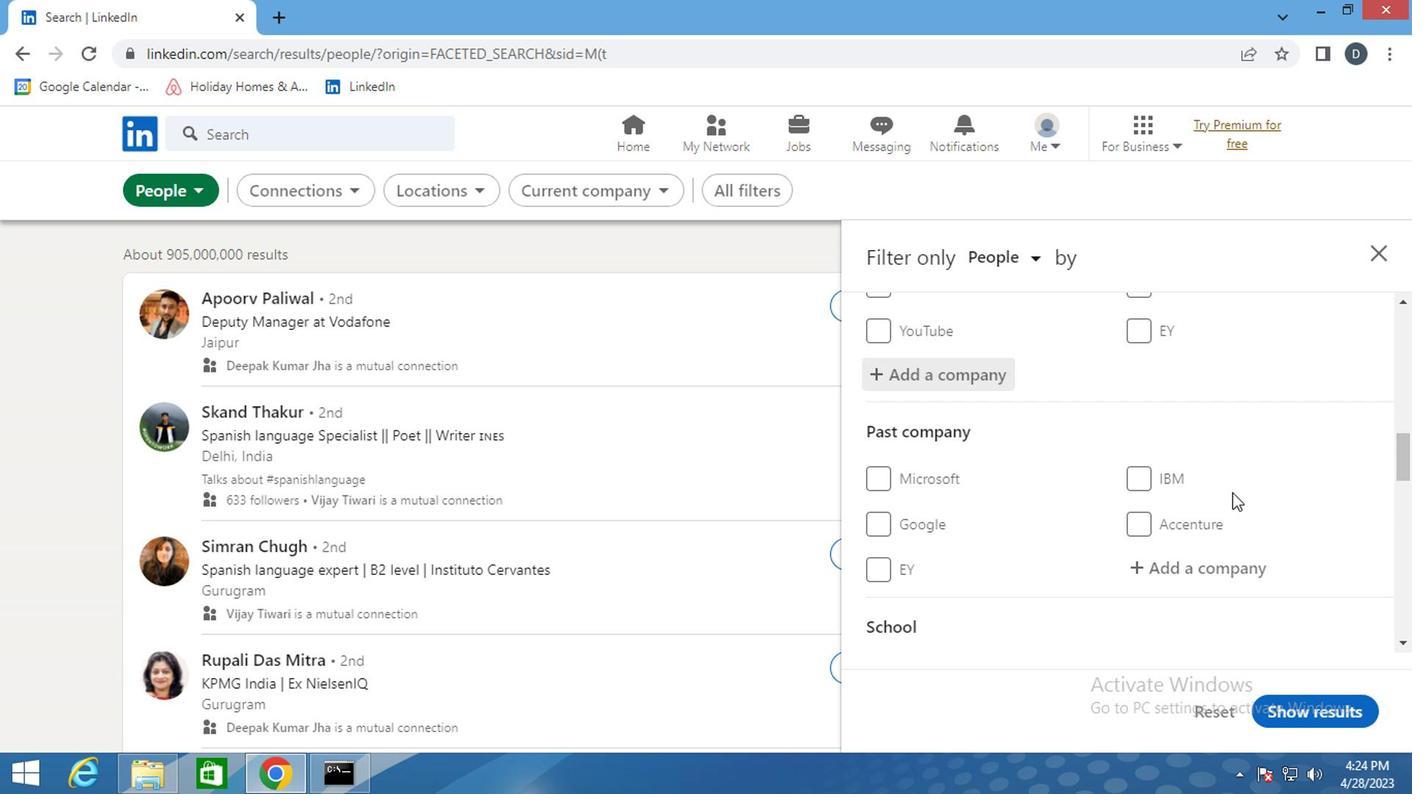 
Action: Mouse scrolled (1226, 493) with delta (0, 0)
Screenshot: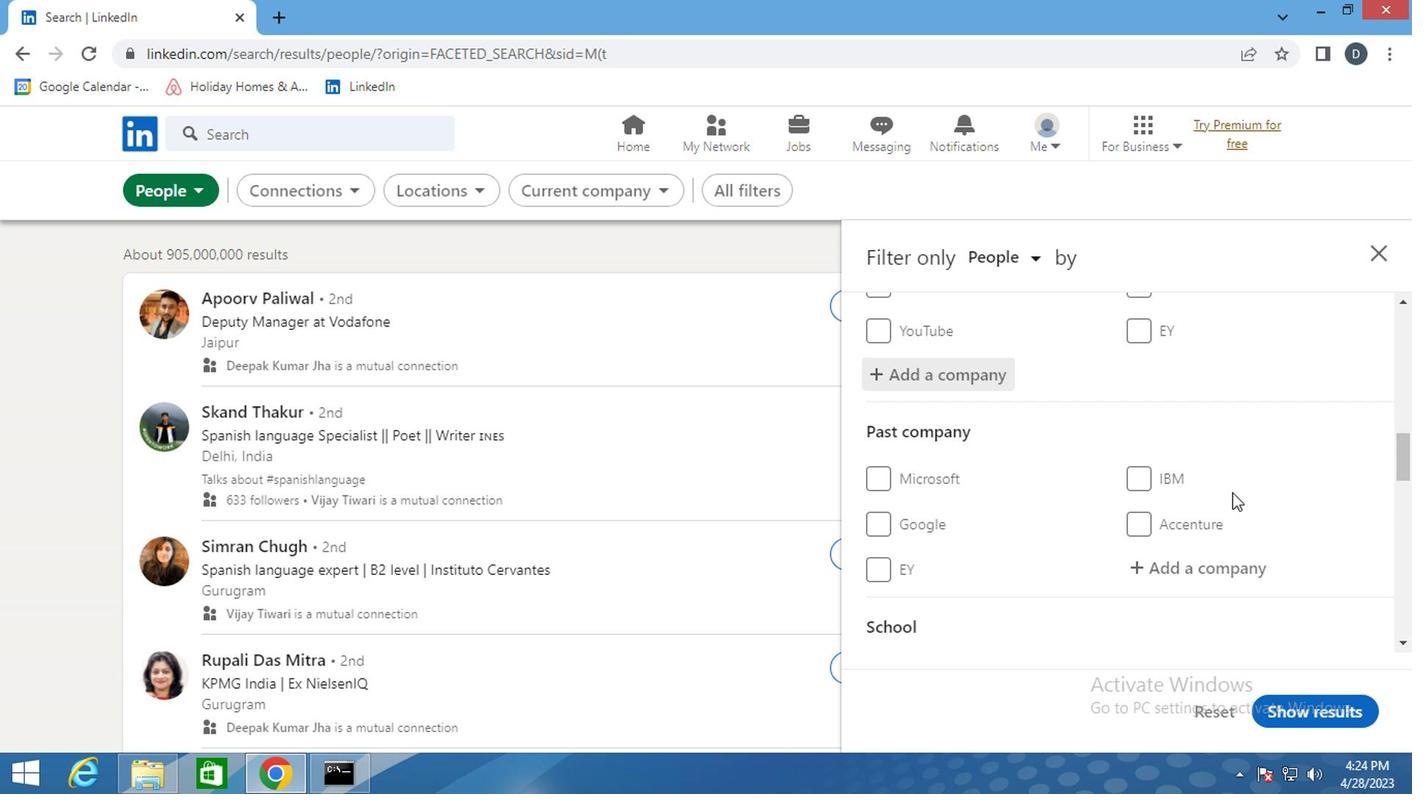 
Action: Mouse moved to (1195, 441)
Screenshot: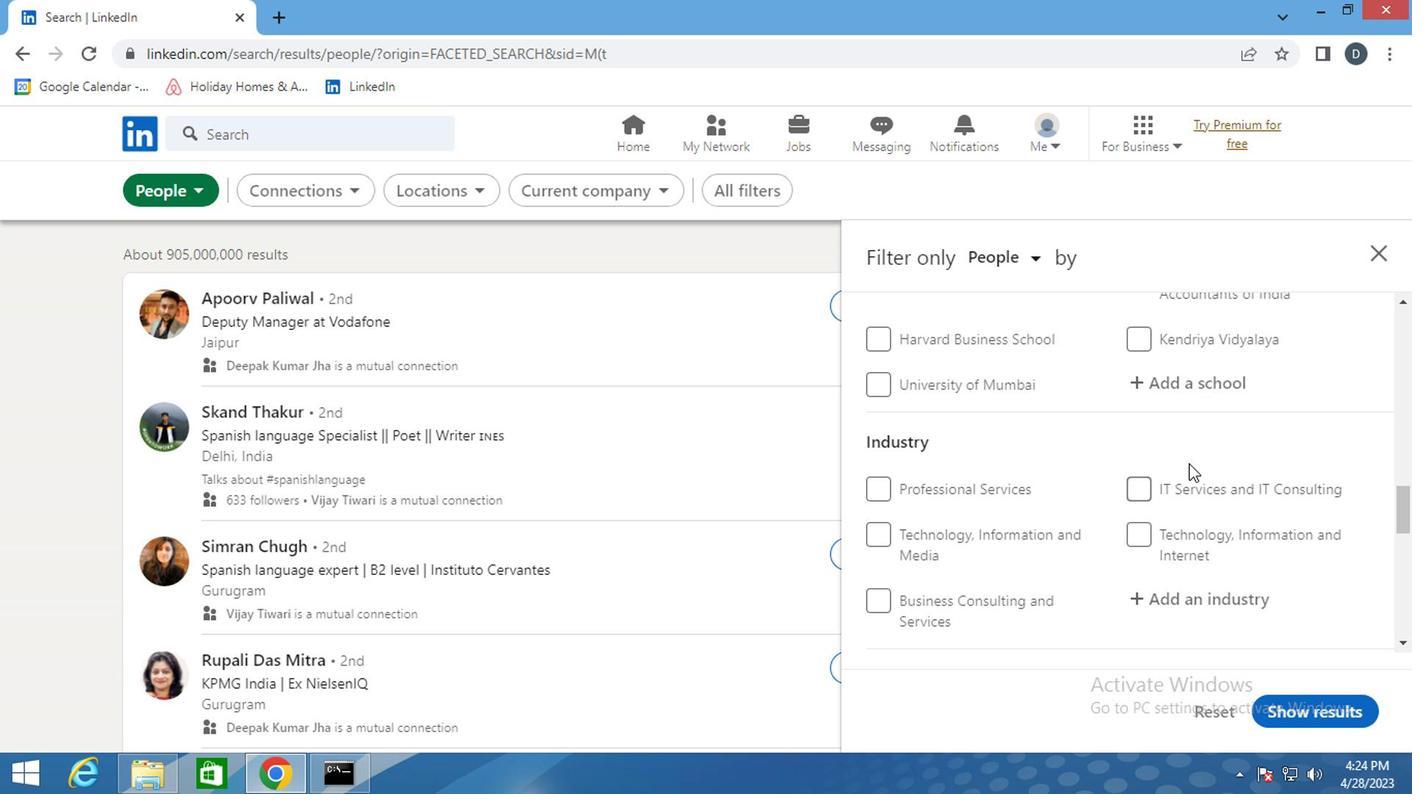 
Action: Mouse scrolled (1195, 443) with delta (0, 1)
Screenshot: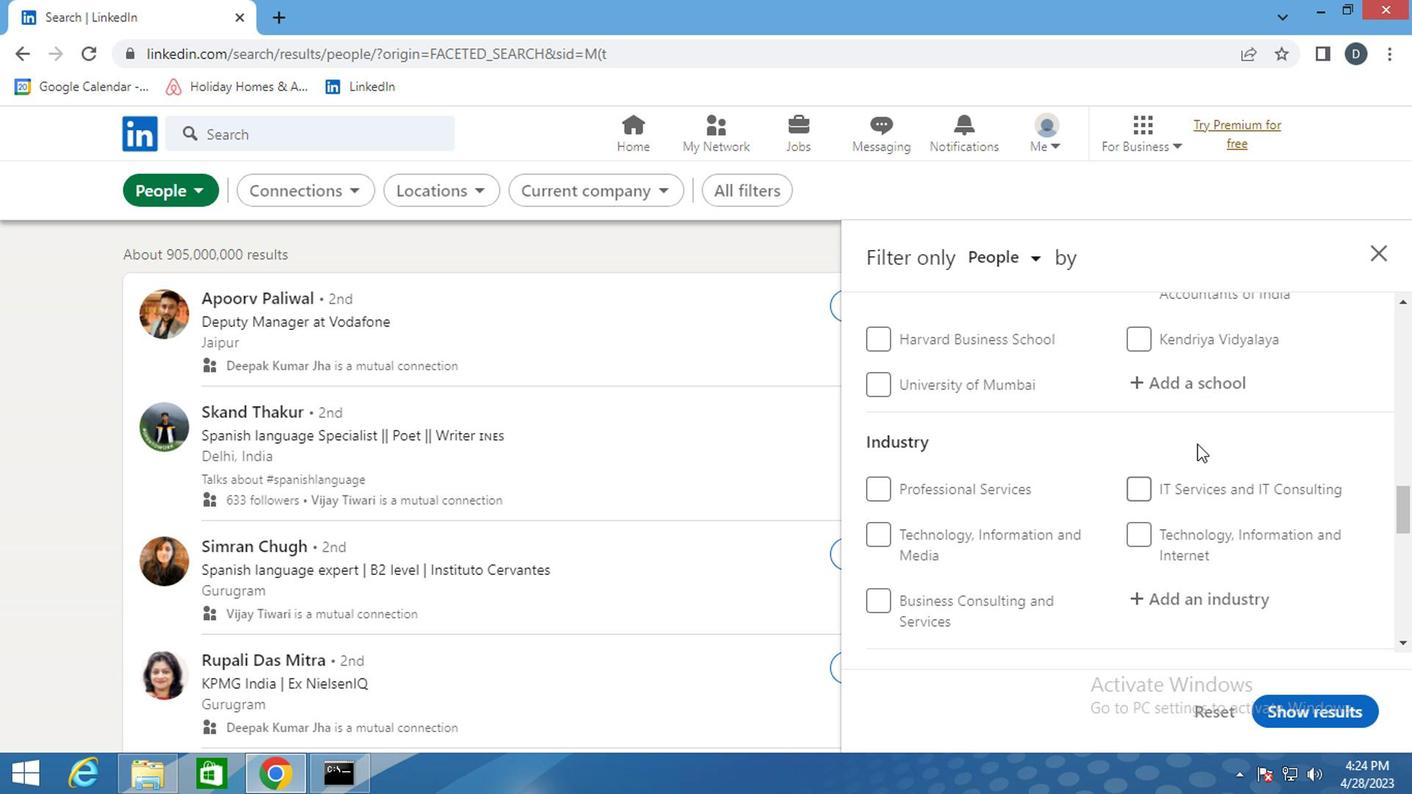 
Action: Mouse moved to (1190, 498)
Screenshot: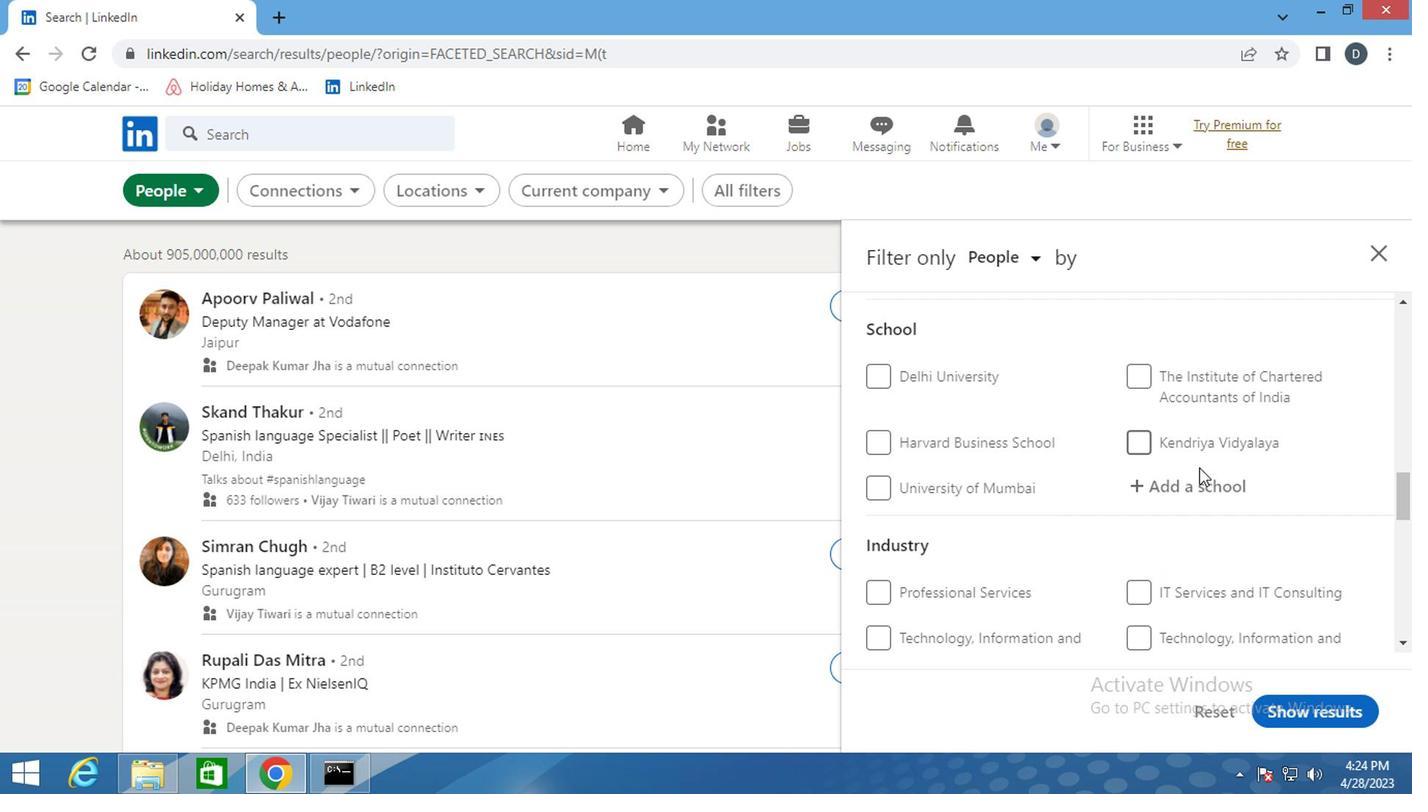 
Action: Mouse pressed left at (1190, 498)
Screenshot: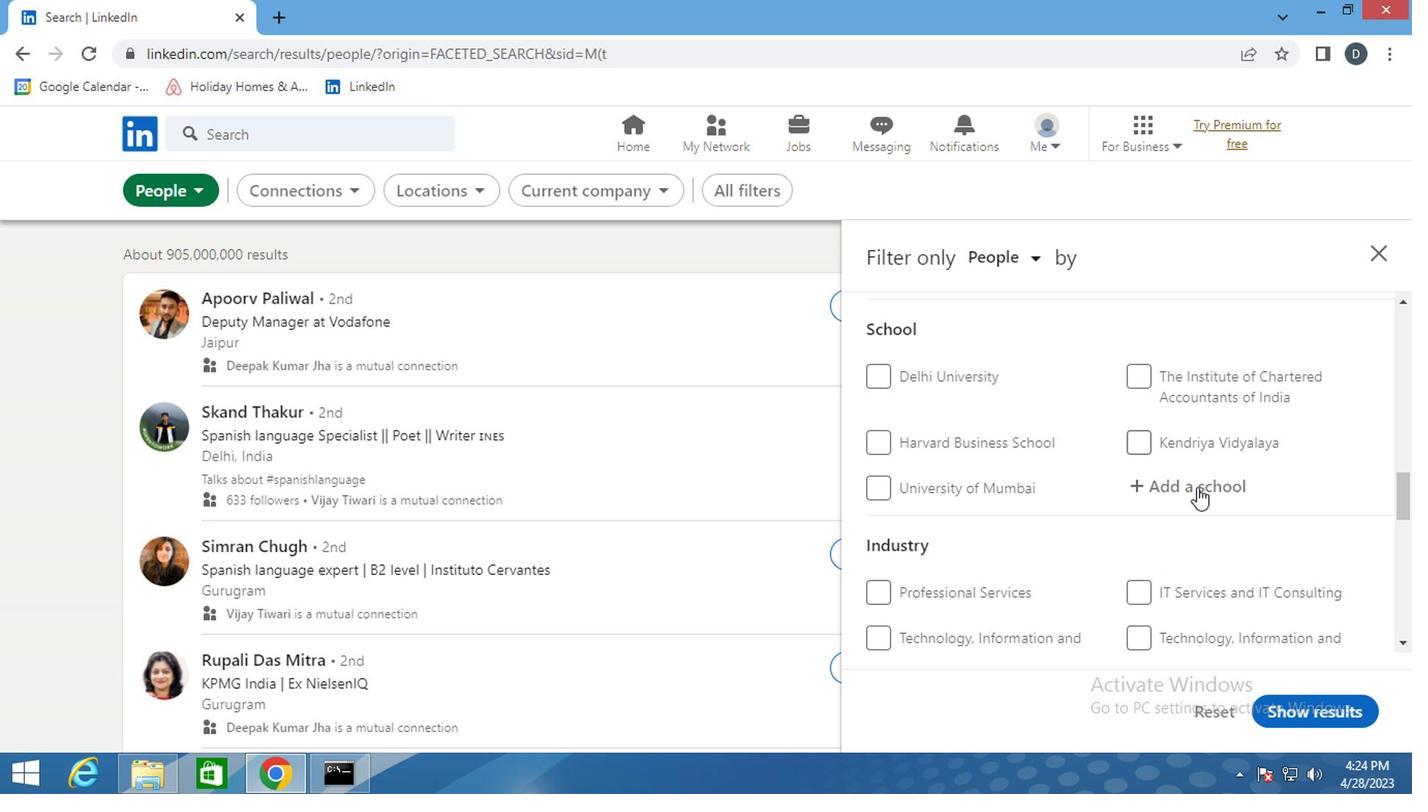 
Action: Mouse moved to (1184, 499)
Screenshot: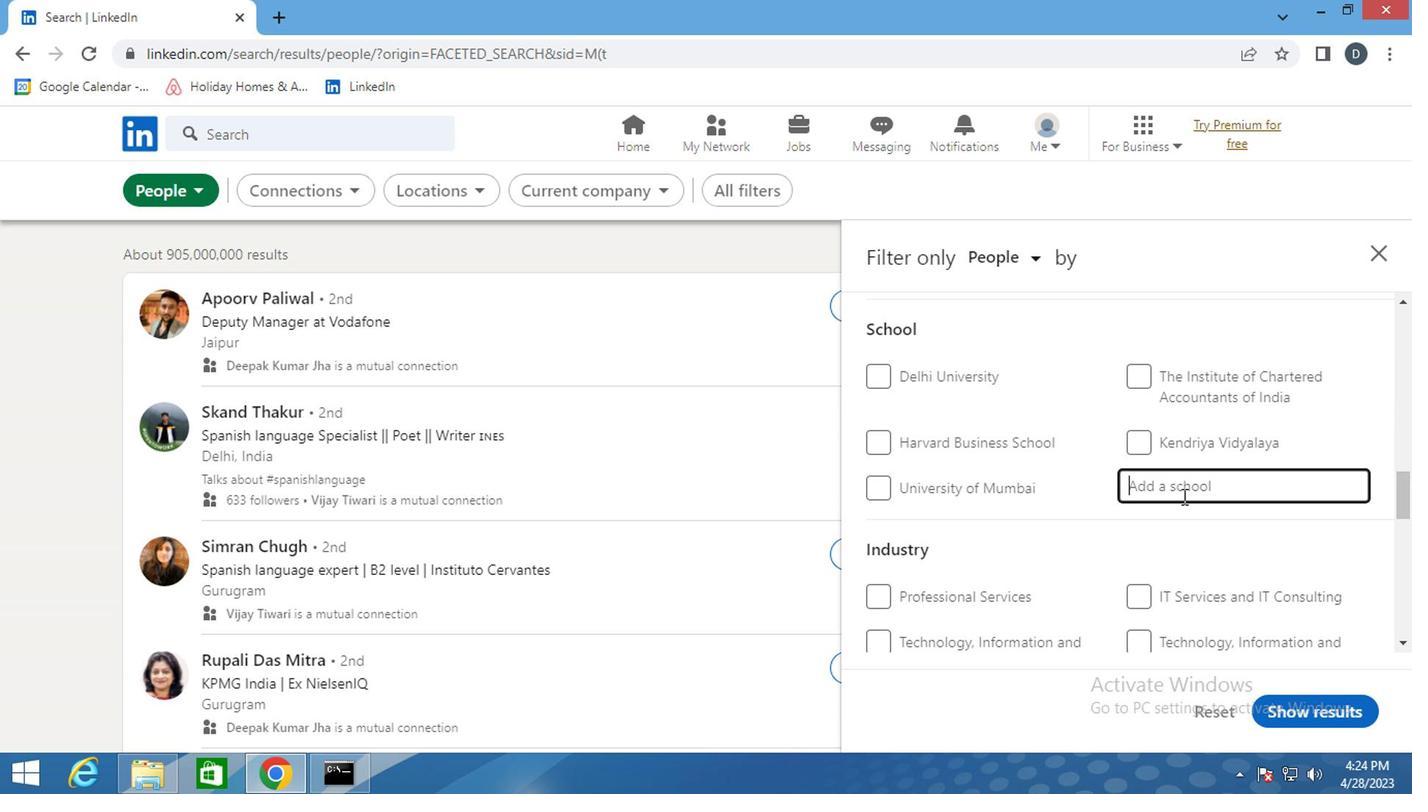 
Action: Key pressed <Key.shift><Key.shift><Key.shift><Key.shift><Key.shift>RAJIV<Key.space><Key.shift><Key.shift><Key.shift><Key.shift>GANDHI
Screenshot: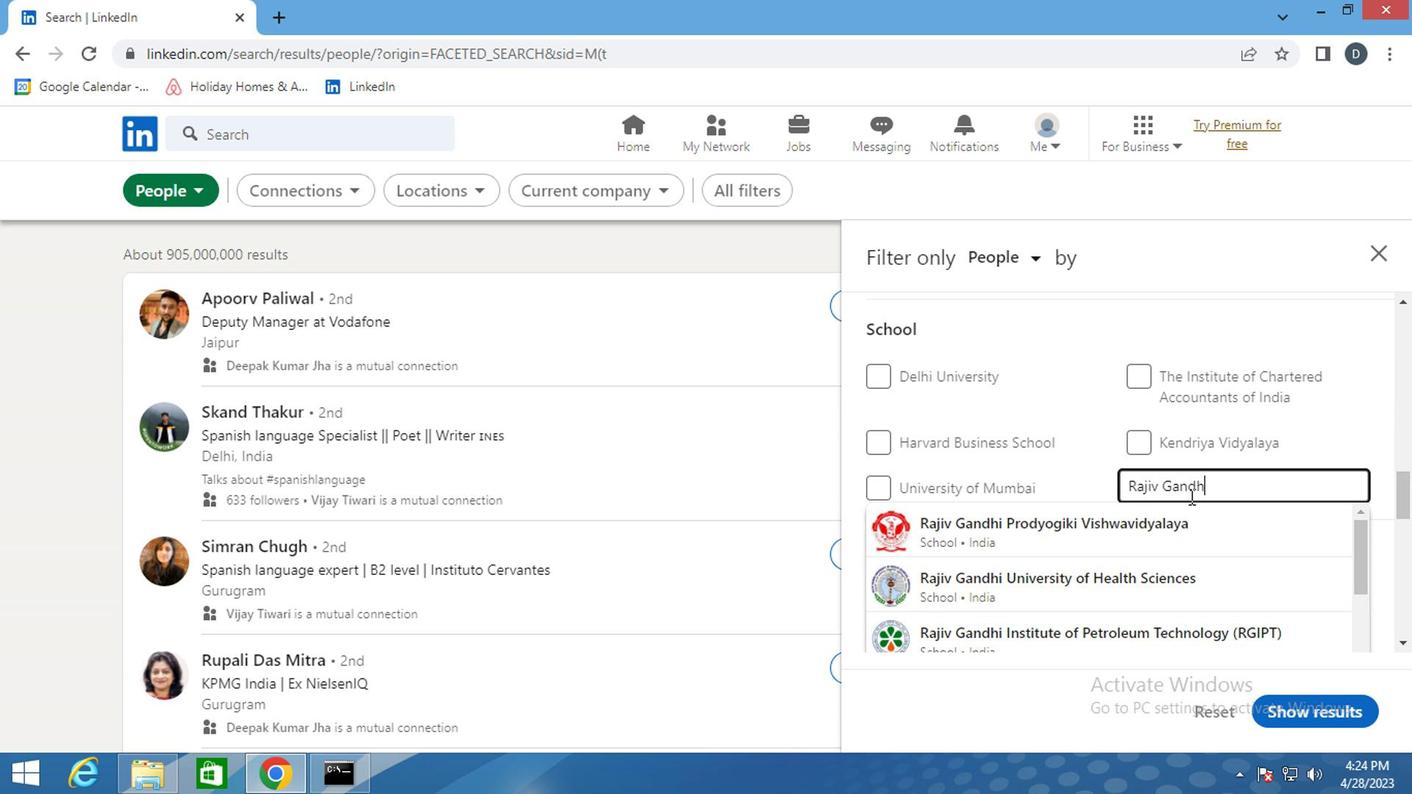 
Action: Mouse moved to (1237, 478)
Screenshot: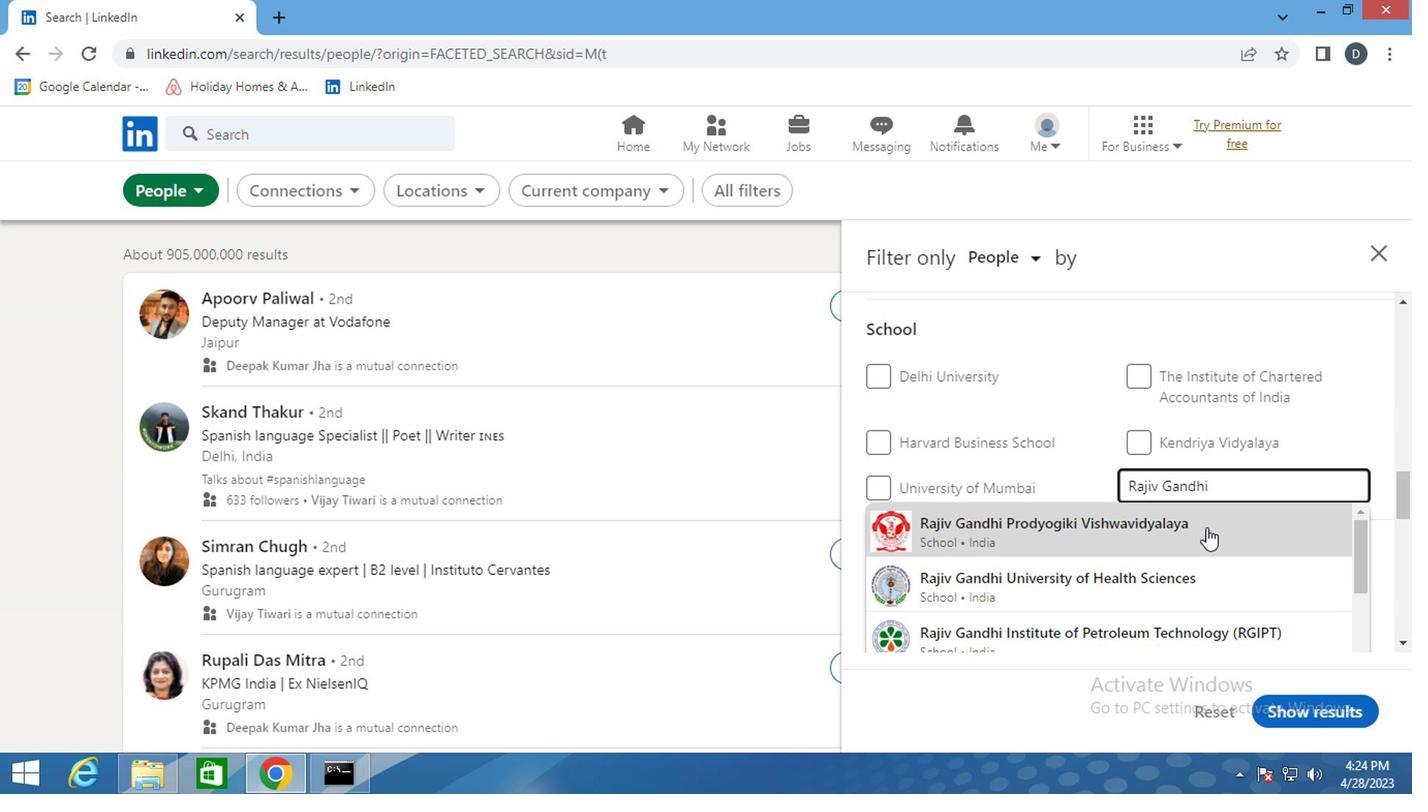 
Action: Key pressed <Key.space>
Screenshot: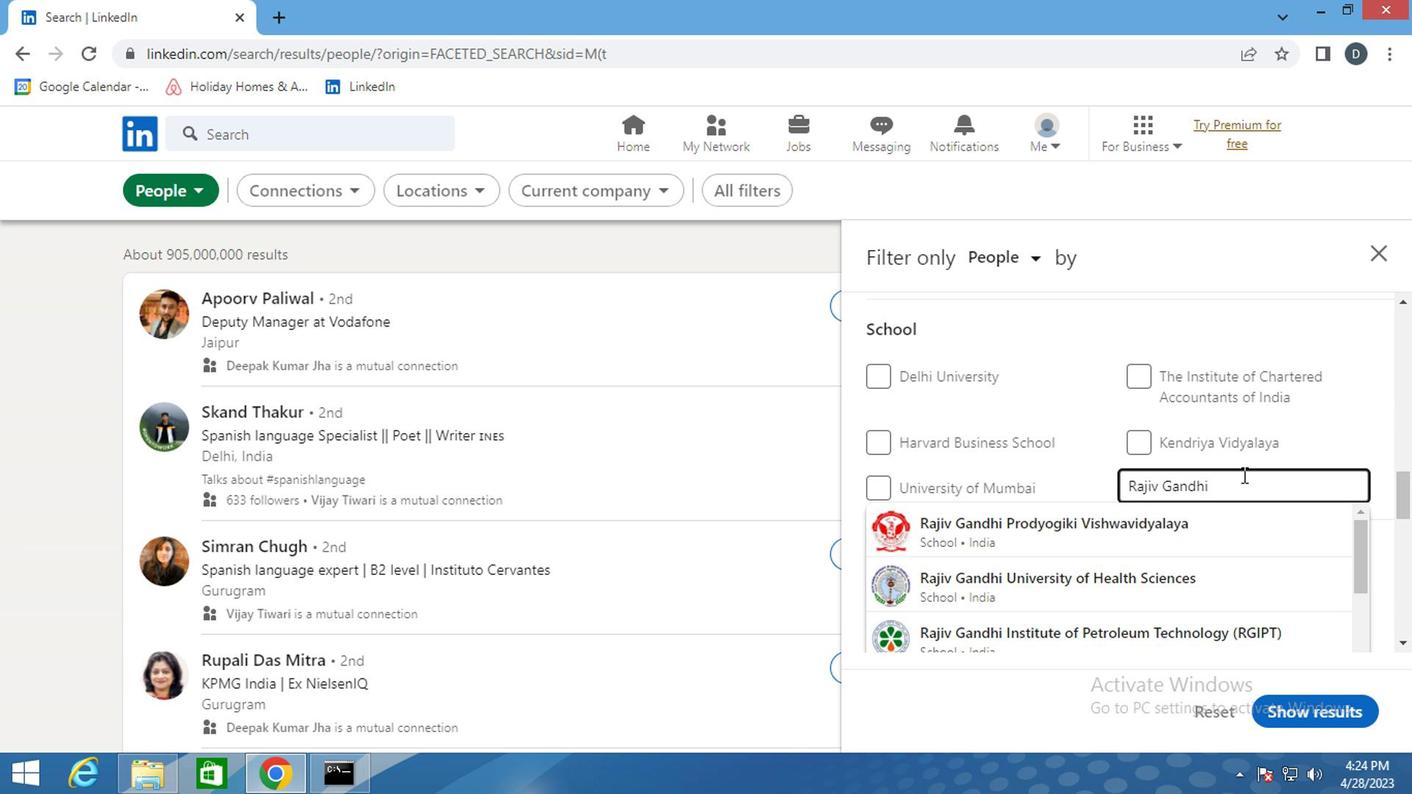 
Action: Mouse moved to (1242, 484)
Screenshot: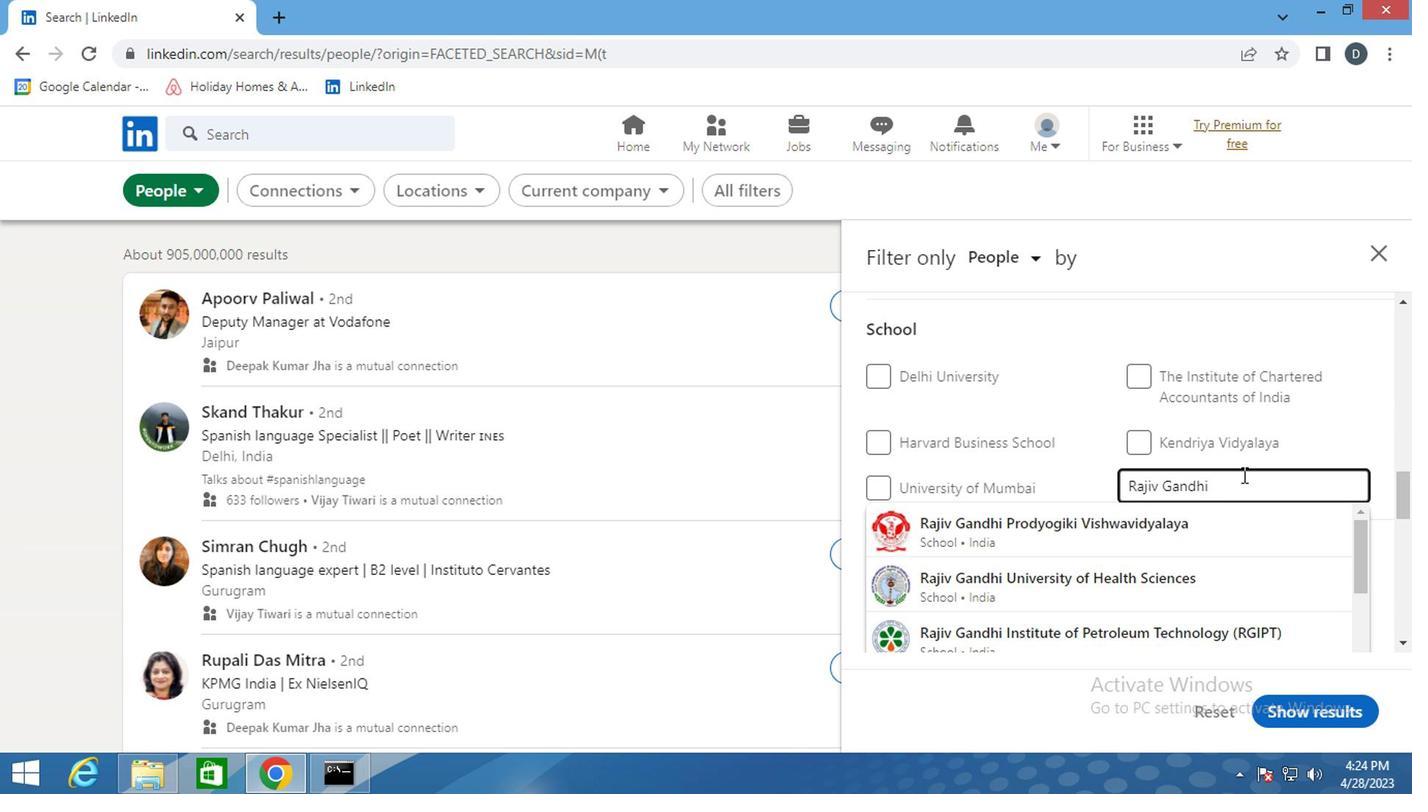 
Action: Key pressed <Key.shift><Key.shift><Key.shift><Key.shift><Key.shift><Key.shift>PRODYO<Key.down><Key.enter>
Screenshot: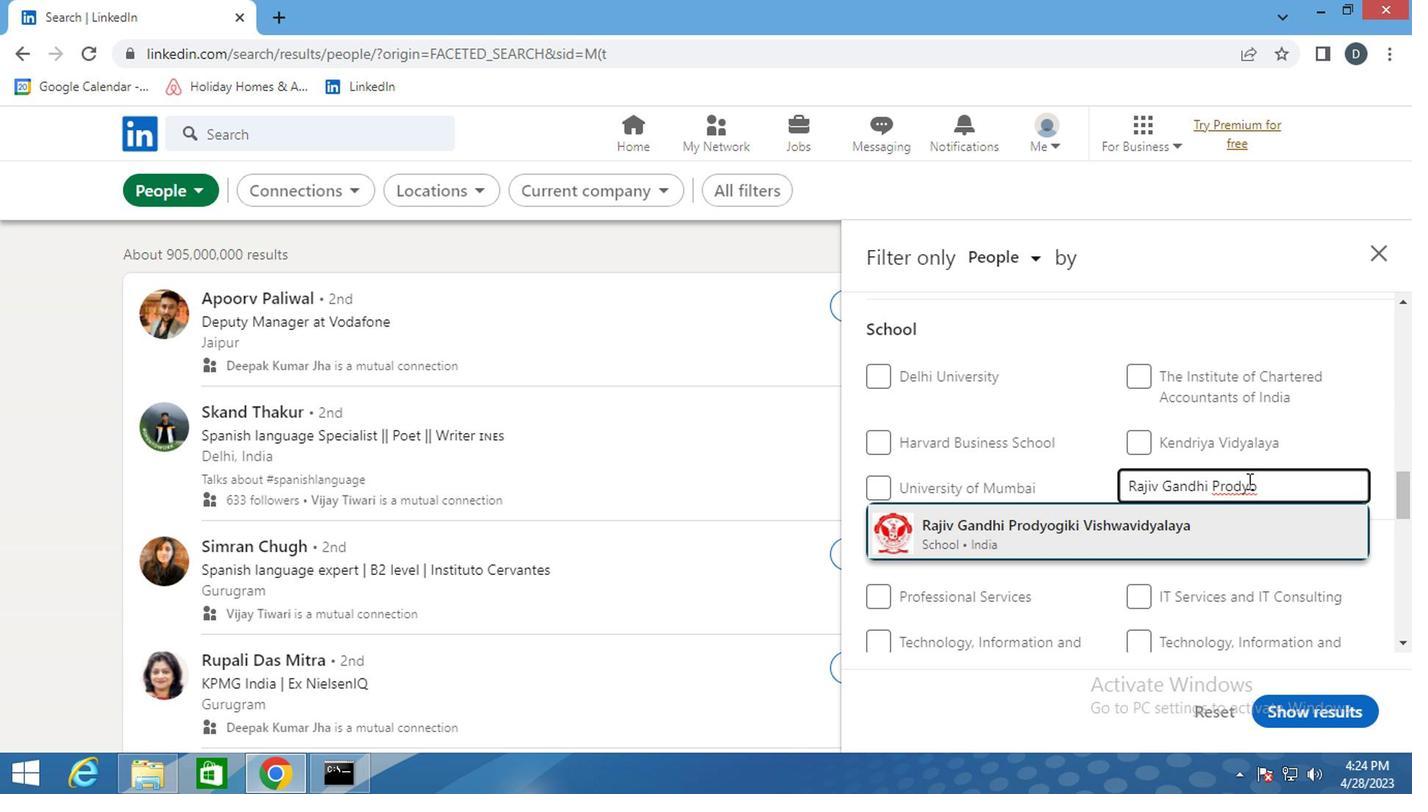 
Action: Mouse moved to (1279, 409)
Screenshot: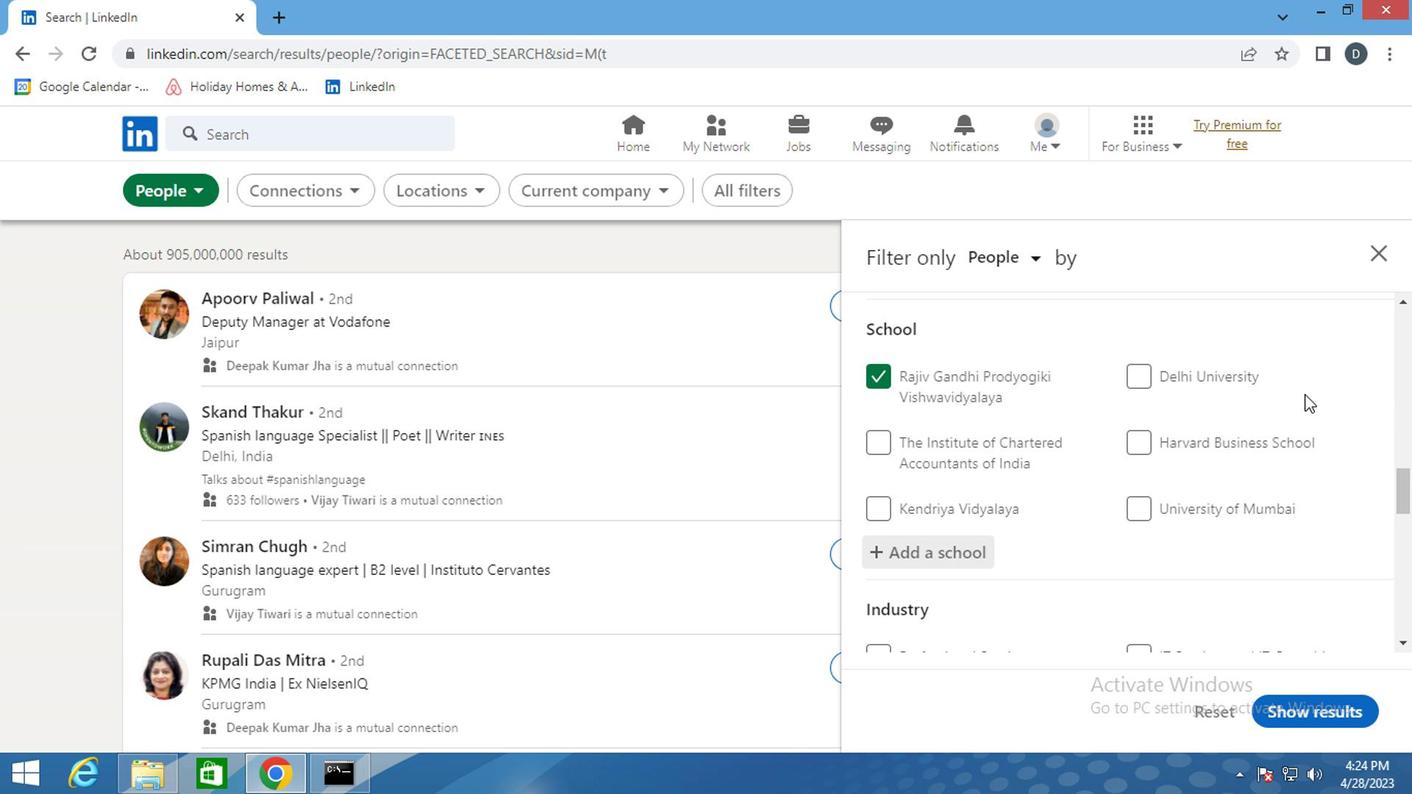 
Action: Mouse scrolled (1279, 408) with delta (0, 0)
Screenshot: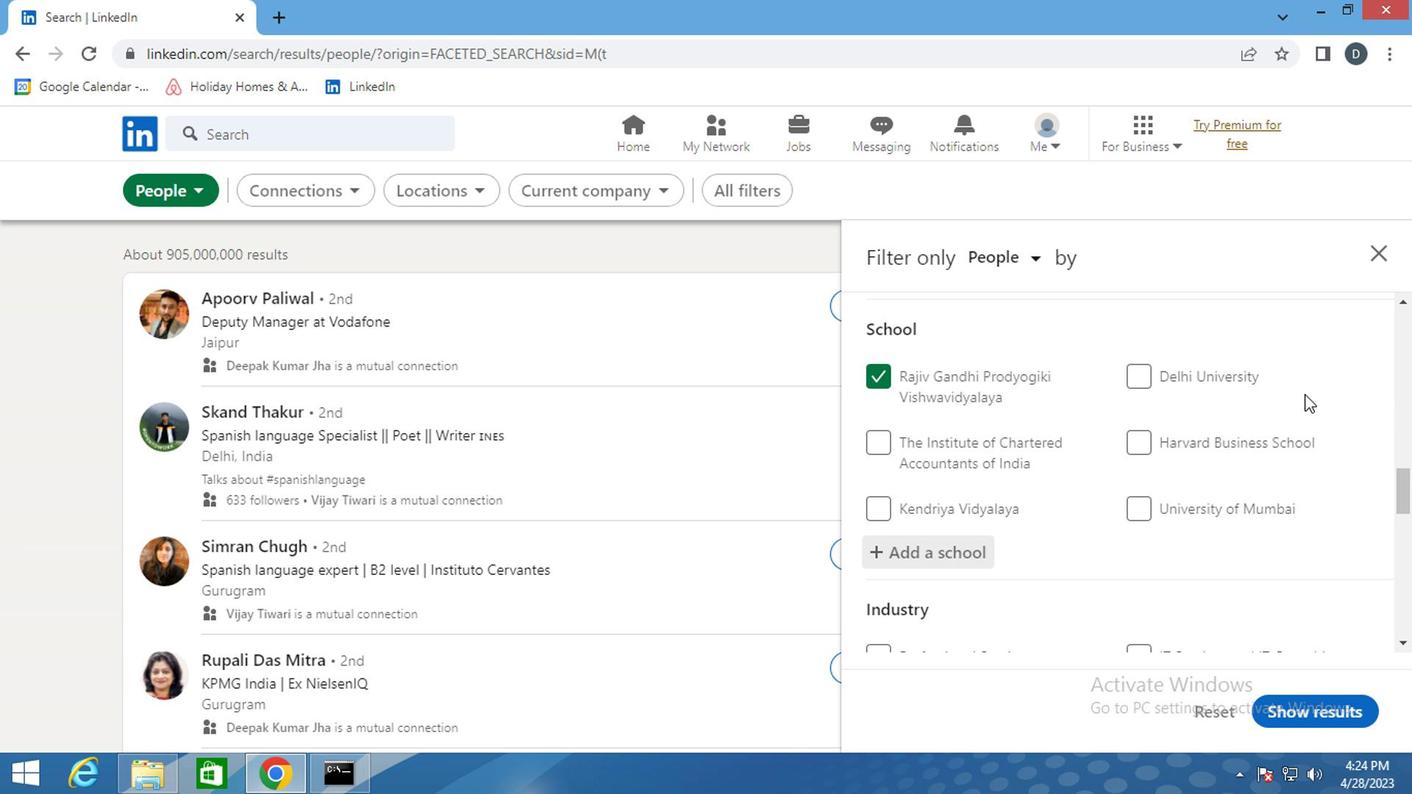 
Action: Mouse moved to (1275, 409)
Screenshot: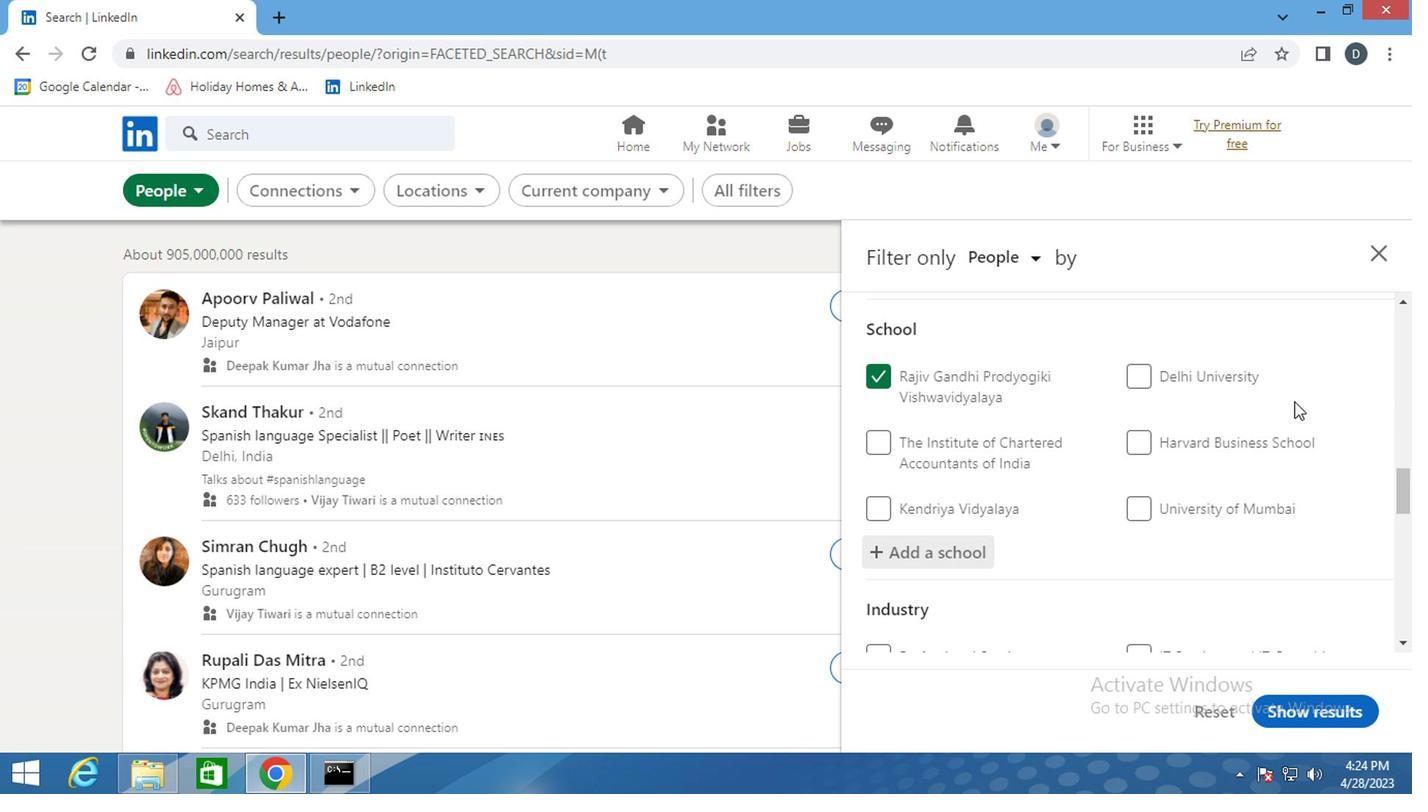 
Action: Mouse scrolled (1275, 408) with delta (0, 0)
Screenshot: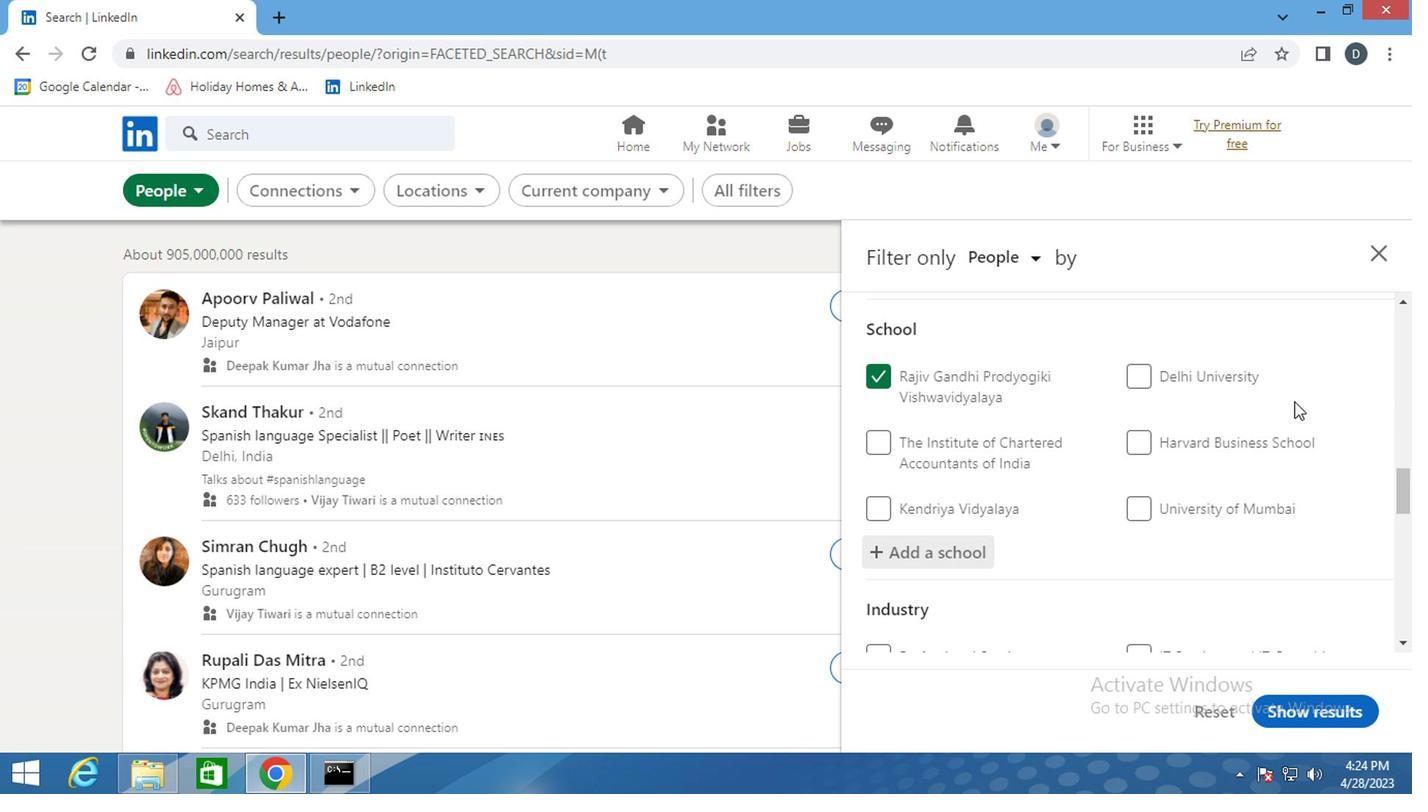 
Action: Mouse moved to (1160, 444)
Screenshot: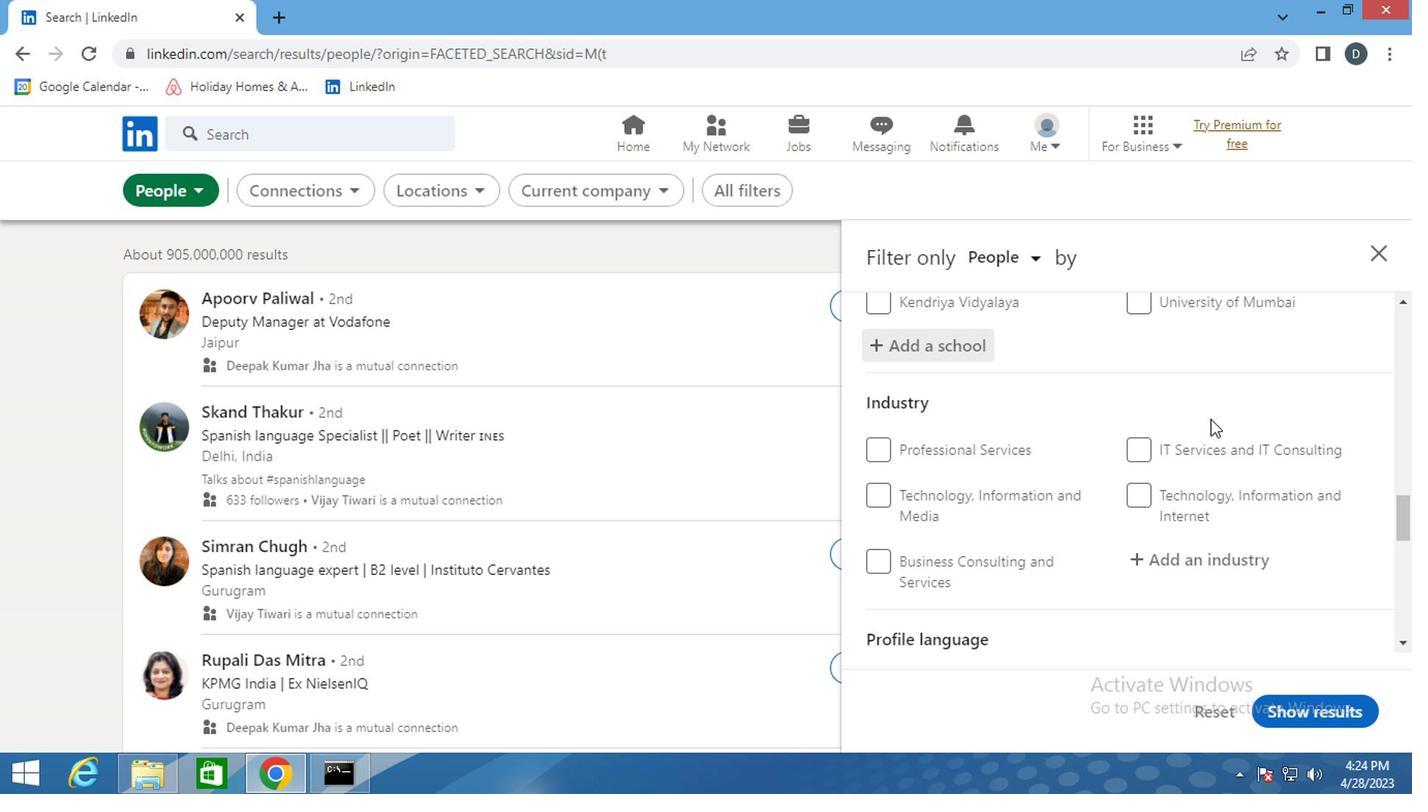 
Action: Mouse scrolled (1160, 443) with delta (0, 0)
Screenshot: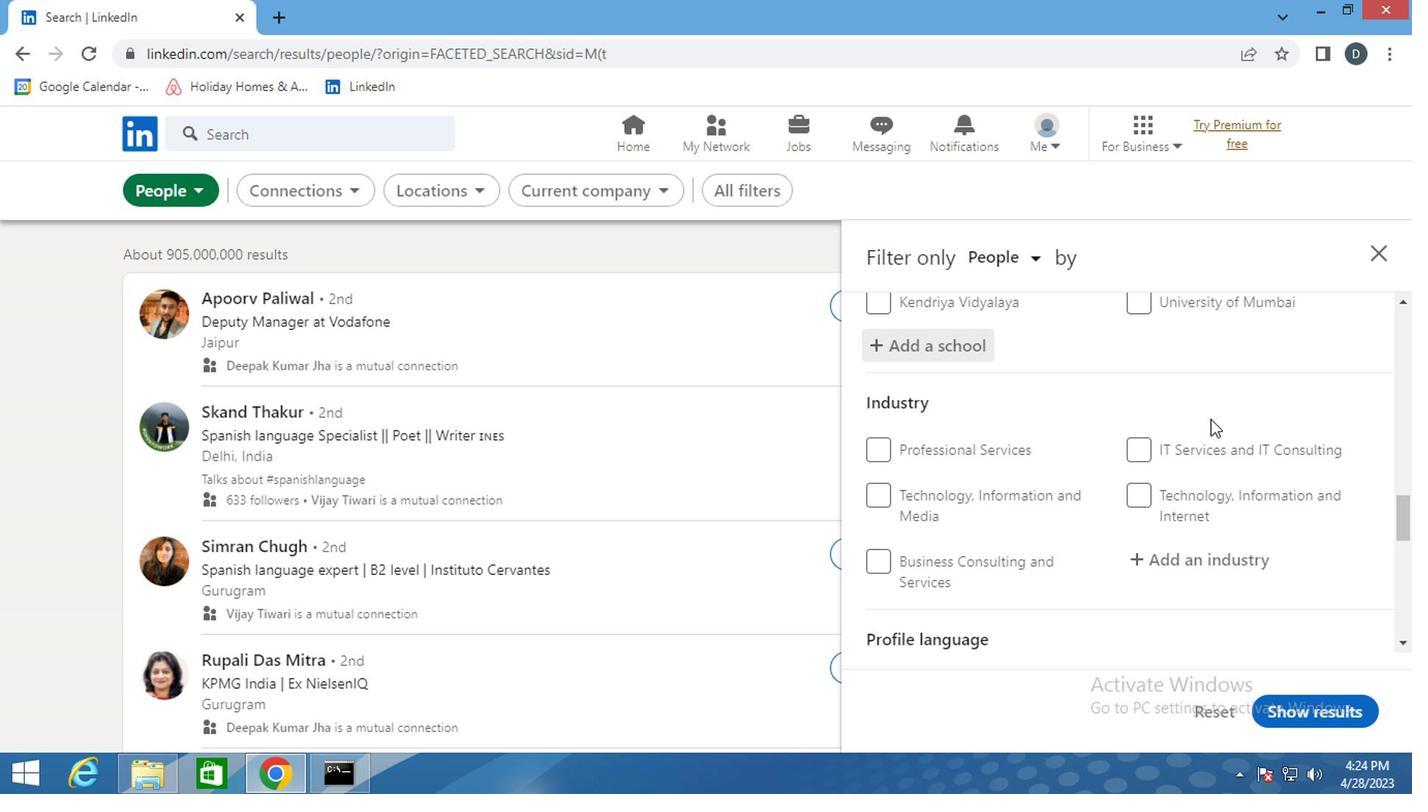 
Action: Mouse moved to (1214, 463)
Screenshot: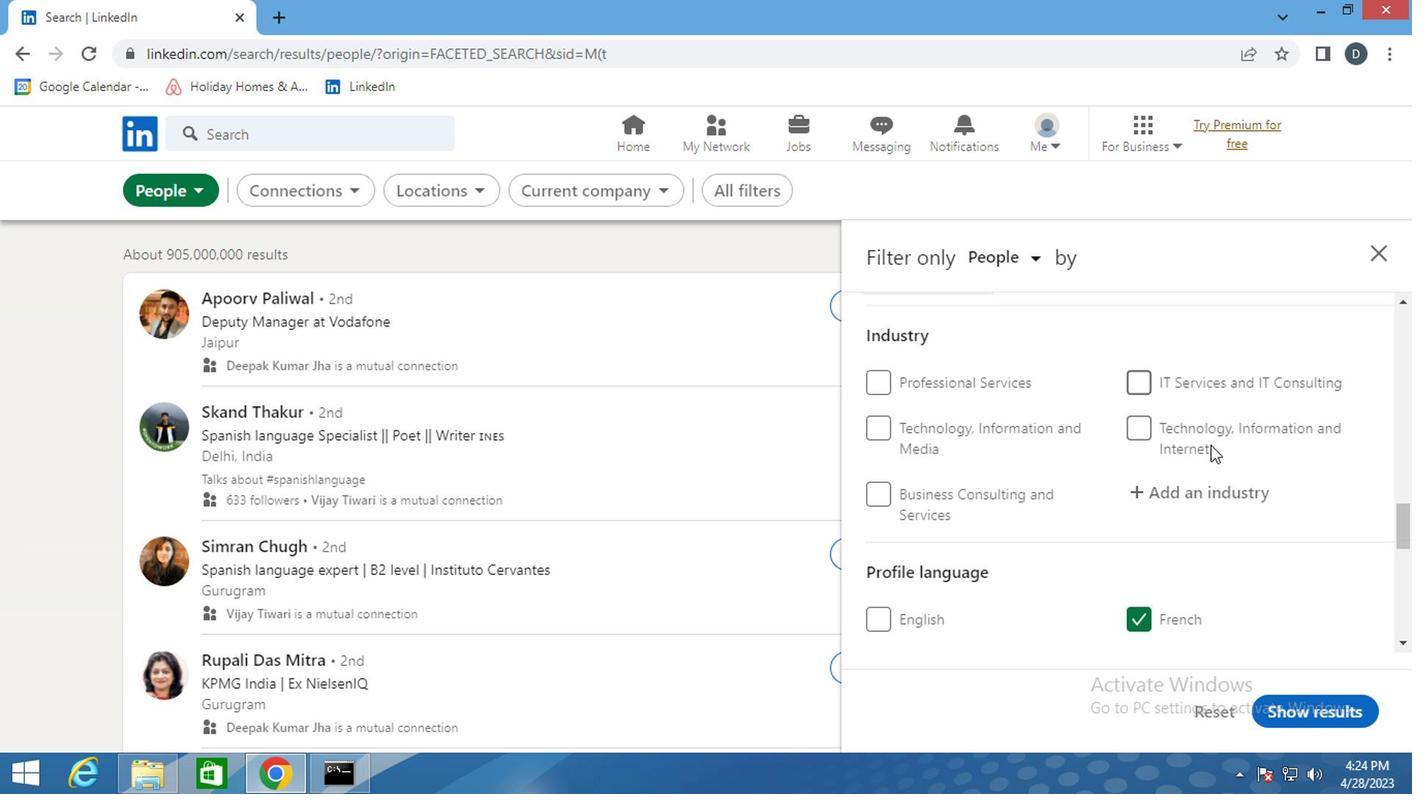 
Action: Mouse pressed left at (1214, 463)
Screenshot: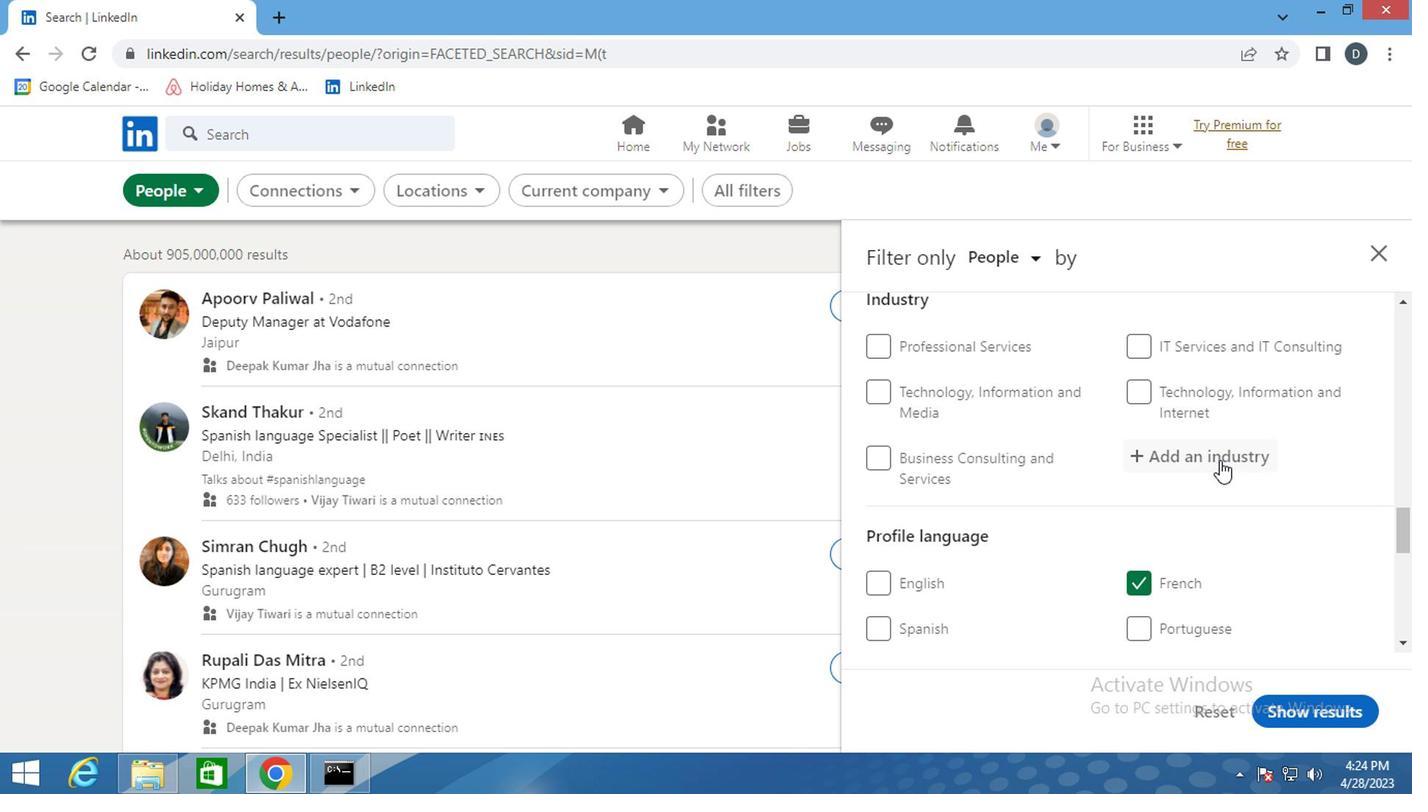 
Action: Key pressed <Key.shift>FLIGHT<Key.space><Key.shift>TRA<Key.down><Key.enter>
Screenshot: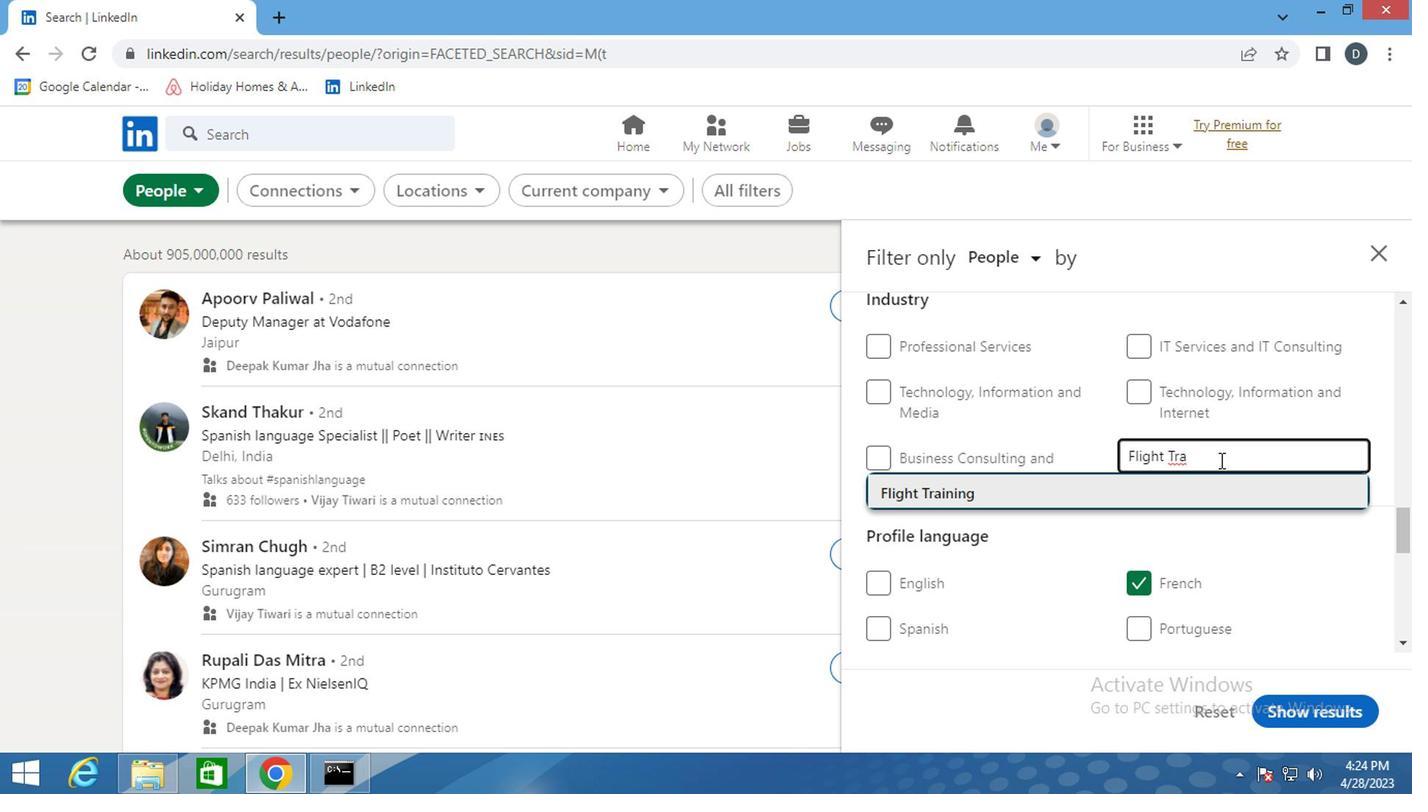 
Action: Mouse moved to (1238, 431)
Screenshot: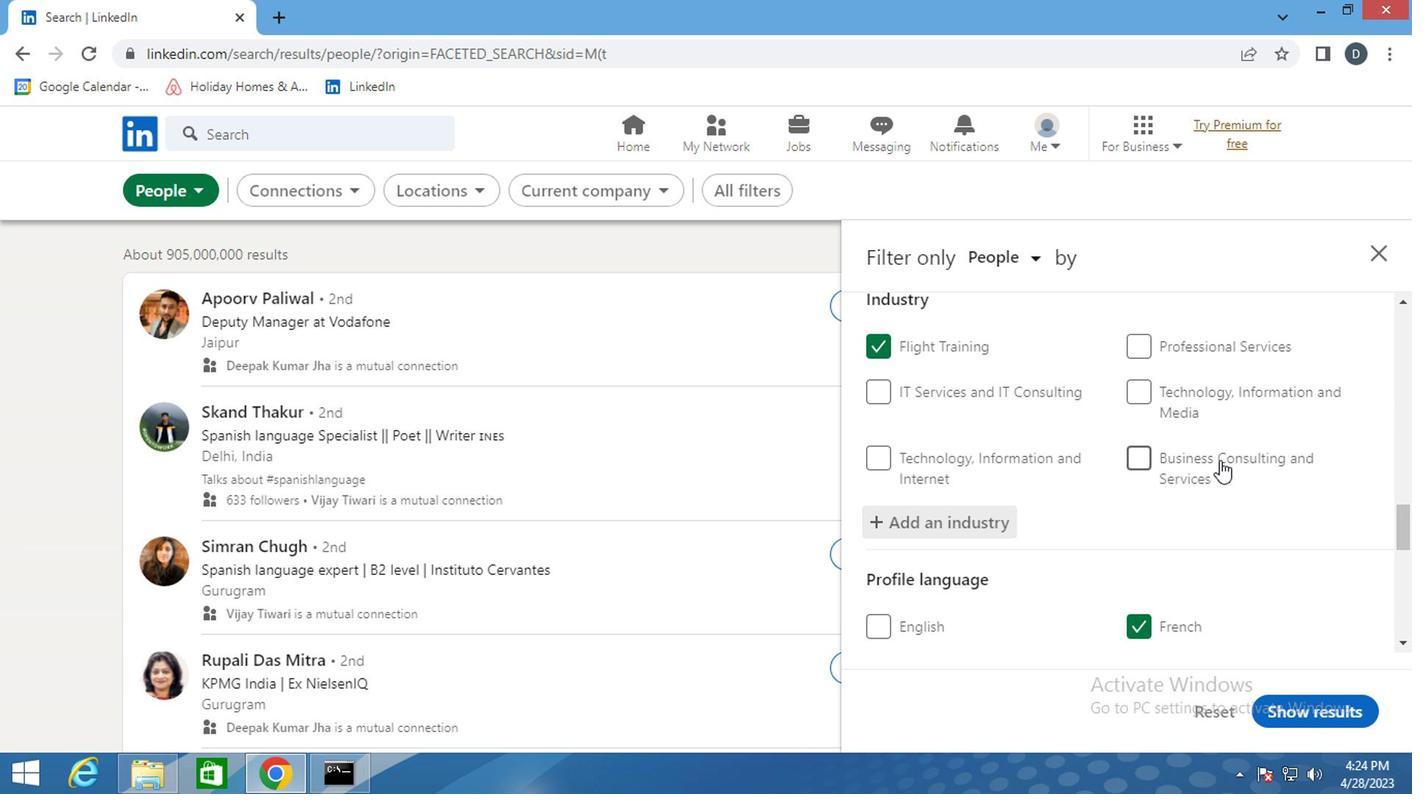 
Action: Mouse scrolled (1238, 431) with delta (0, 0)
Screenshot: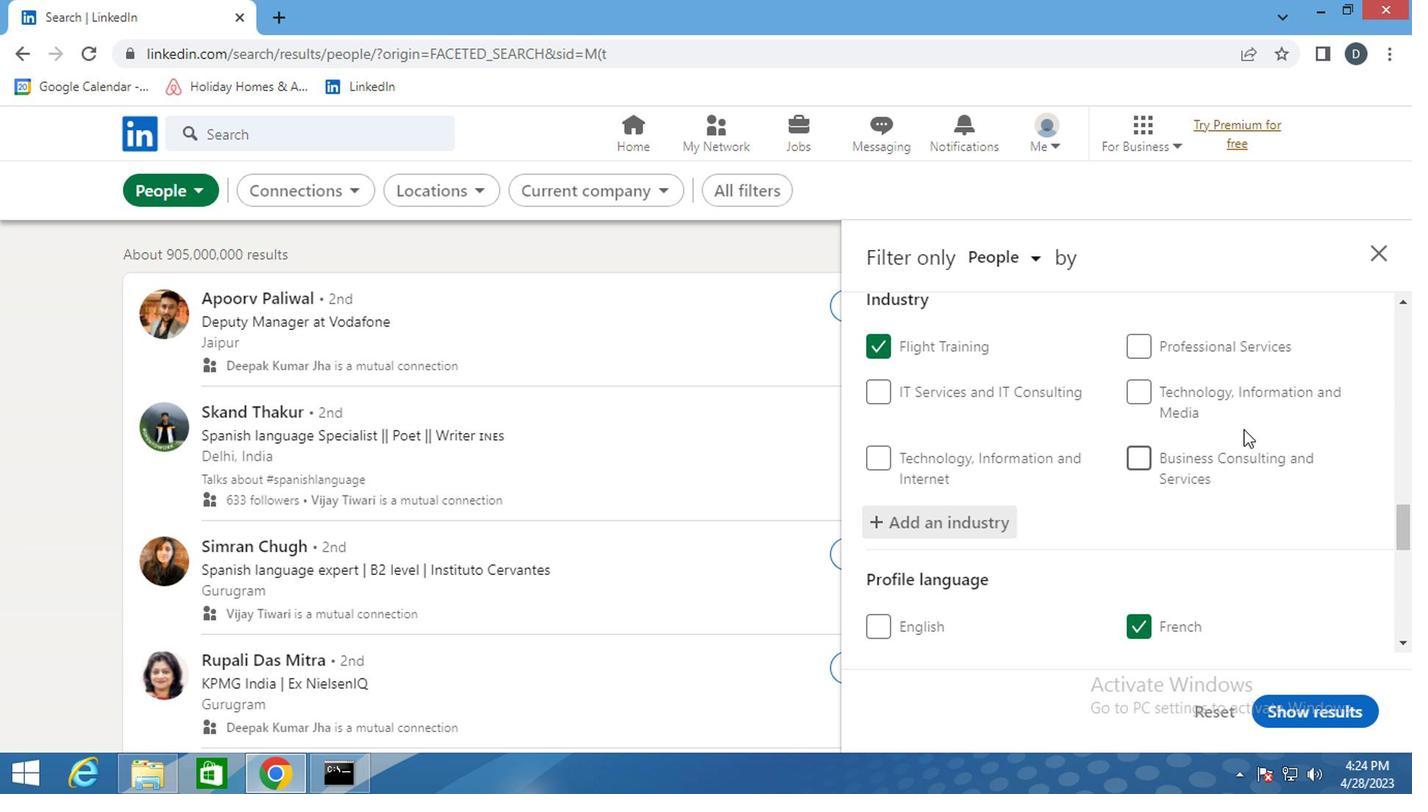 
Action: Mouse moved to (1239, 431)
Screenshot: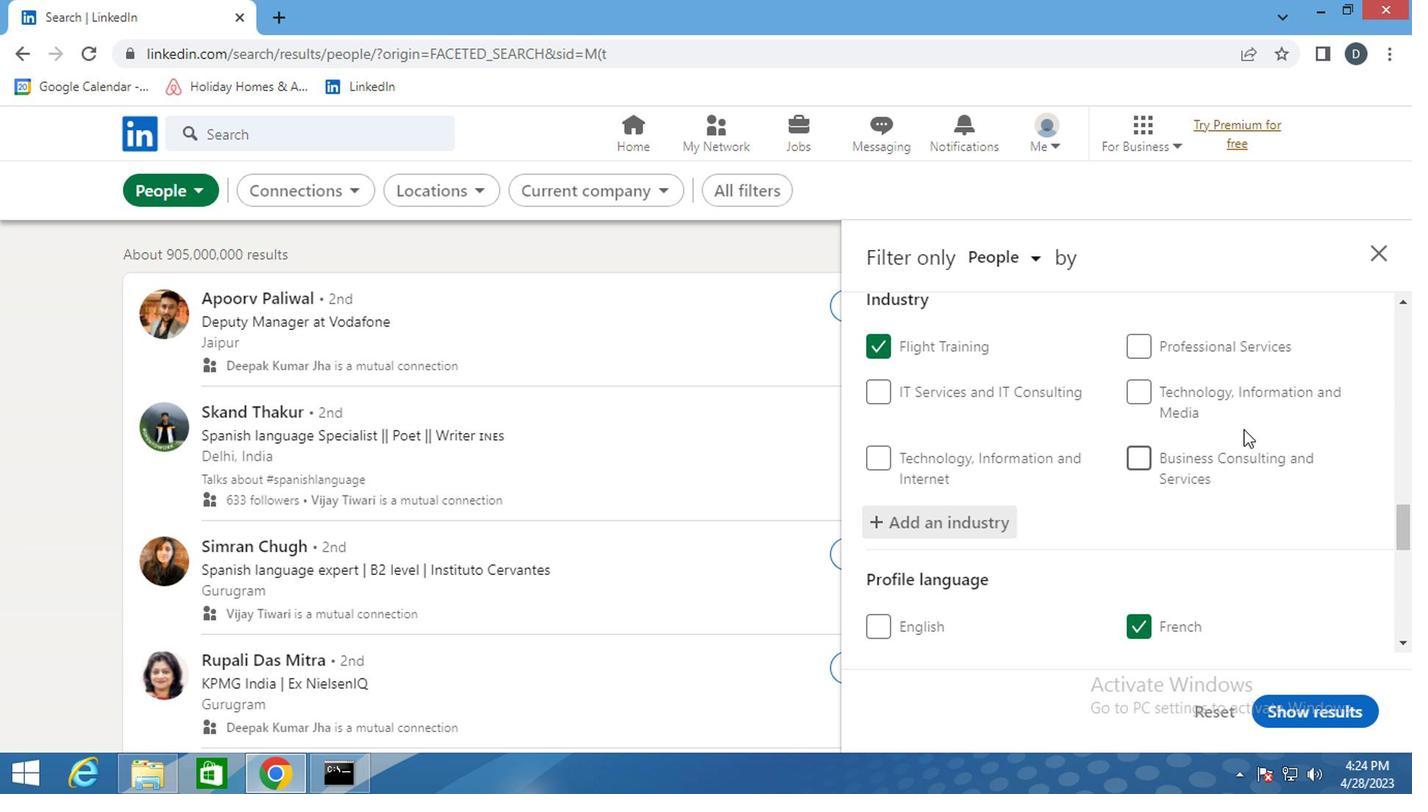 
Action: Mouse scrolled (1239, 431) with delta (0, 0)
Screenshot: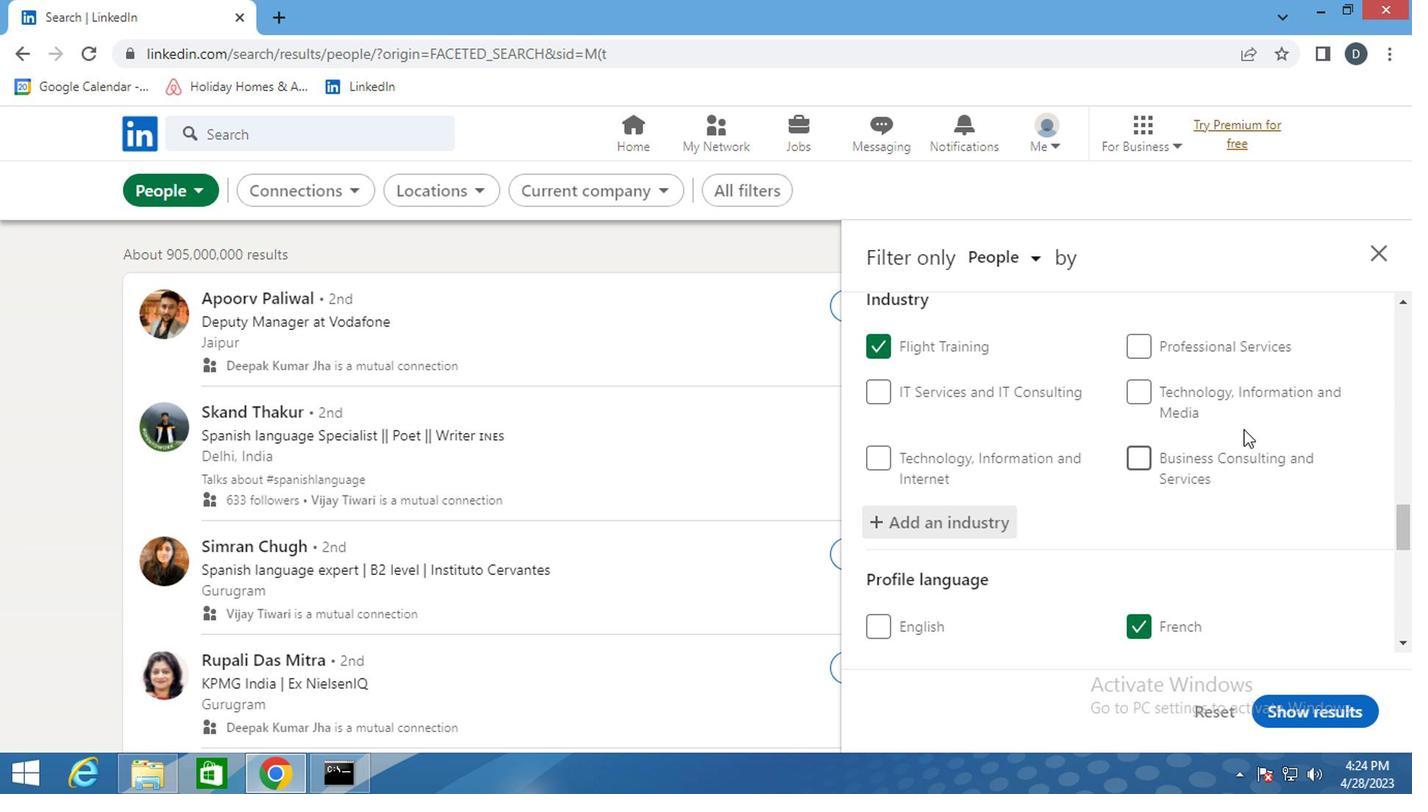 
Action: Mouse scrolled (1239, 431) with delta (0, 0)
Screenshot: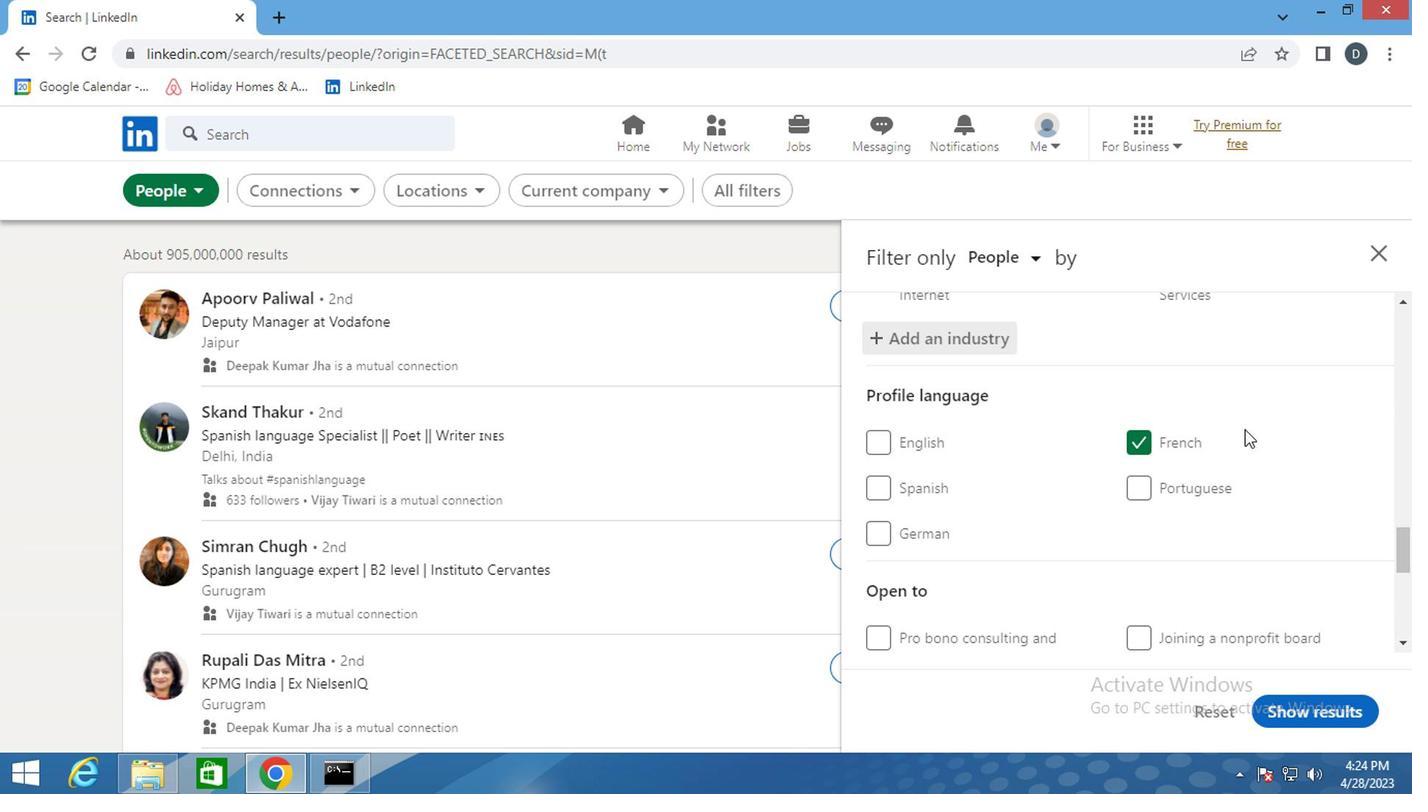 
Action: Mouse scrolled (1239, 431) with delta (0, 0)
Screenshot: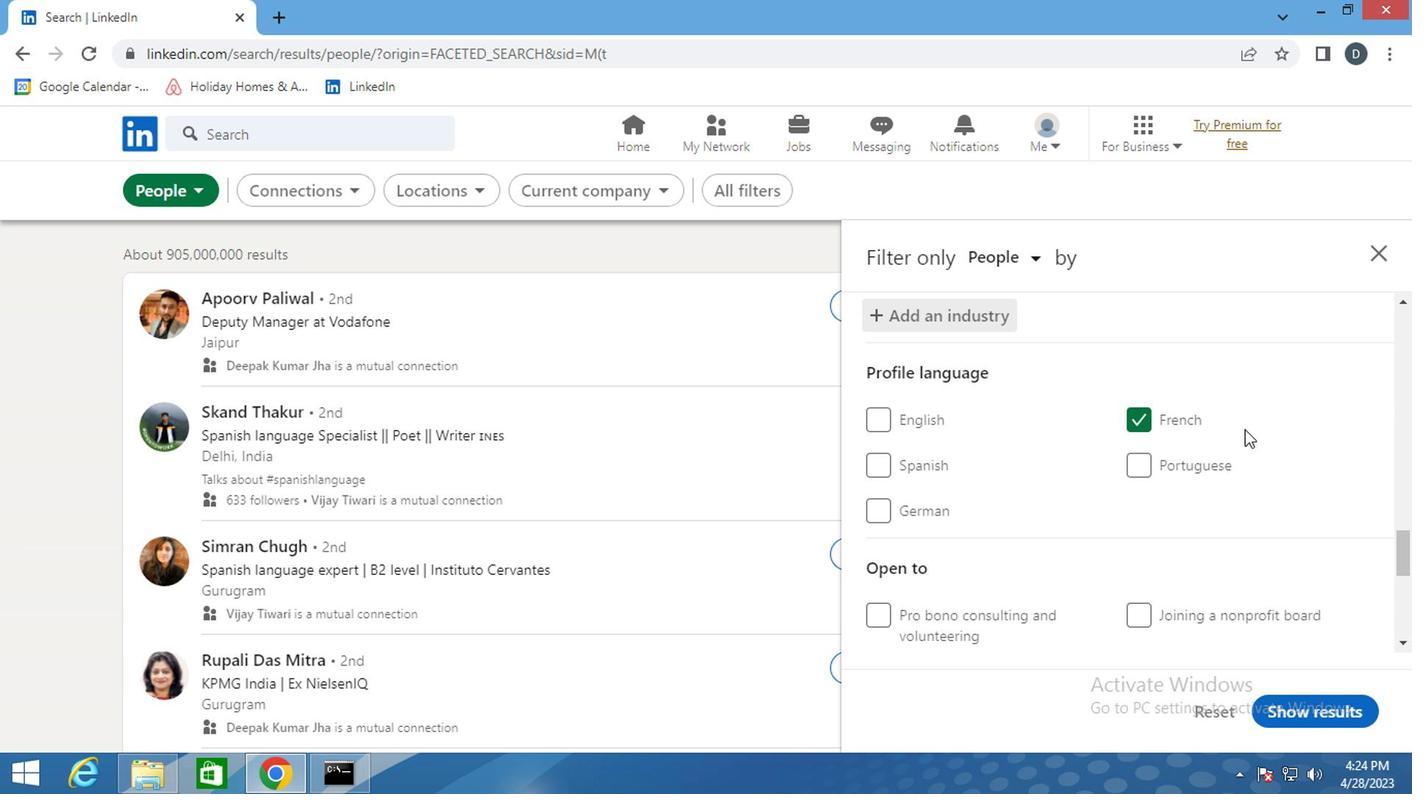 
Action: Mouse scrolled (1239, 431) with delta (0, 0)
Screenshot: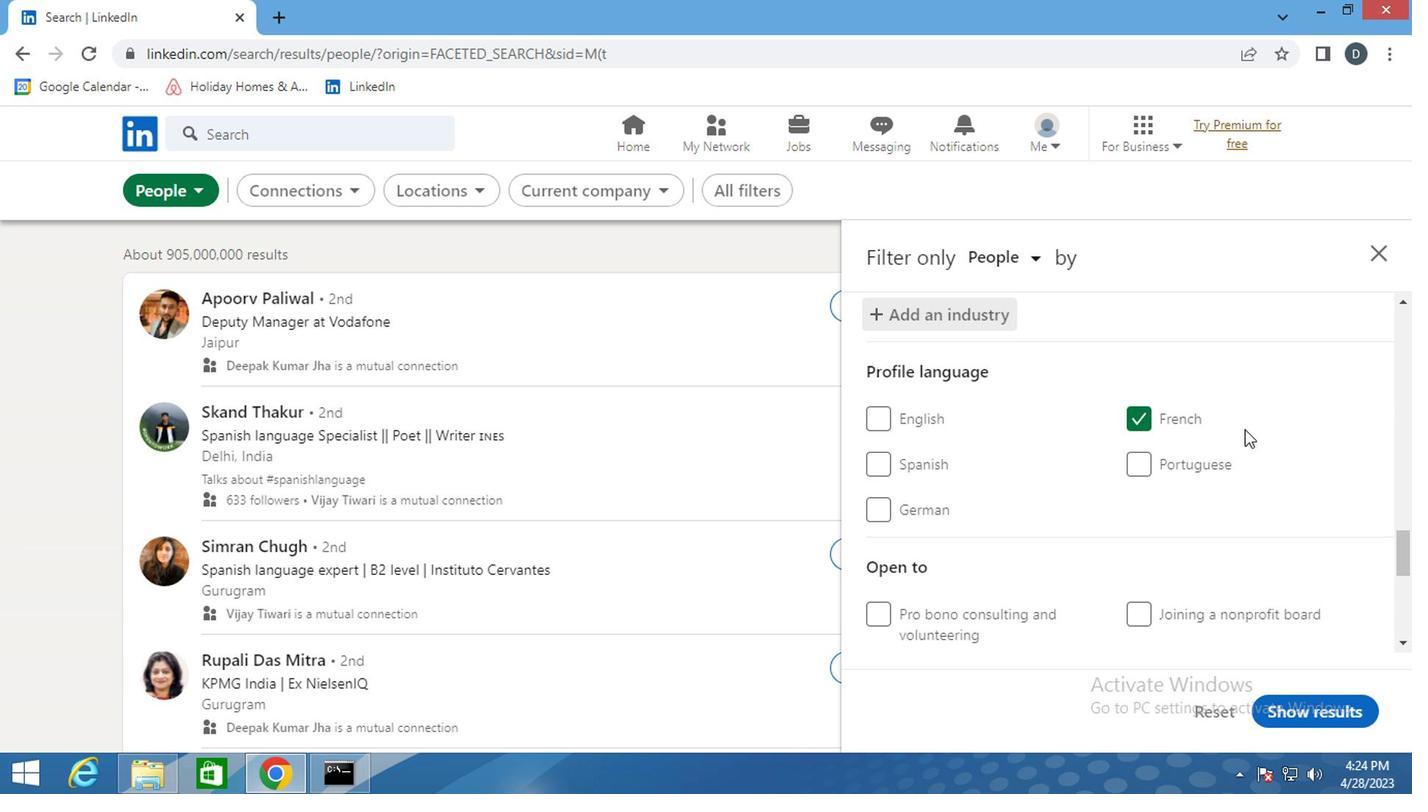 
Action: Mouse moved to (1159, 521)
Screenshot: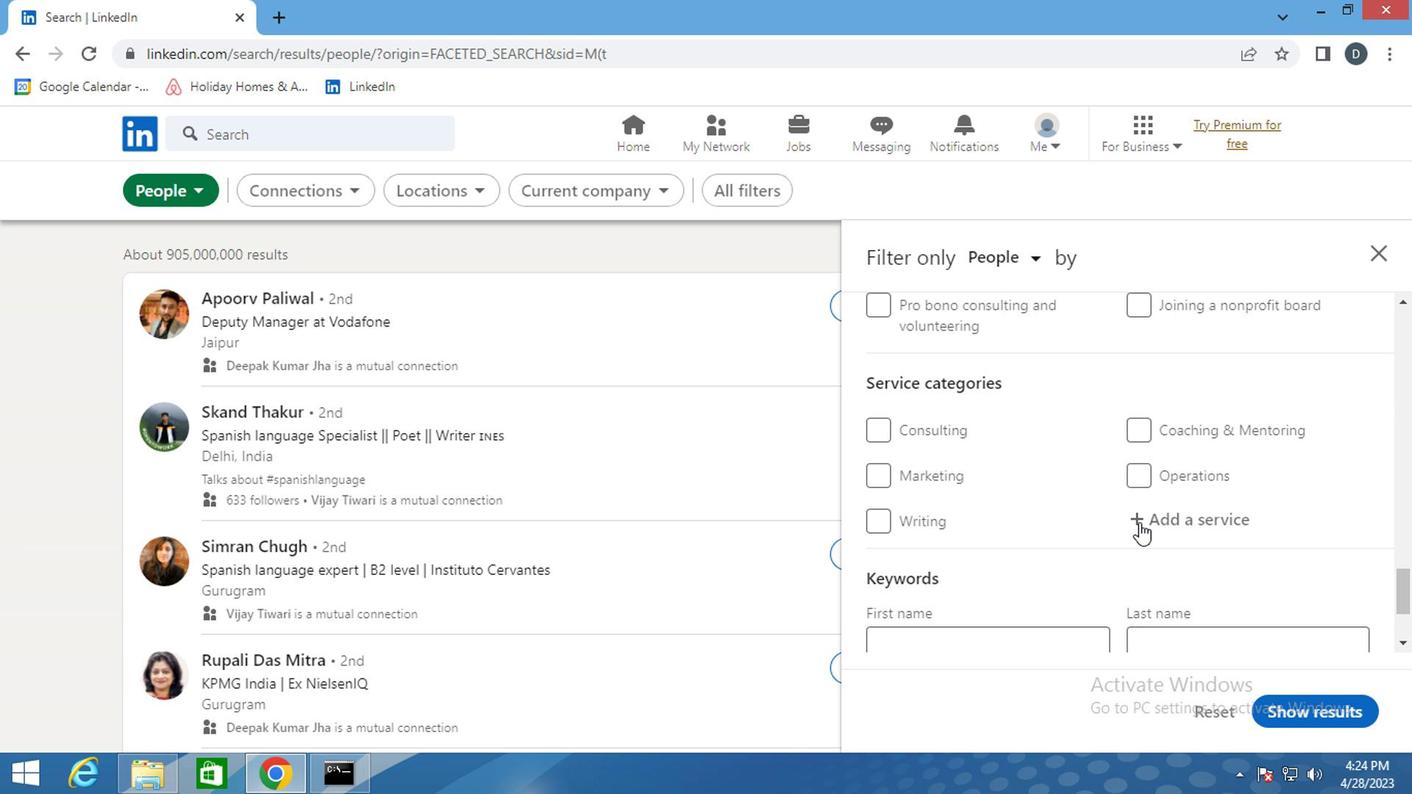 
Action: Mouse pressed left at (1159, 521)
Screenshot: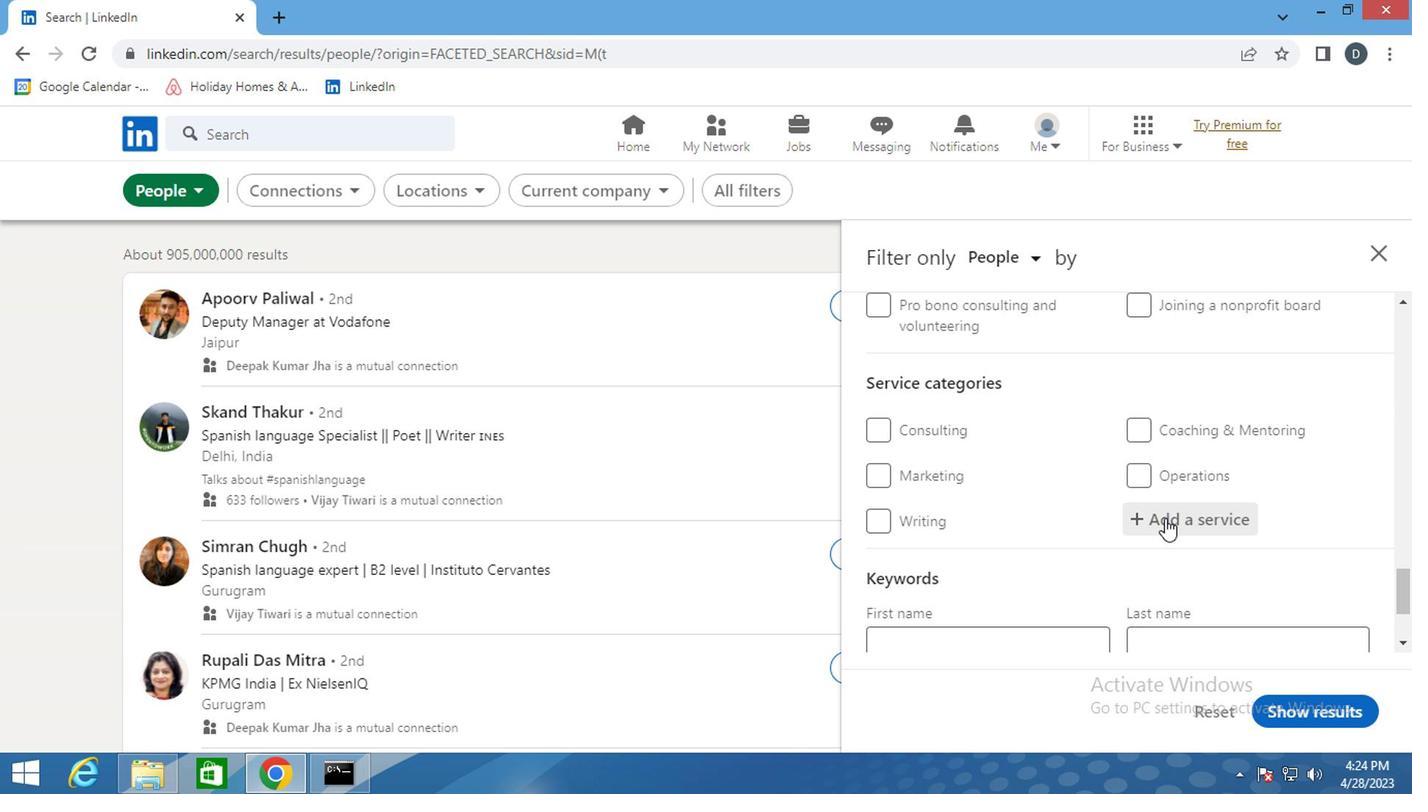 
Action: Mouse moved to (1149, 516)
Screenshot: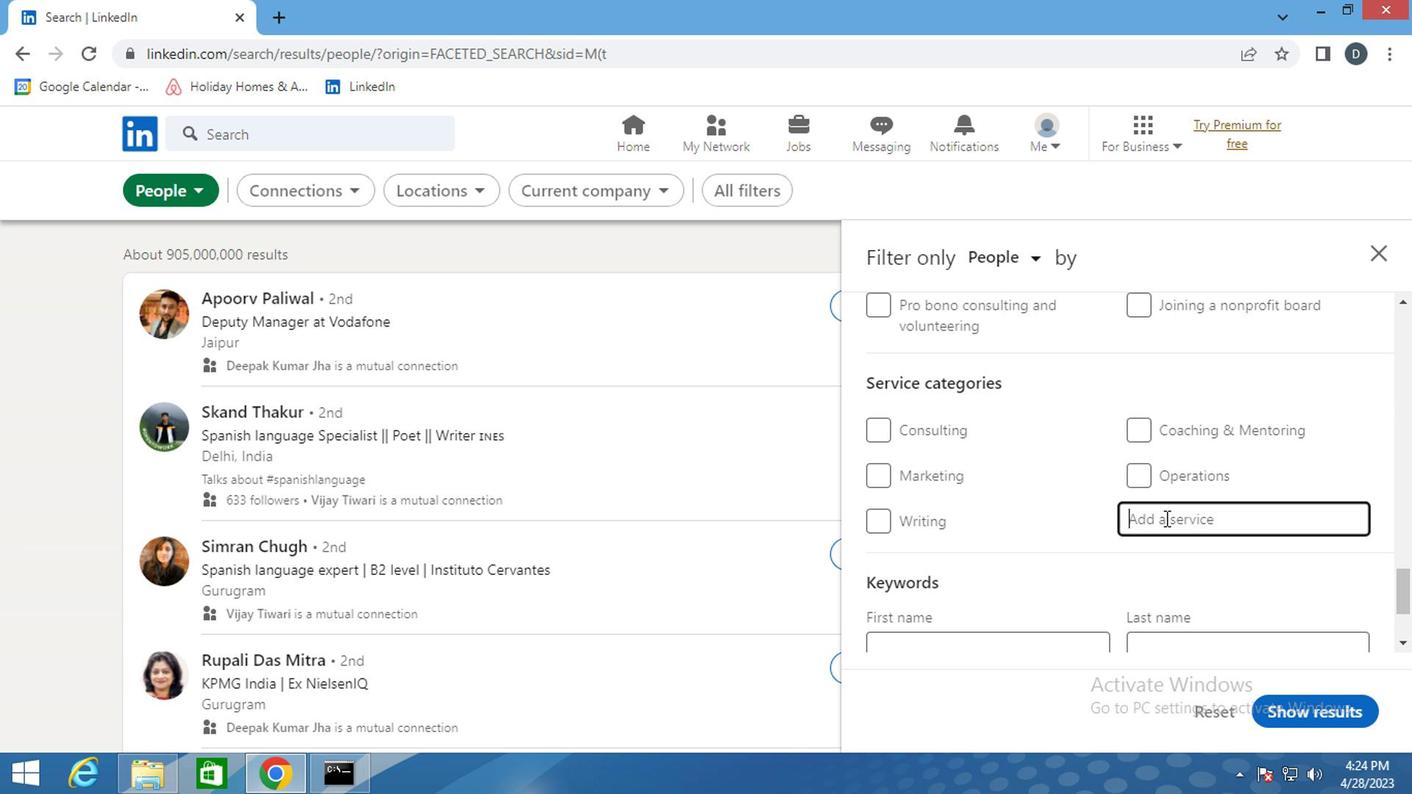
Action: Key pressed <Key.shift>UX<Key.space><Key.shift><Key.shift><Key.down><Key.enter>
Screenshot: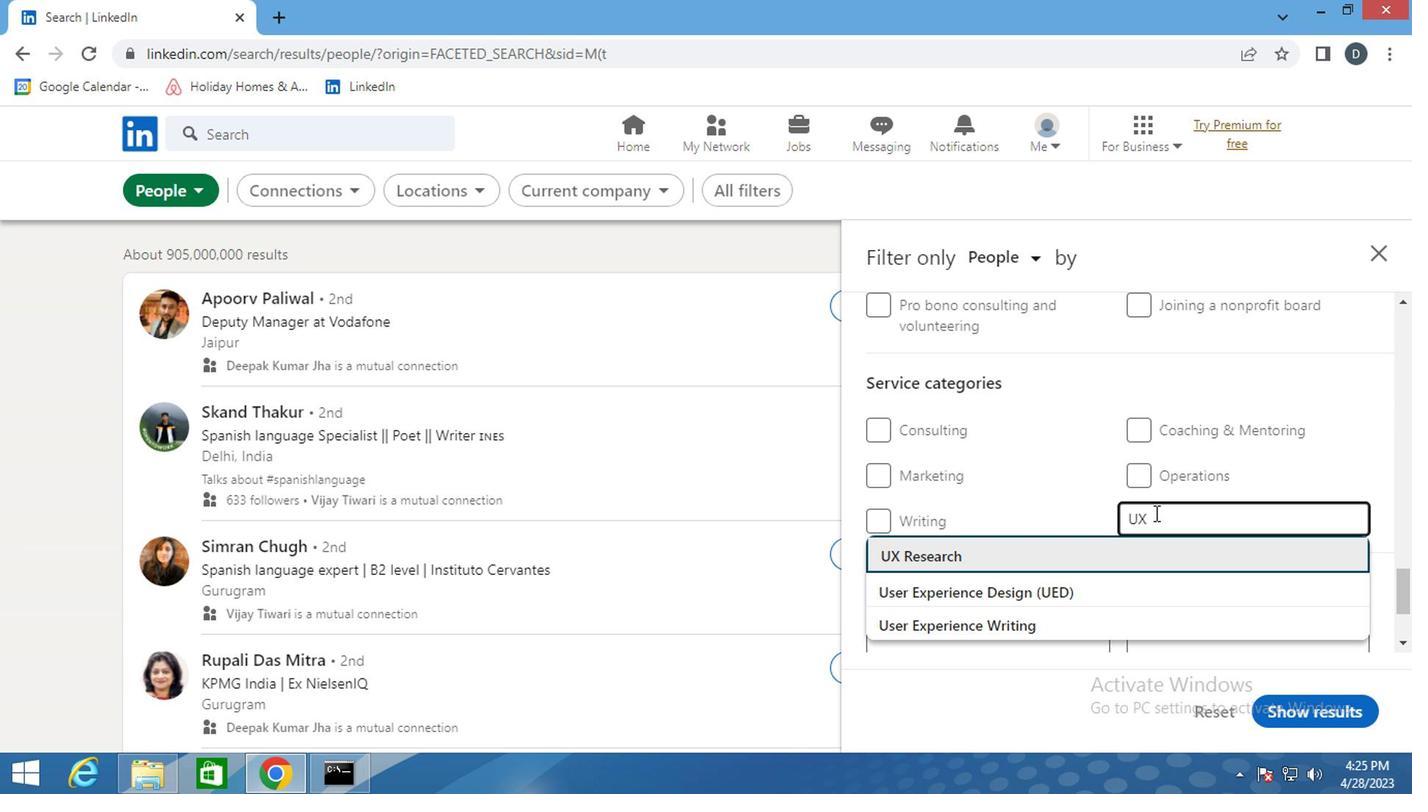 
Action: Mouse moved to (1148, 516)
Screenshot: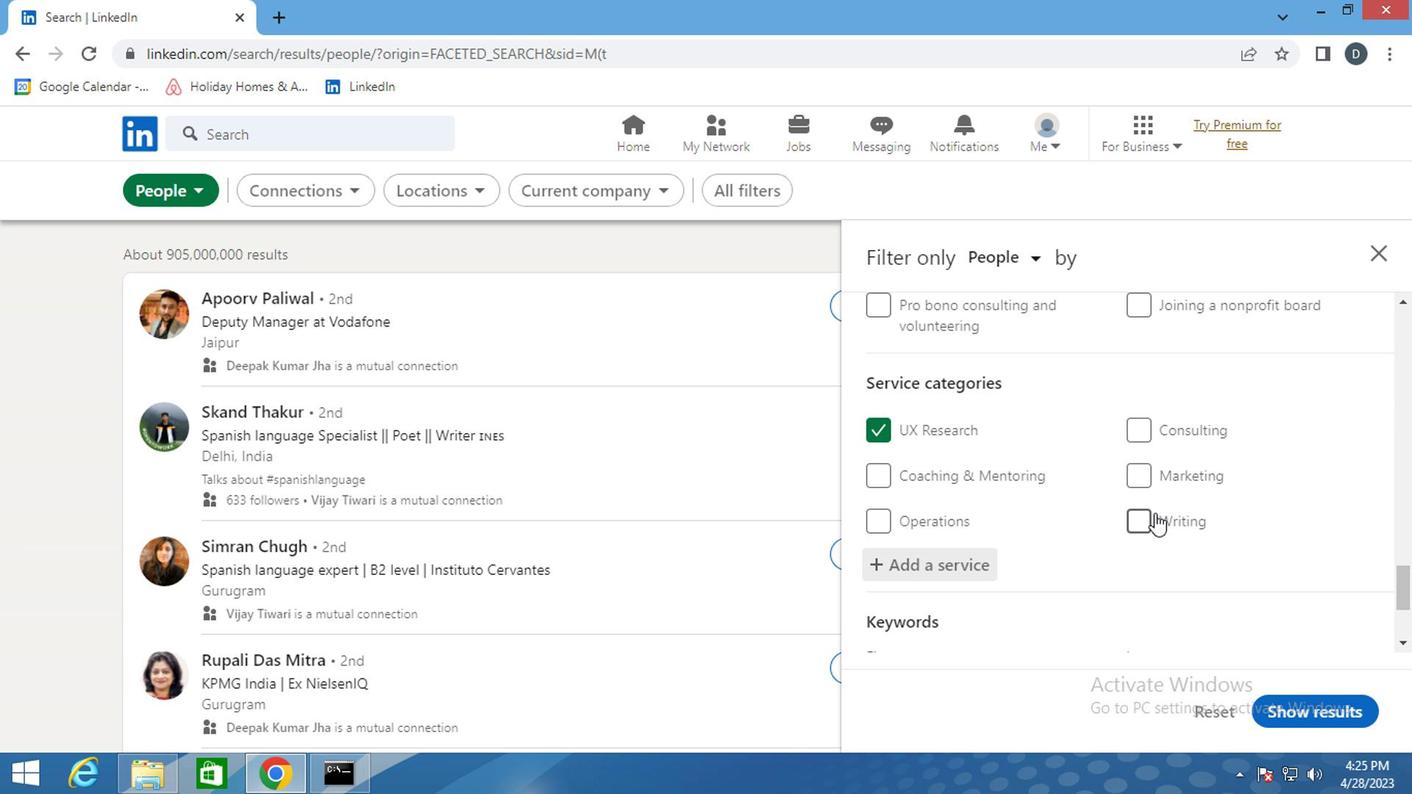 
Action: Mouse pressed right at (1148, 516)
Screenshot: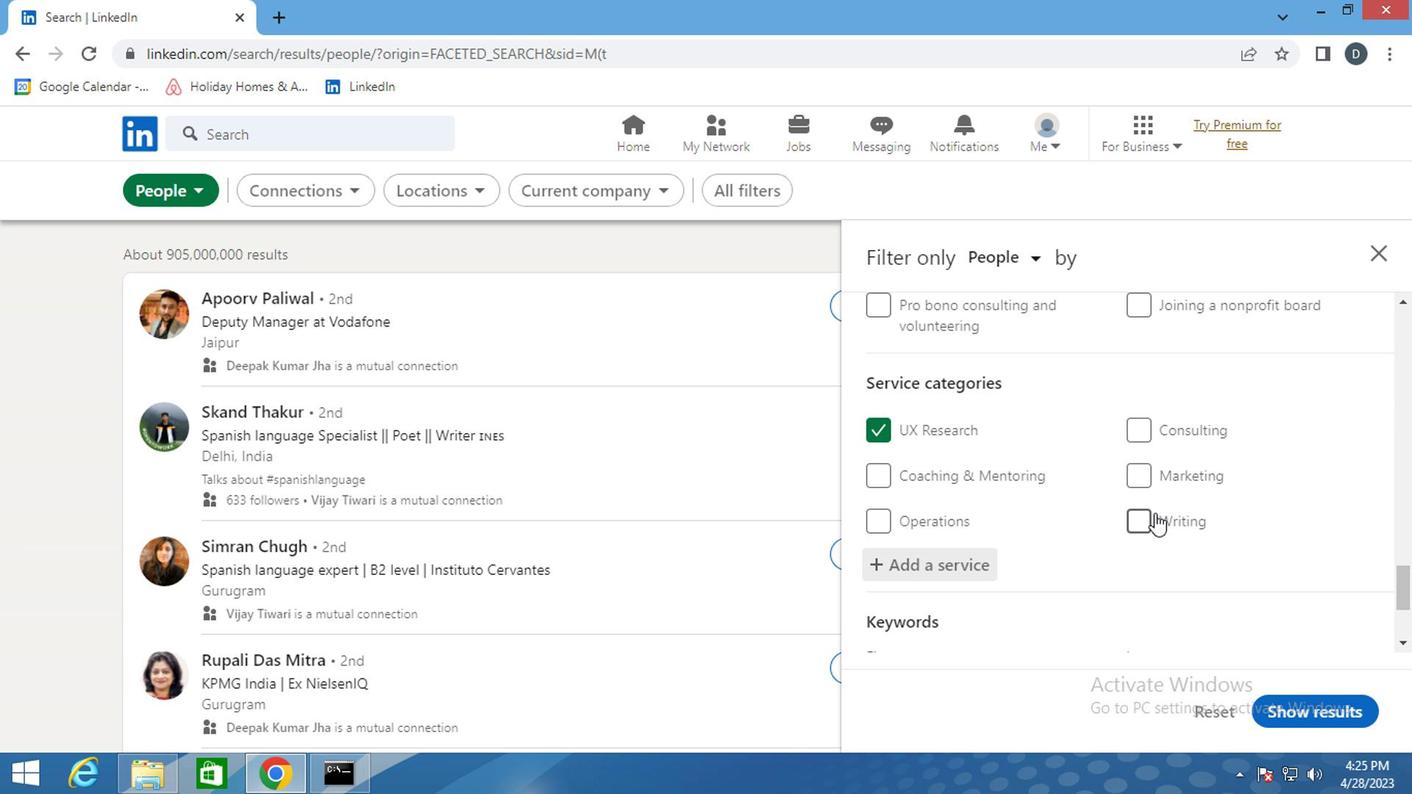 
Action: Mouse moved to (1137, 504)
Screenshot: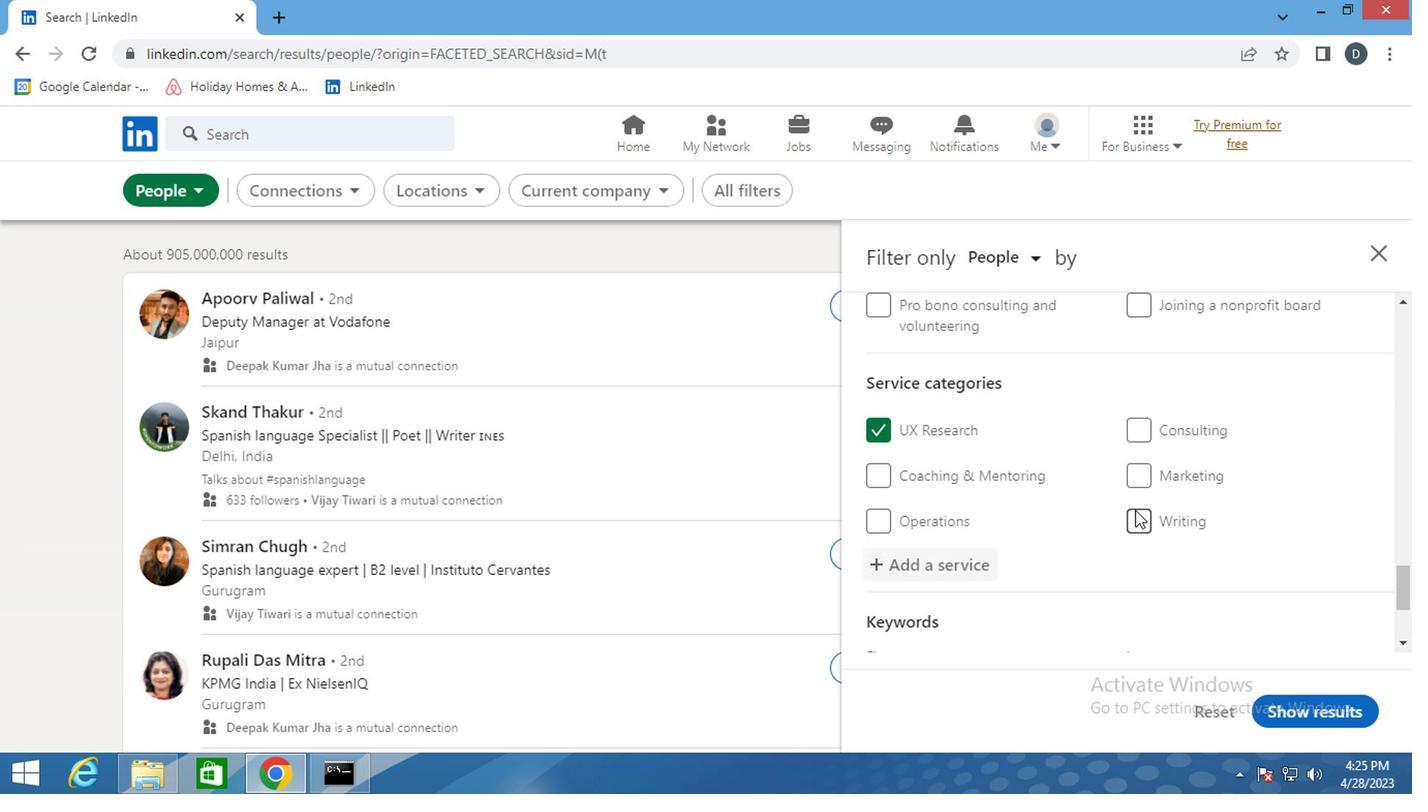 
Action: Mouse scrolled (1137, 502) with delta (0, -1)
Screenshot: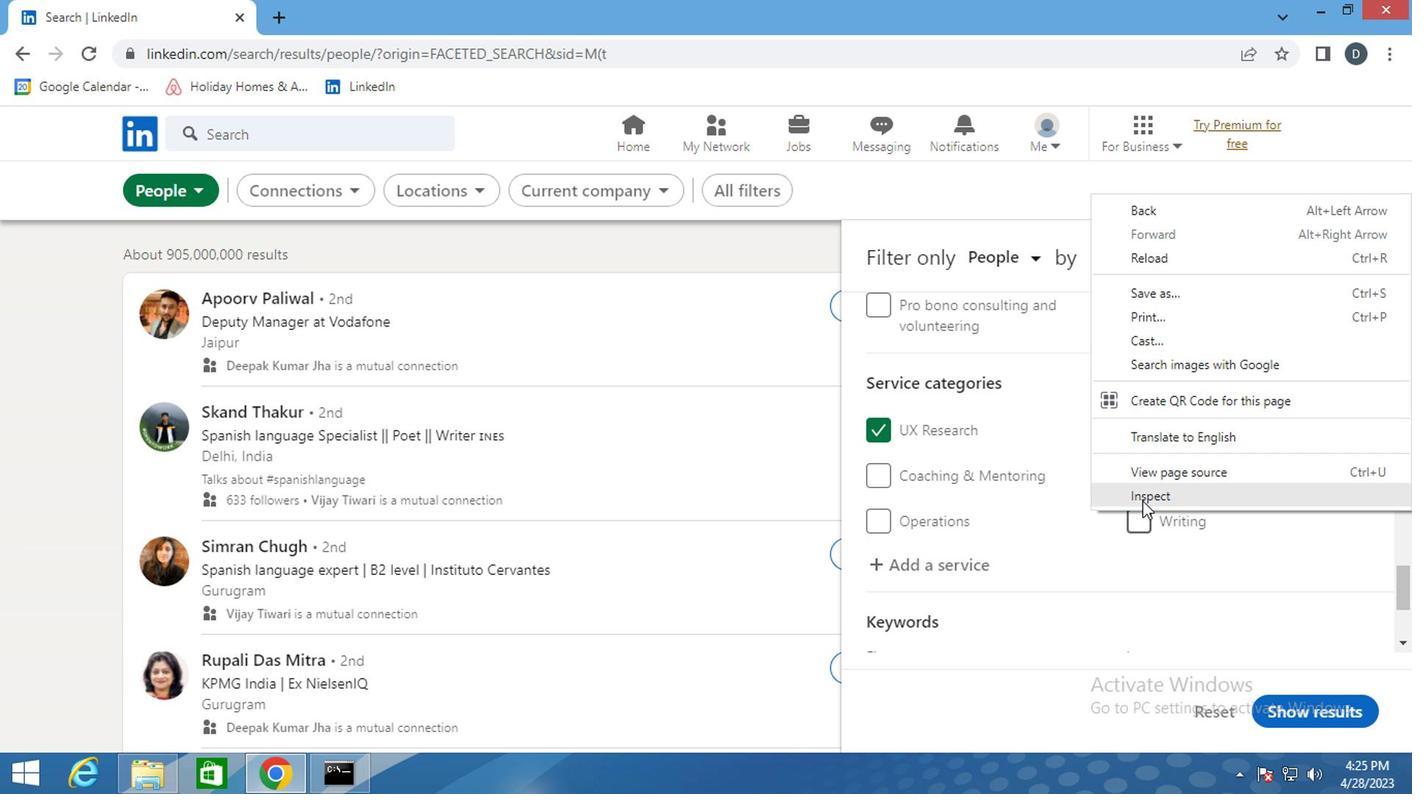 
Action: Mouse scrolled (1137, 502) with delta (0, -1)
Screenshot: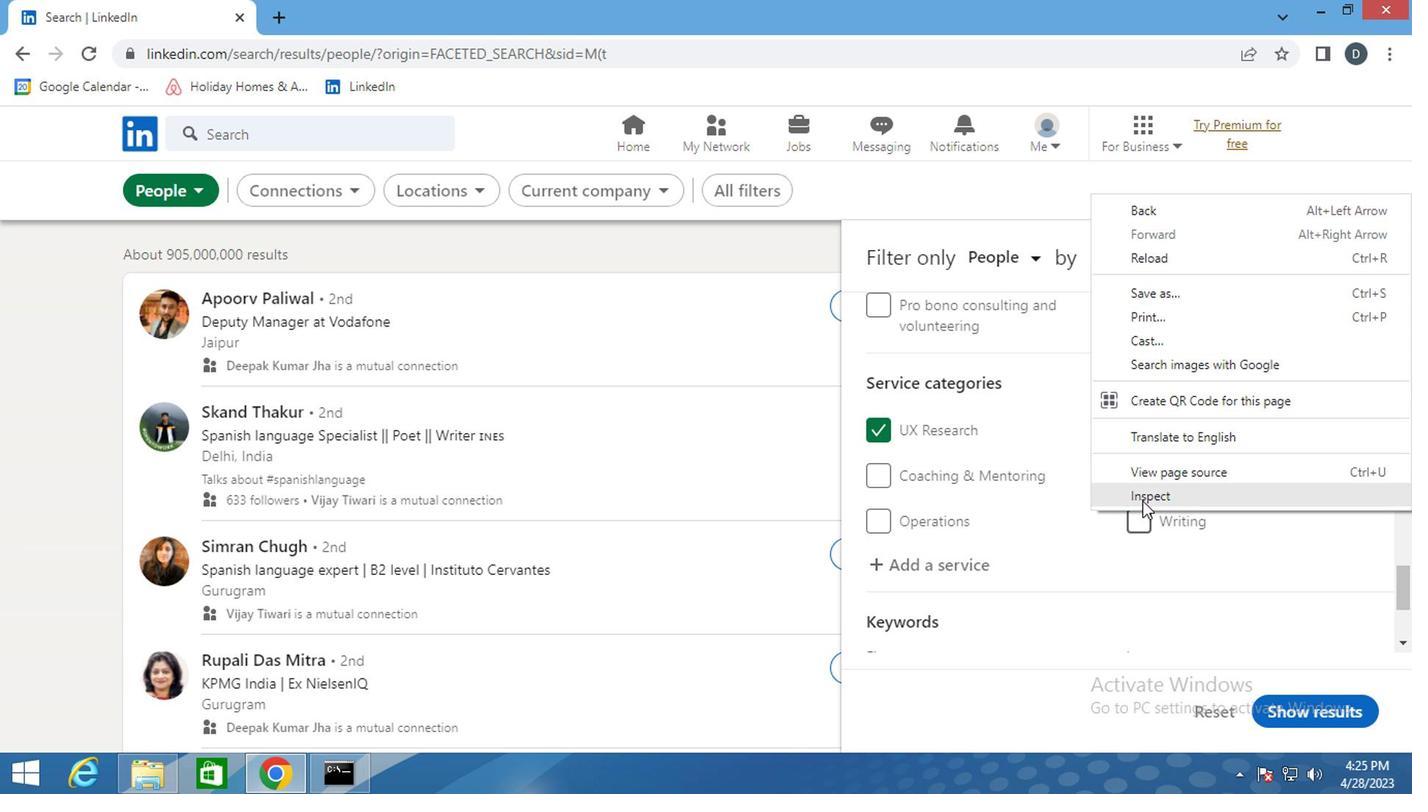 
Action: Mouse scrolled (1137, 502) with delta (0, -1)
Screenshot: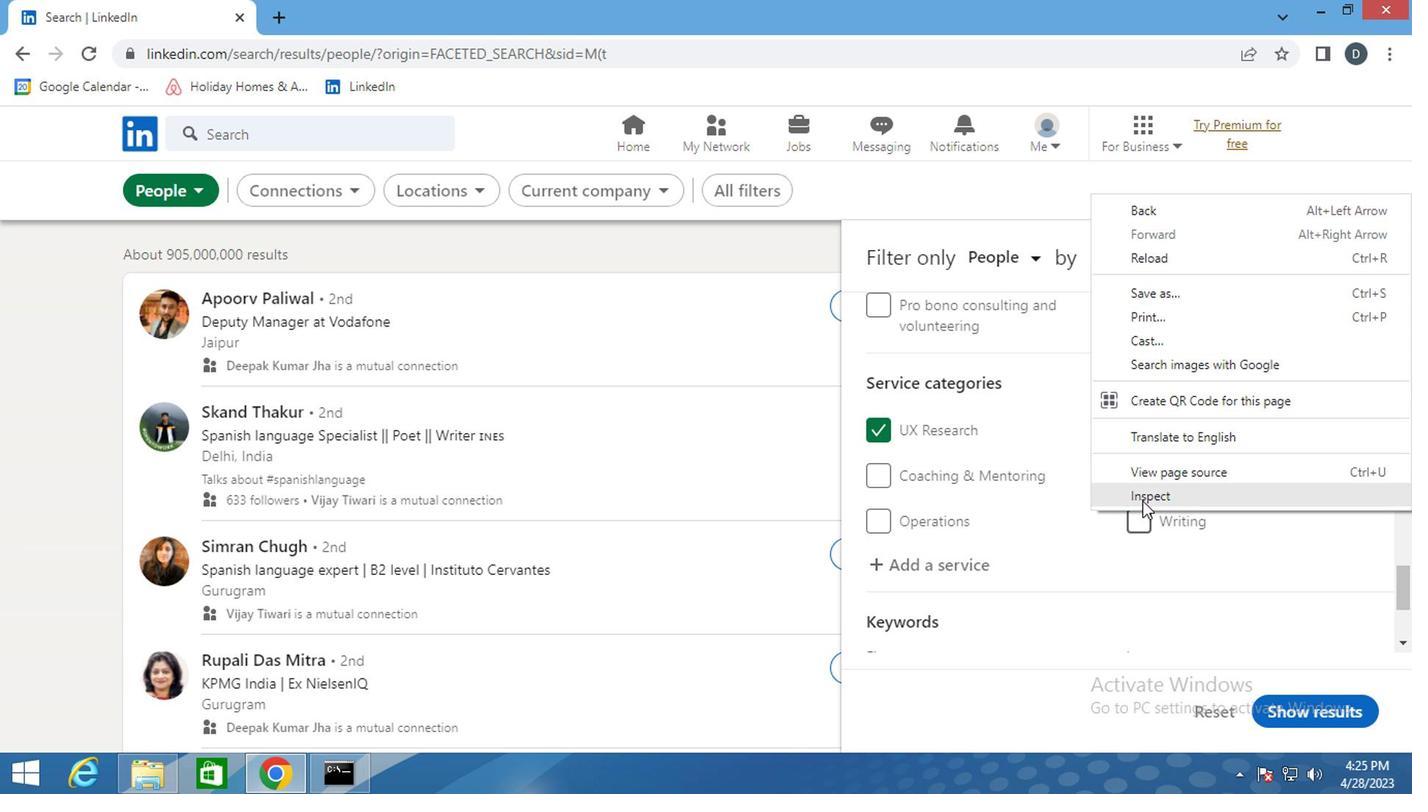 
Action: Mouse moved to (1162, 553)
Screenshot: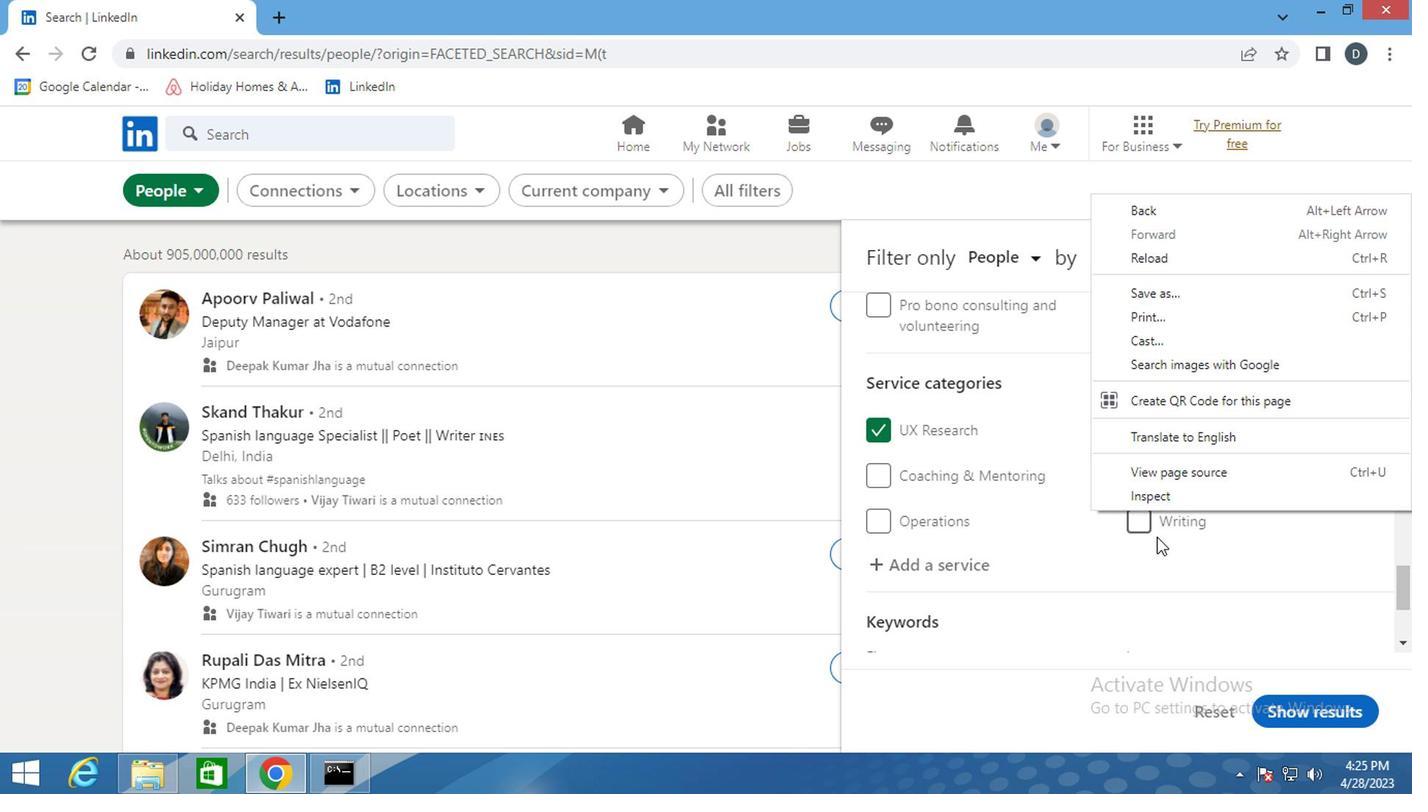 
Action: Mouse pressed left at (1162, 553)
Screenshot: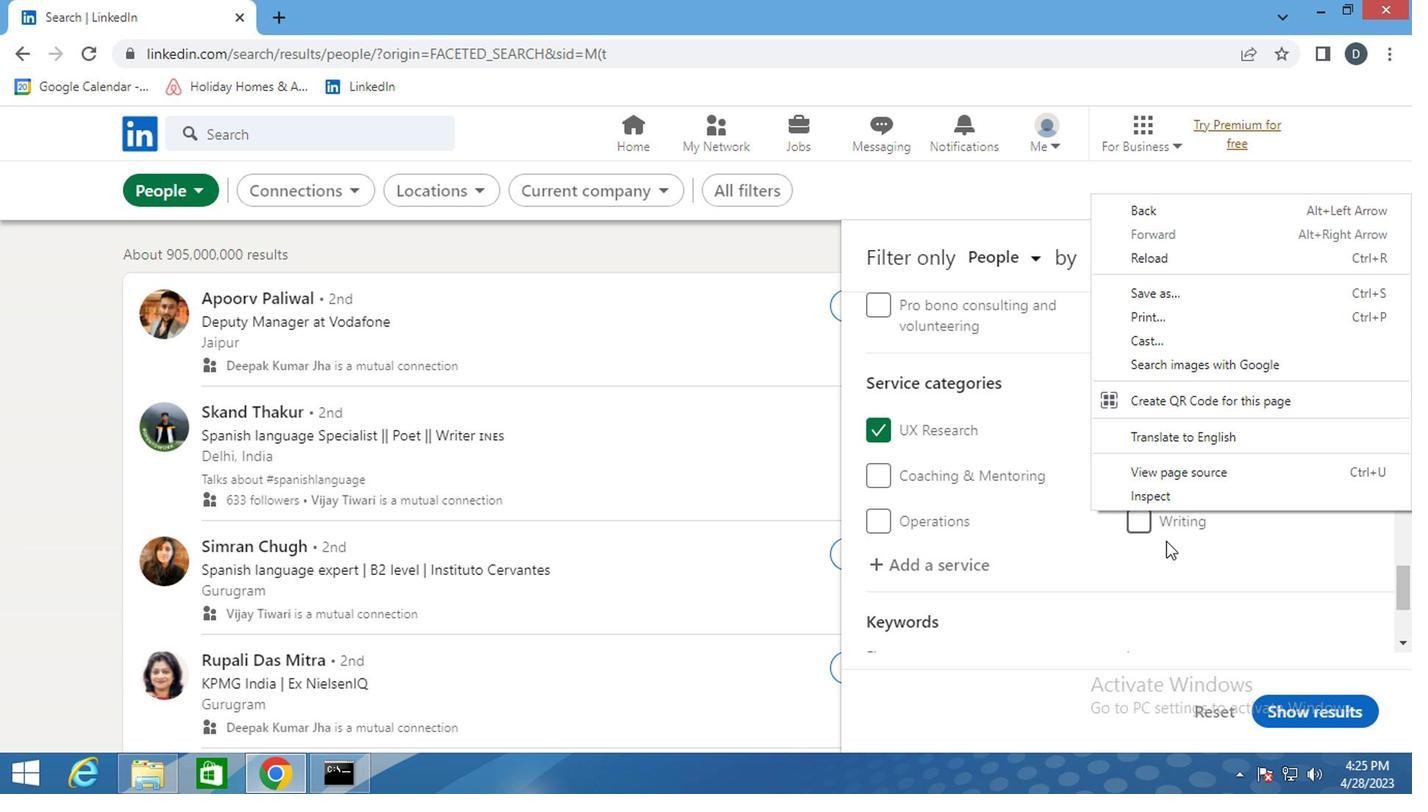 
Action: Mouse moved to (1162, 554)
Screenshot: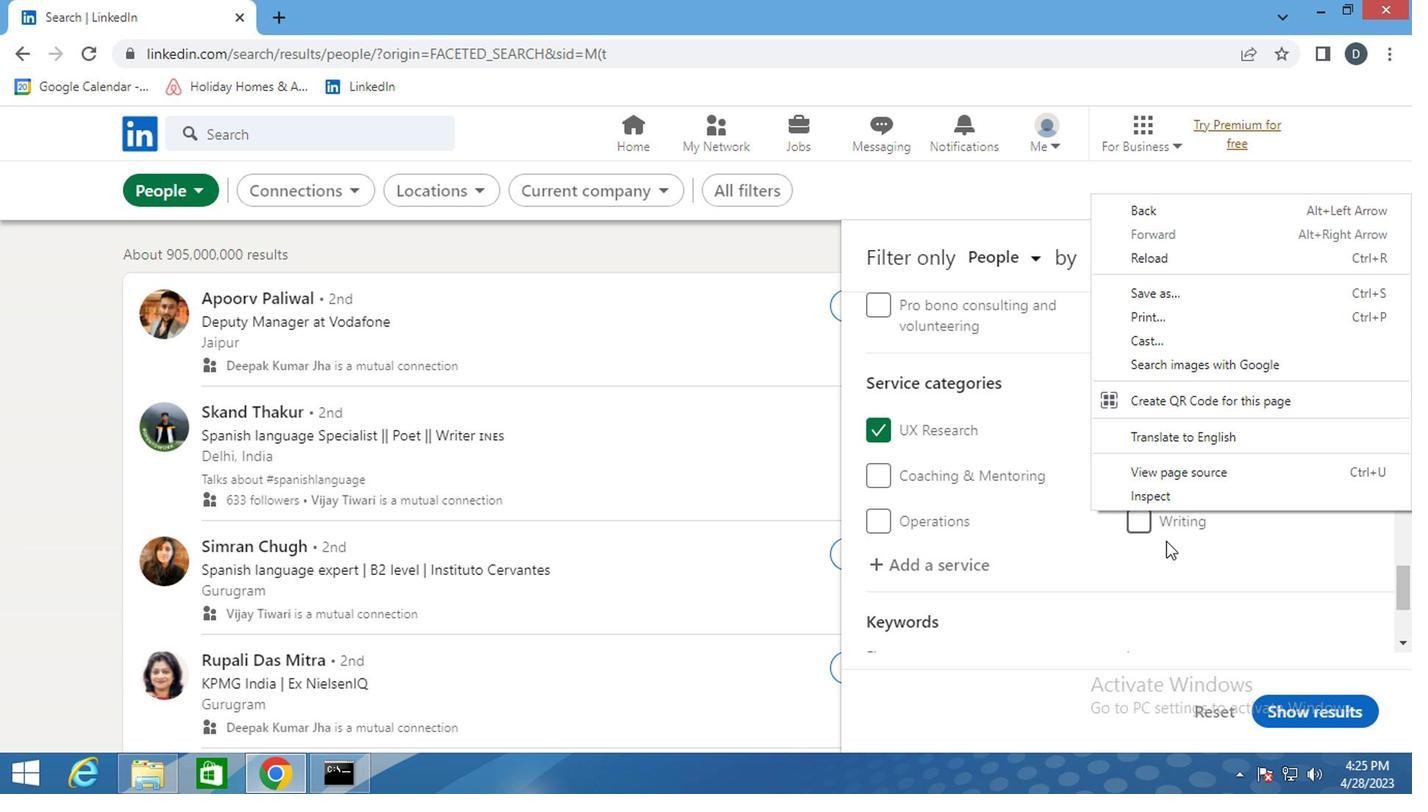 
Action: Mouse scrolled (1162, 553) with delta (0, -1)
Screenshot: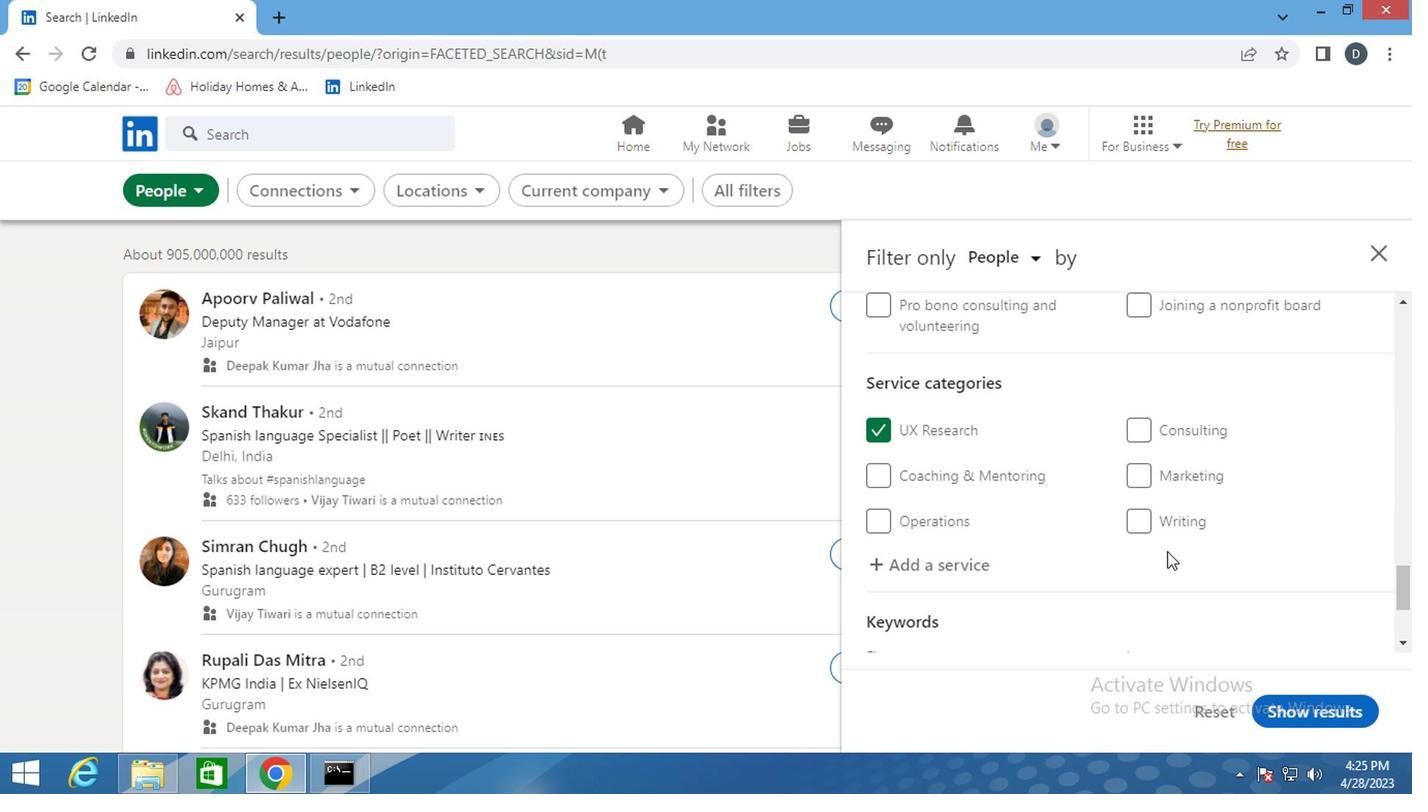 
Action: Mouse scrolled (1162, 553) with delta (0, -1)
Screenshot: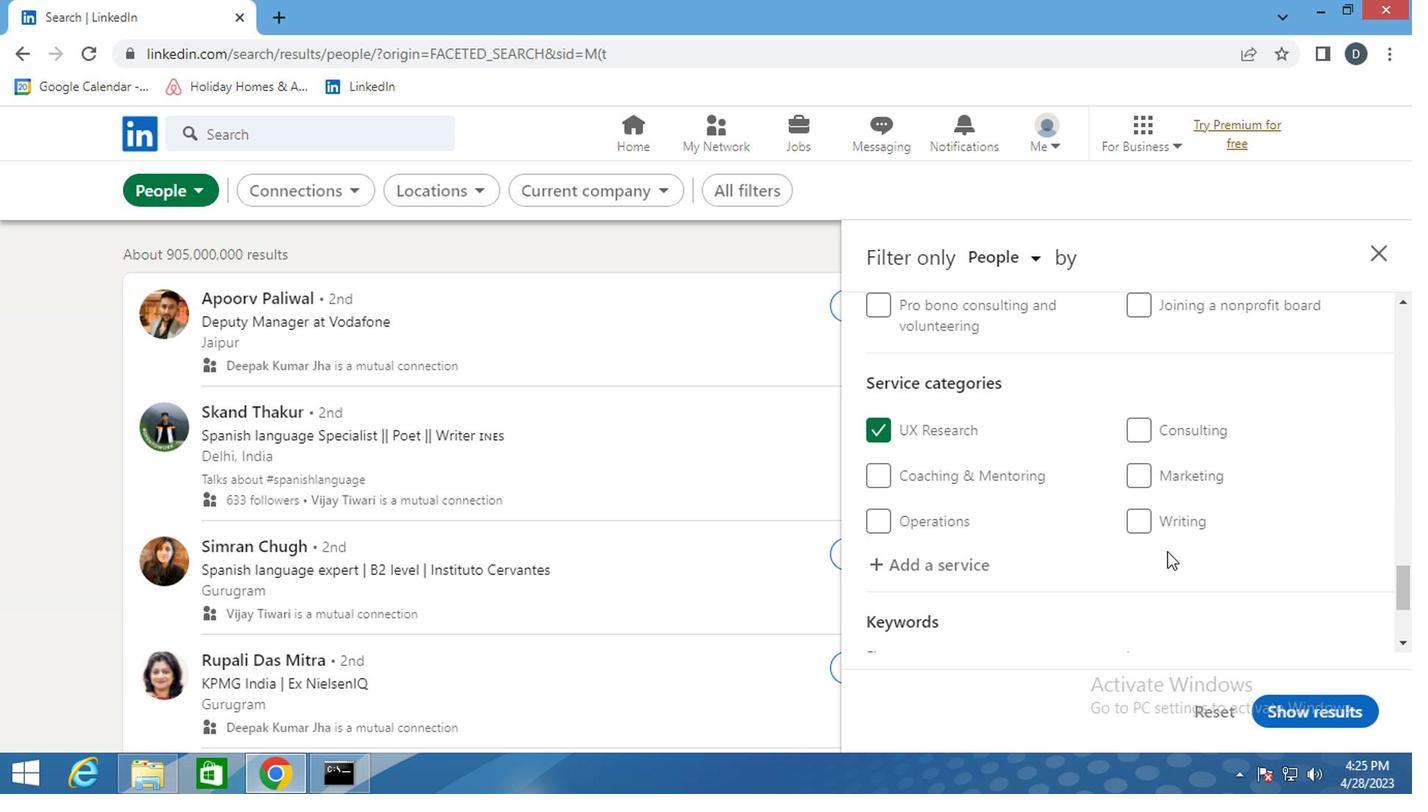 
Action: Mouse scrolled (1162, 553) with delta (0, -1)
Screenshot: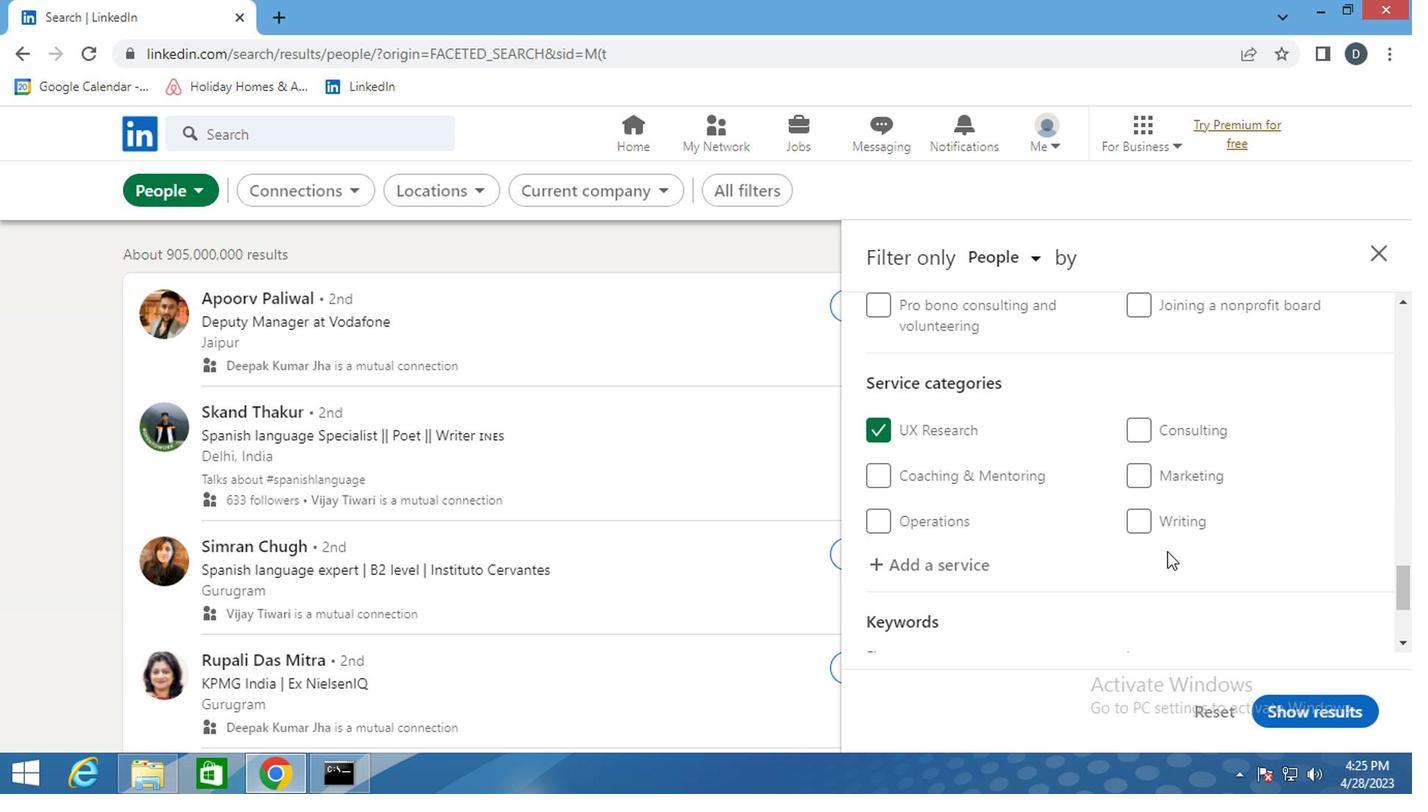 
Action: Mouse moved to (1146, 448)
Screenshot: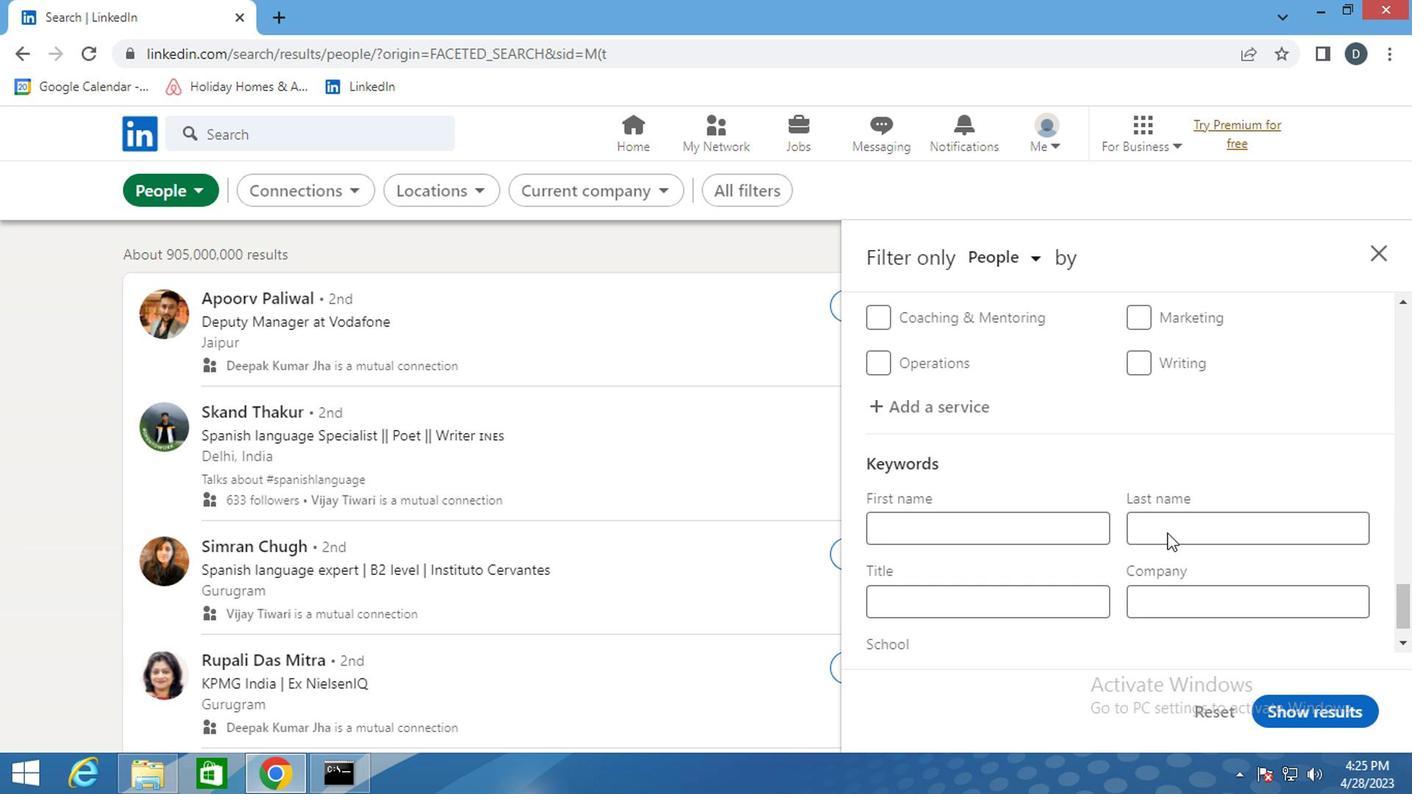 
Action: Mouse scrolled (1146, 446) with delta (0, -1)
Screenshot: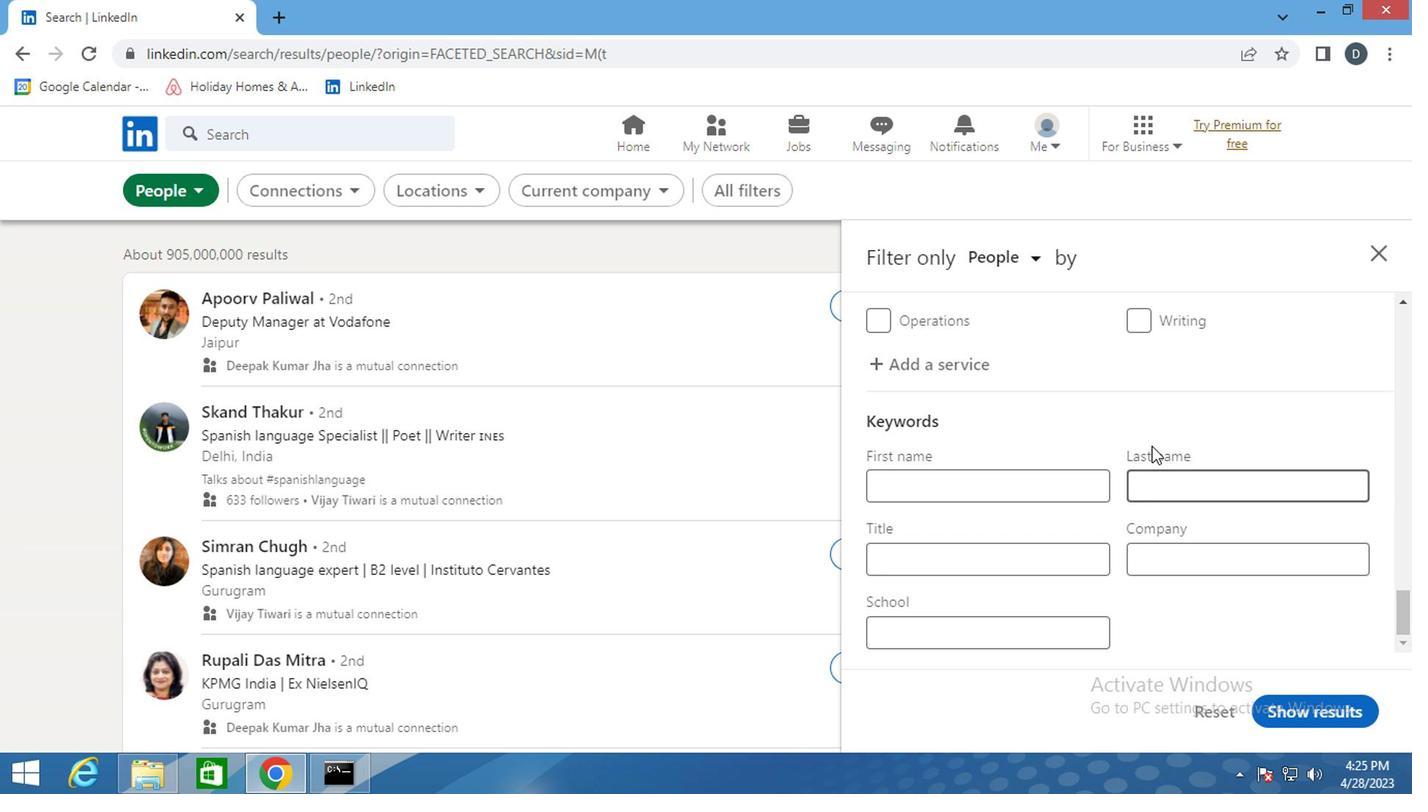 
Action: Mouse scrolled (1146, 446) with delta (0, -1)
Screenshot: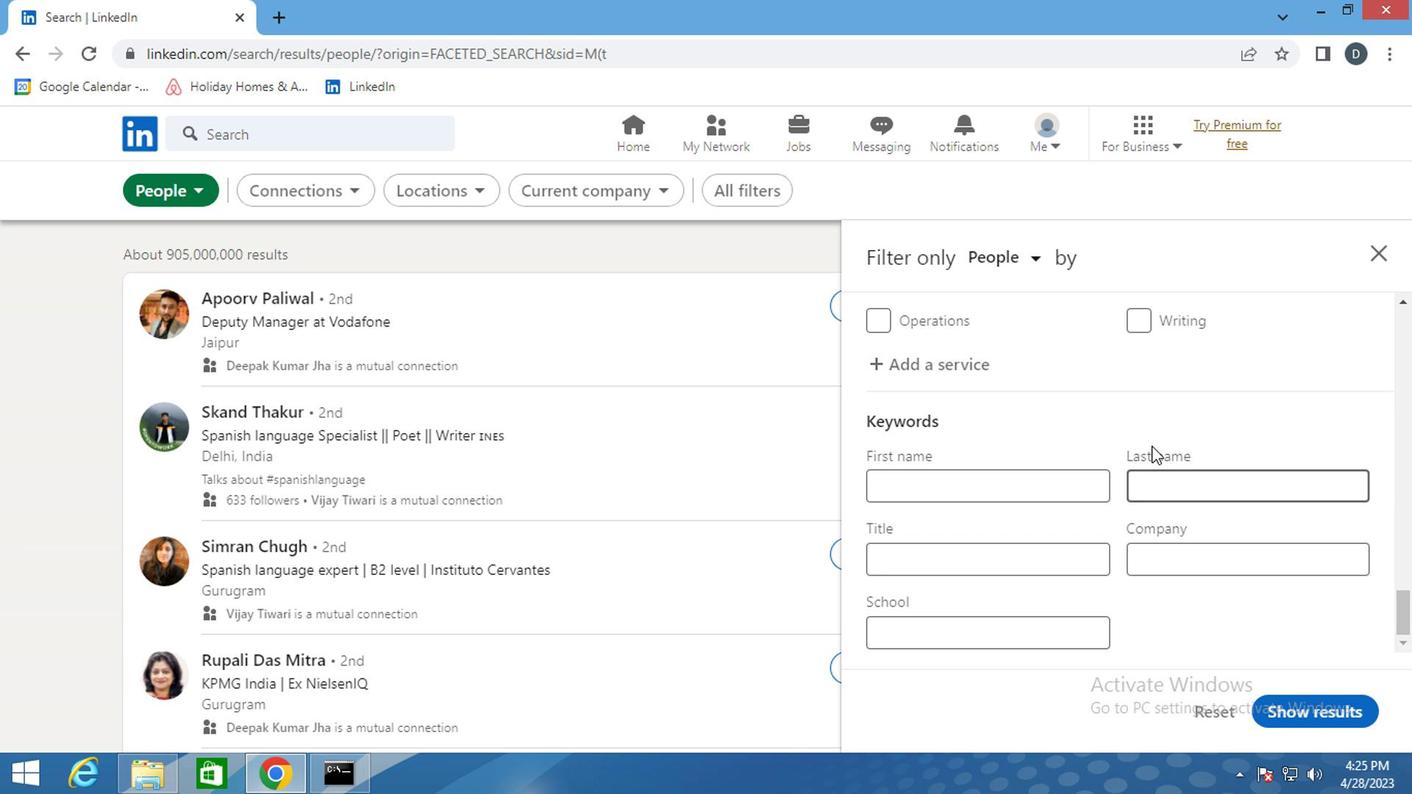 
Action: Mouse moved to (1126, 451)
Screenshot: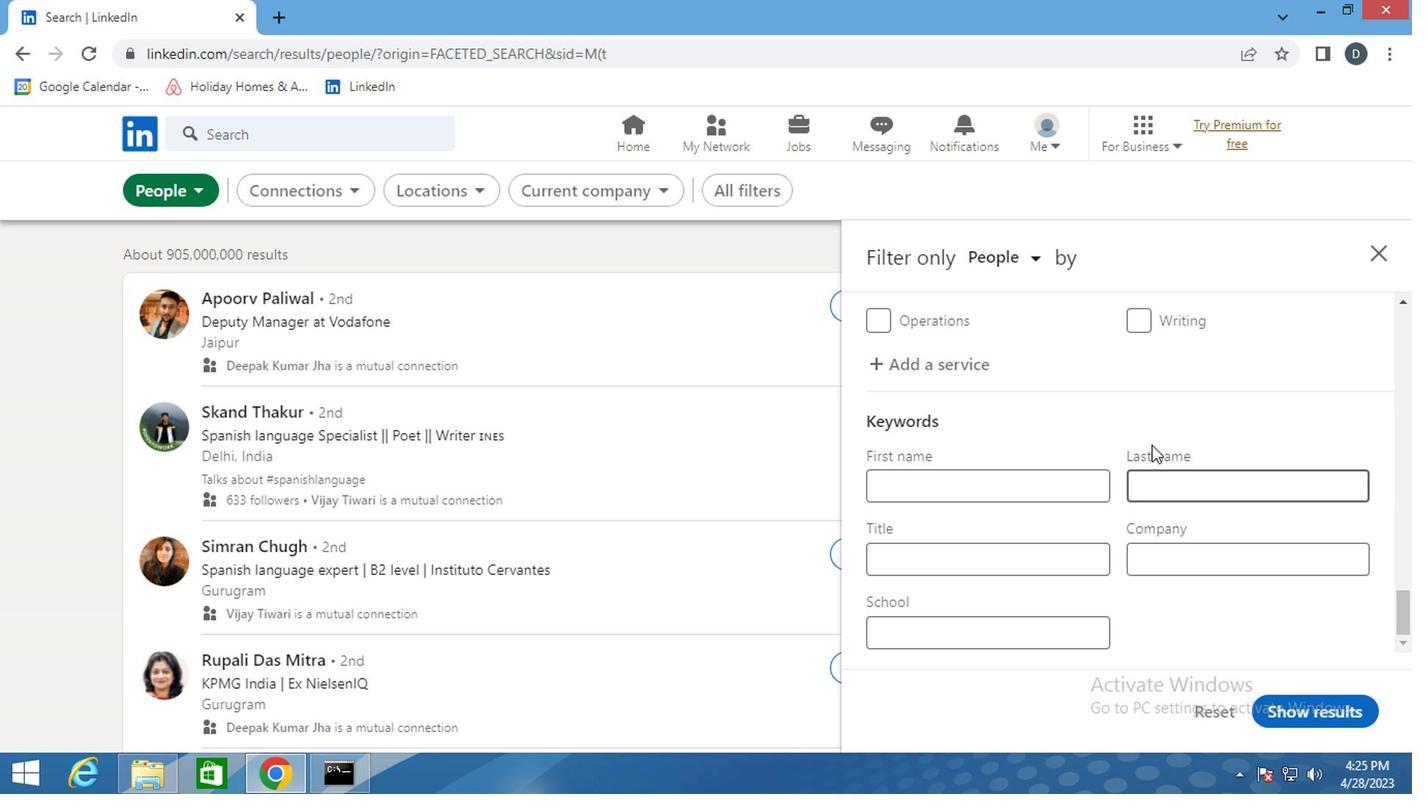 
Action: Mouse scrolled (1126, 453) with delta (0, 1)
Screenshot: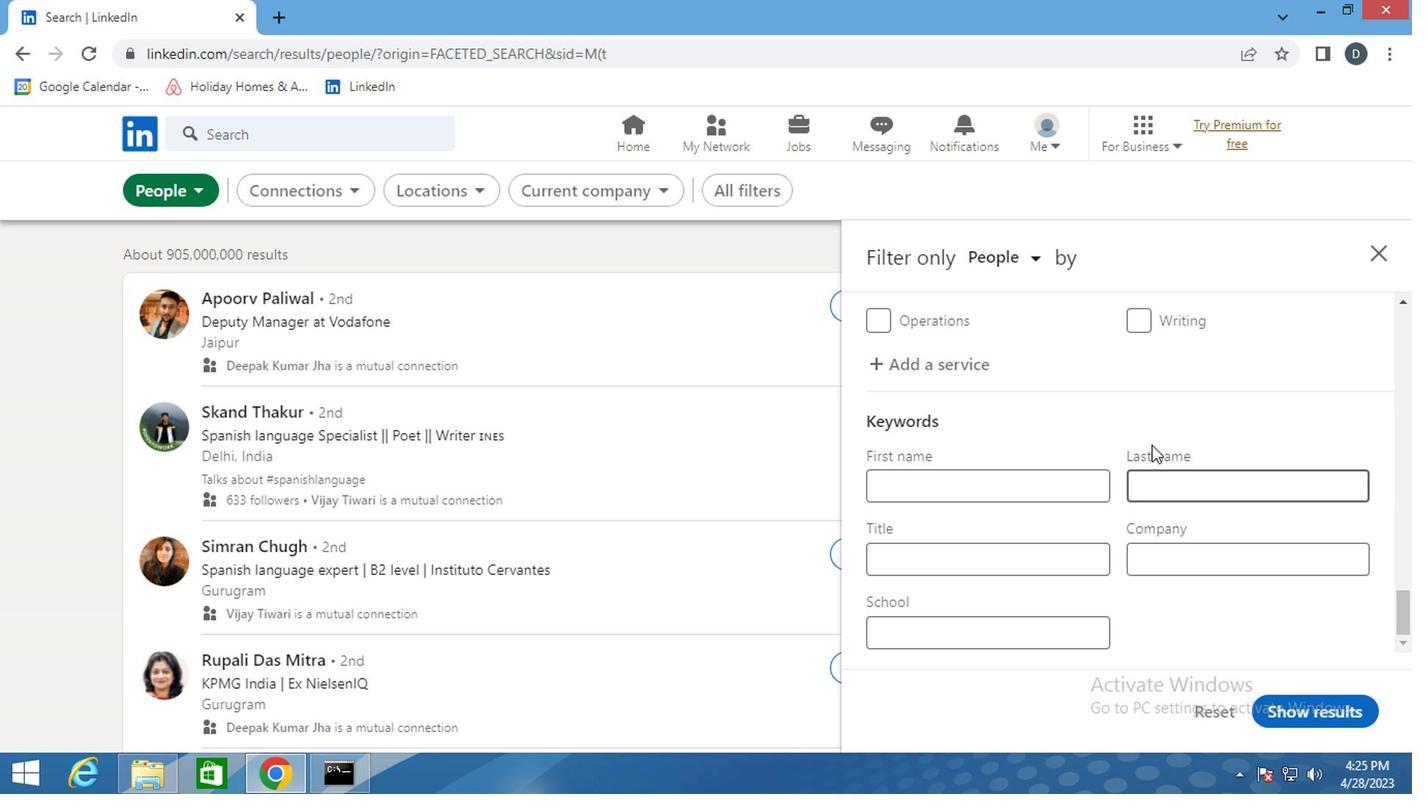 
Action: Mouse moved to (1068, 567)
Screenshot: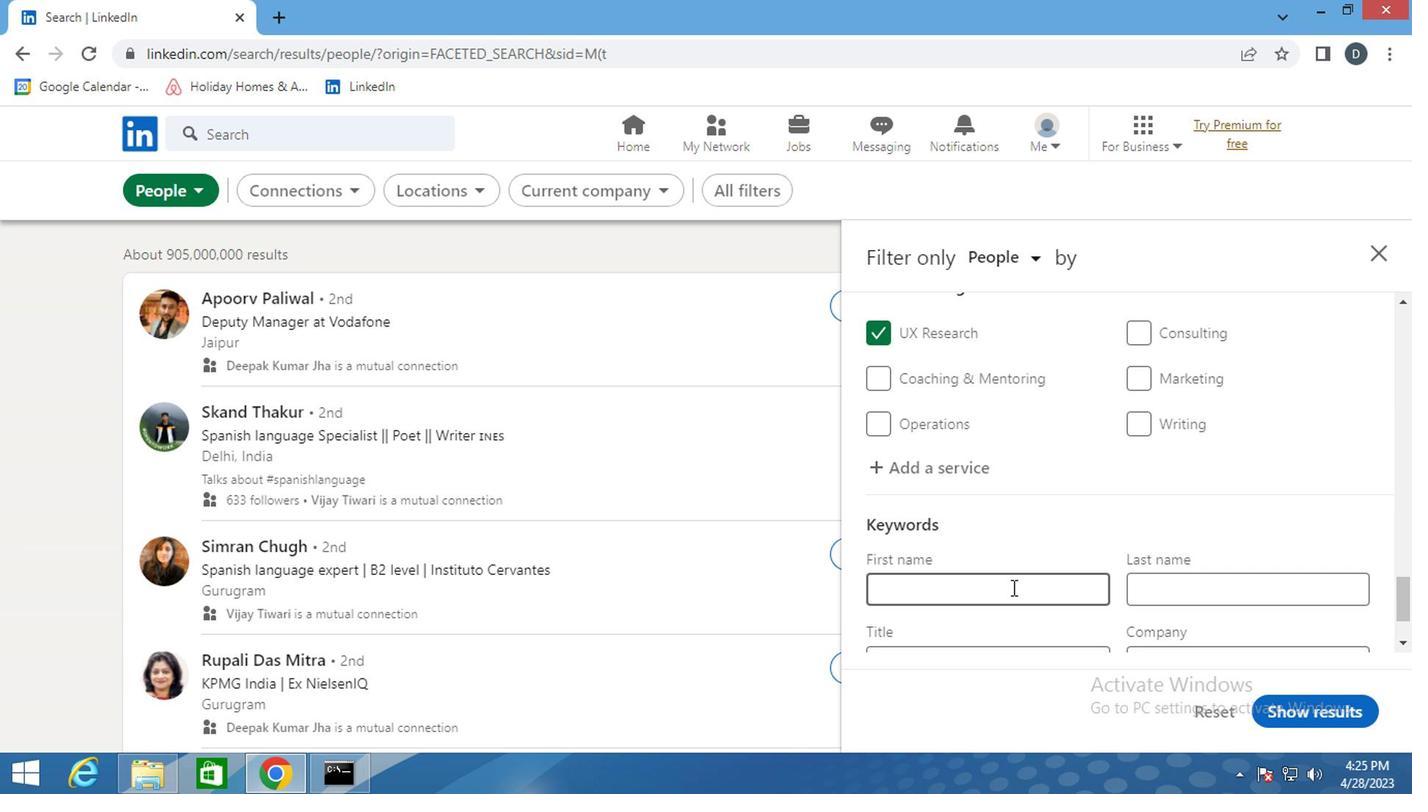 
Action: Mouse scrolled (1068, 565) with delta (0, -1)
Screenshot: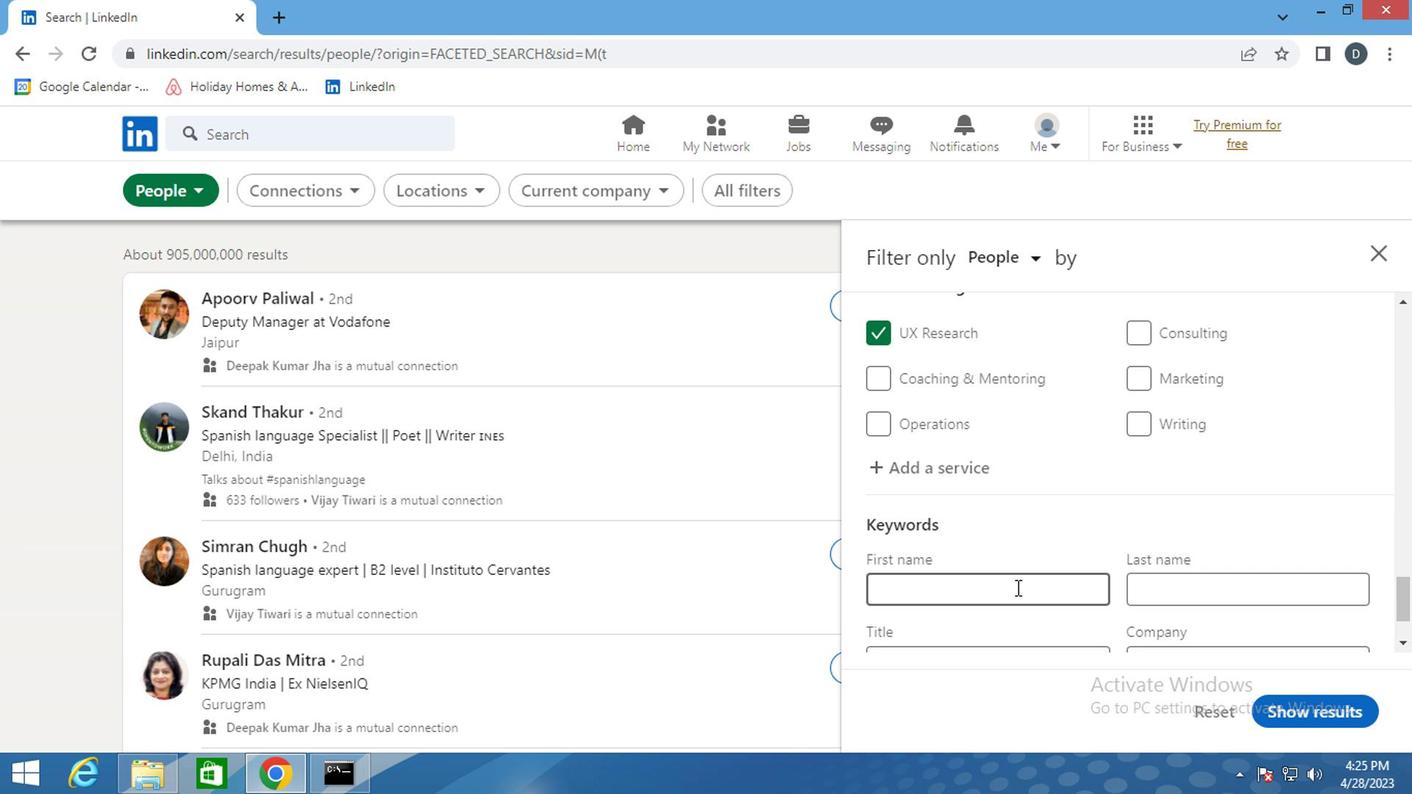 
Action: Mouse scrolled (1068, 565) with delta (0, -1)
Screenshot: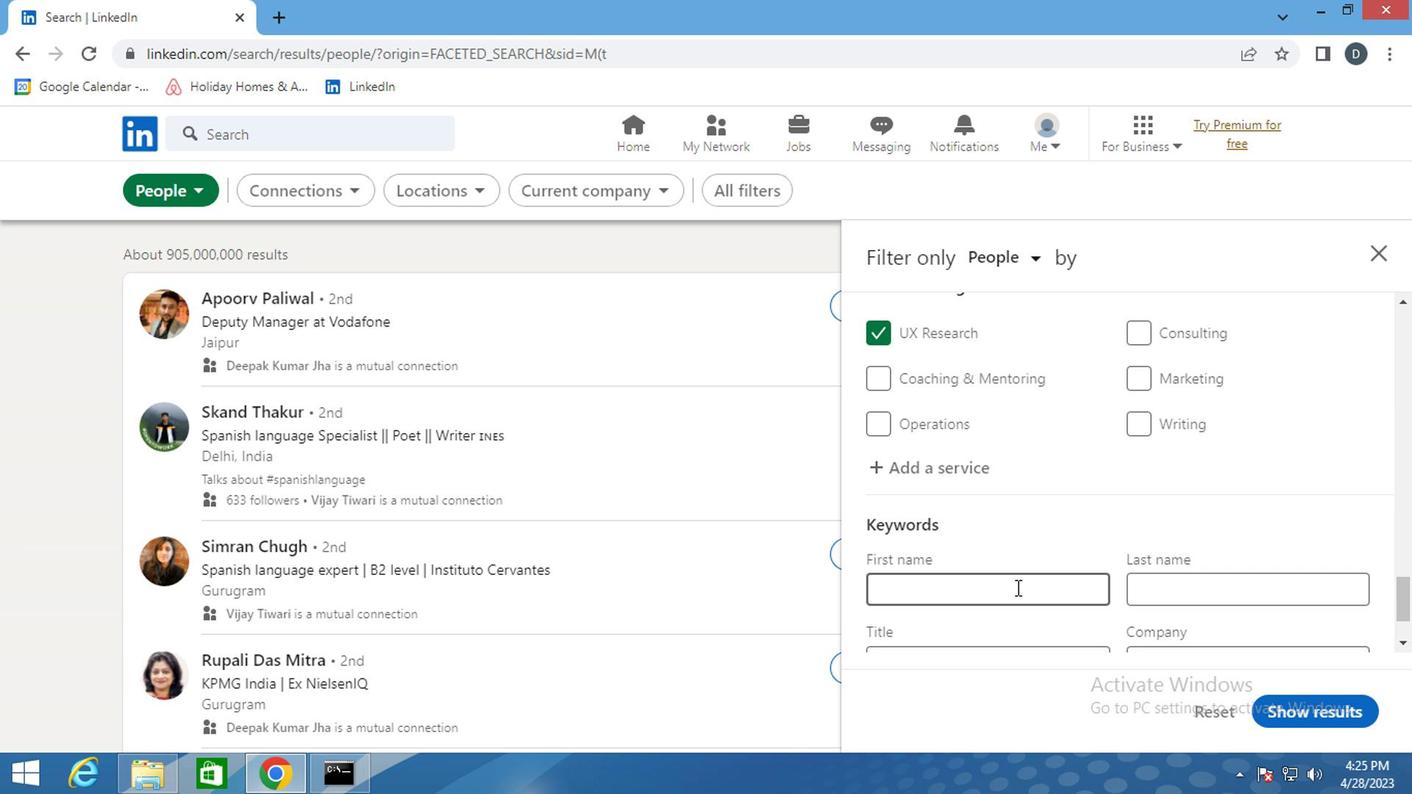 
Action: Mouse moved to (1068, 565)
Screenshot: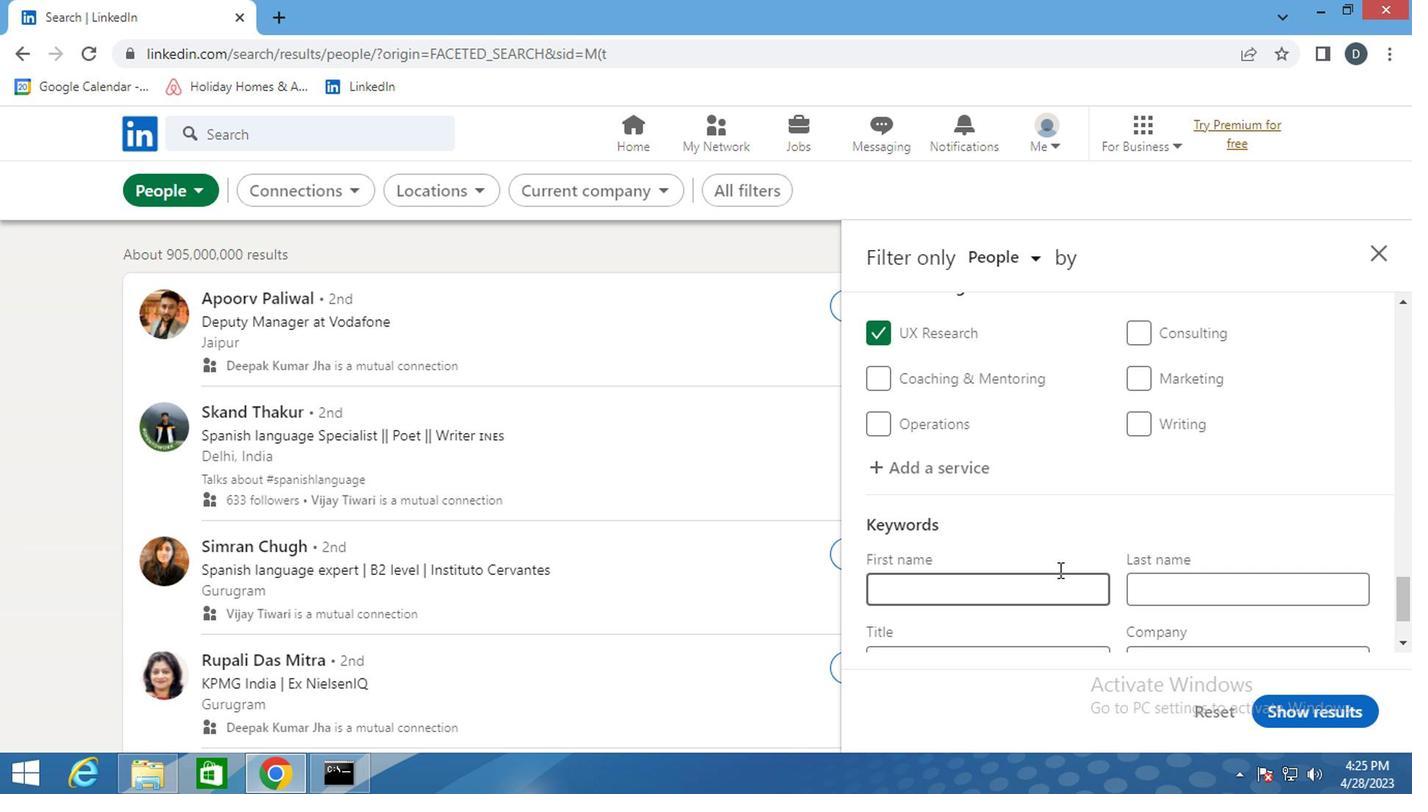 
Action: Mouse scrolled (1068, 565) with delta (0, 0)
Screenshot: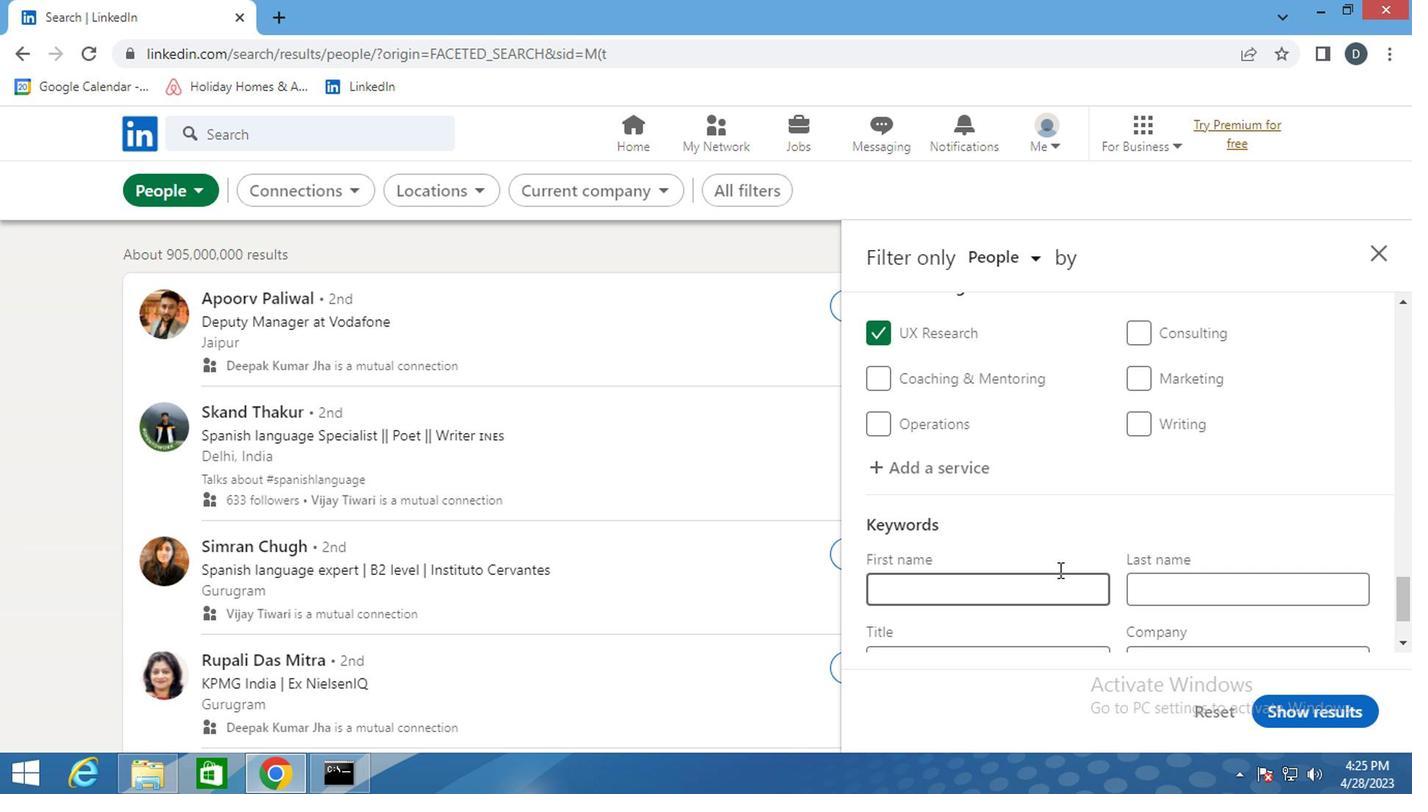 
Action: Mouse moved to (1042, 570)
Screenshot: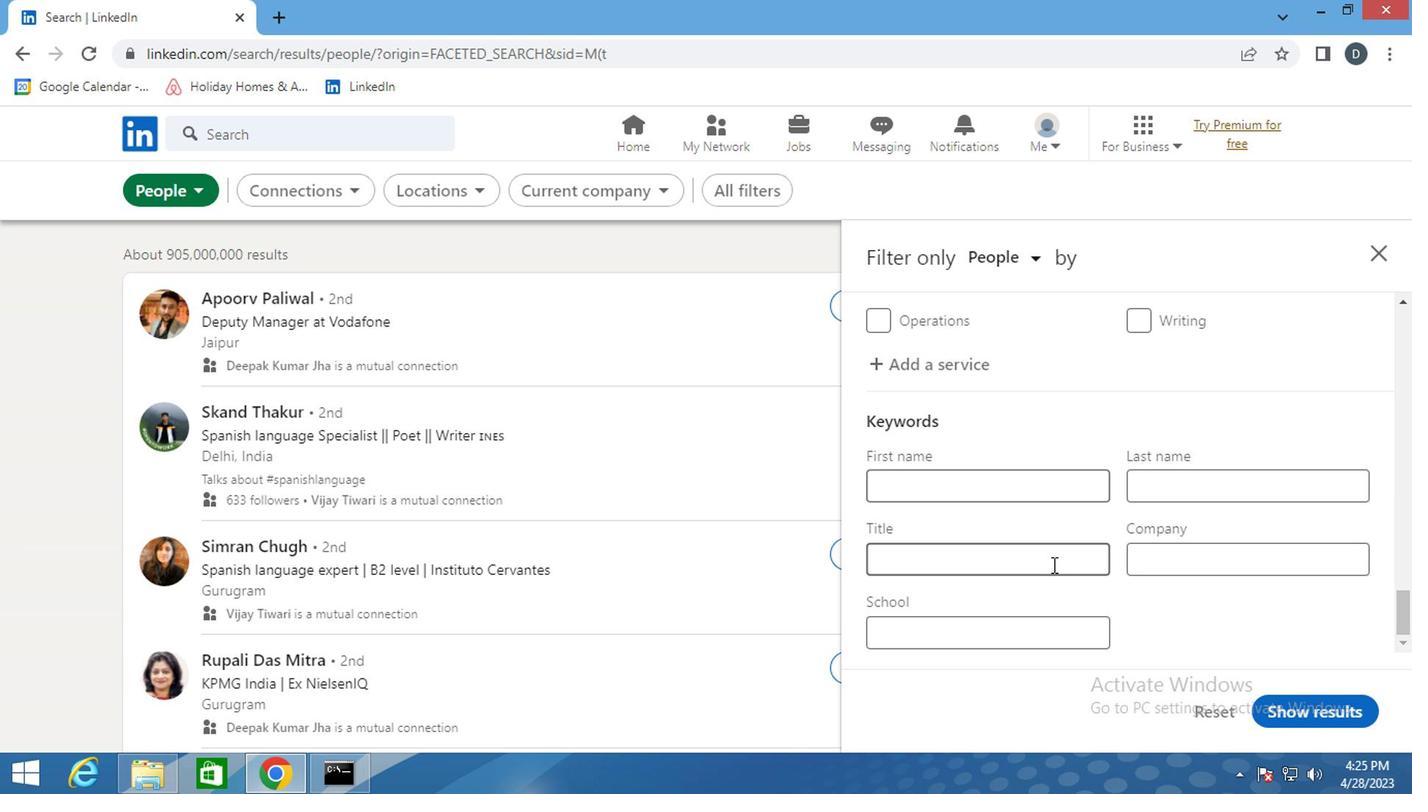 
Action: Mouse pressed left at (1042, 570)
Screenshot: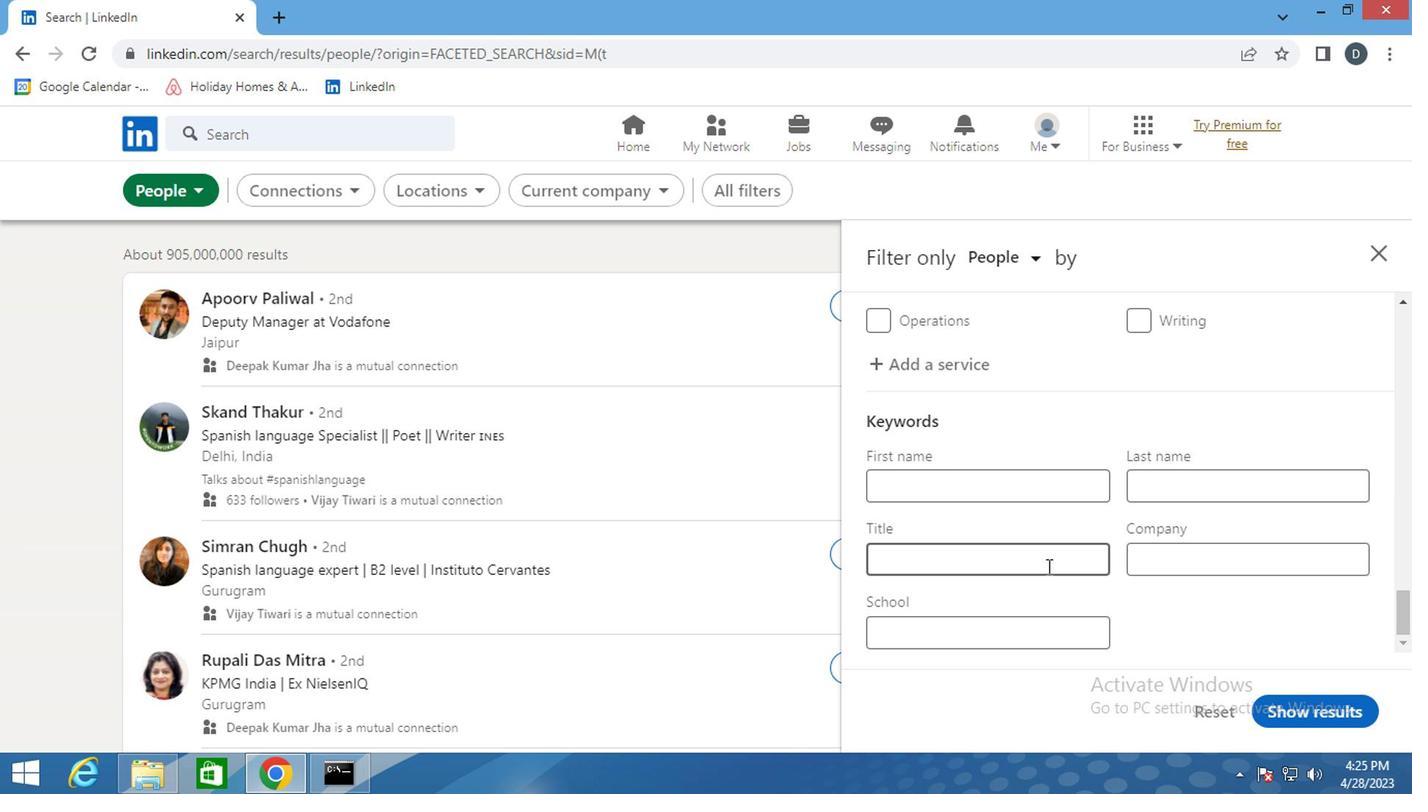 
Action: Mouse moved to (1031, 571)
Screenshot: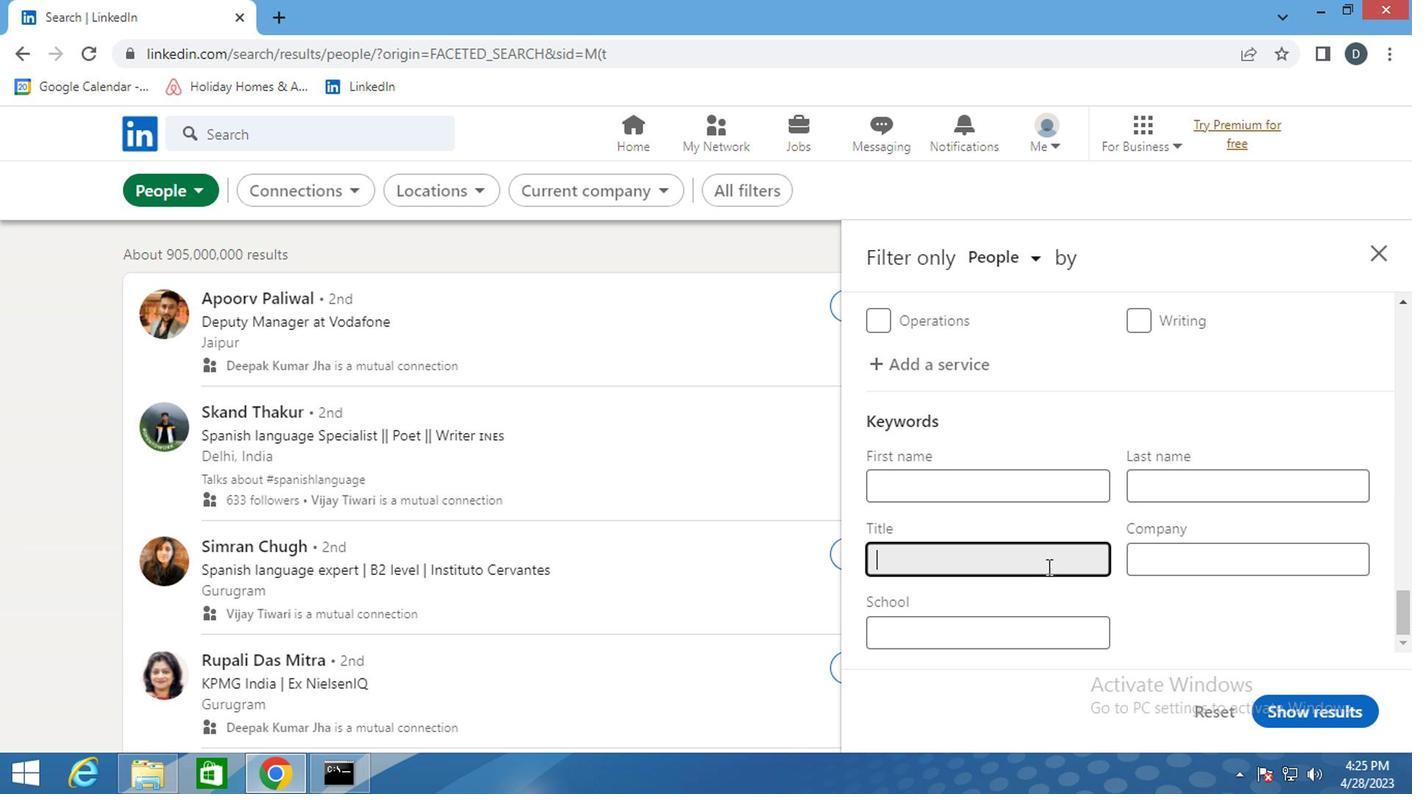 
Action: Key pressed <Key.shift>ANIMAL<Key.space><Key.shift><Key.shift><Key.shift><Key.shift><Key.shift><Key.shift>TRAINER
Screenshot: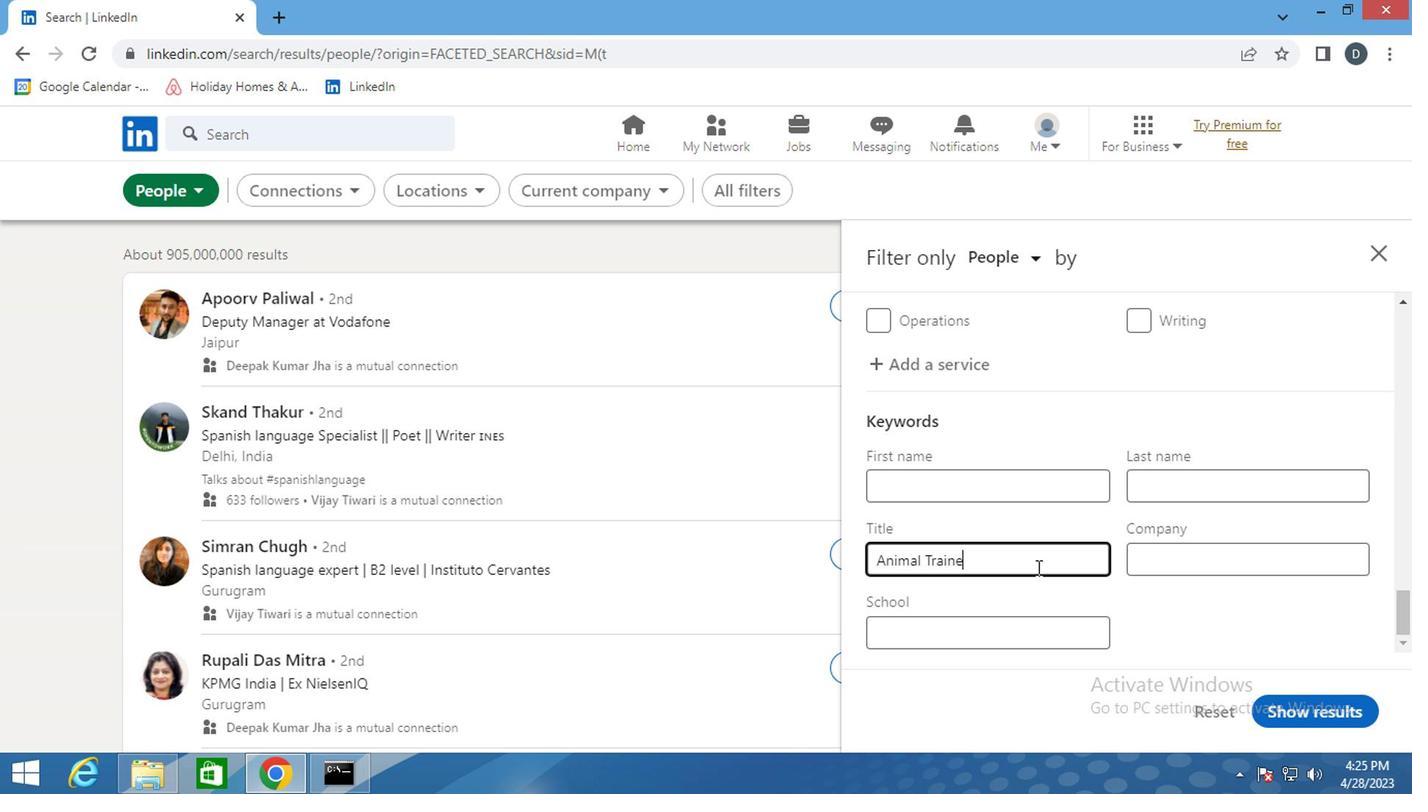 
Action: Mouse moved to (1344, 727)
Screenshot: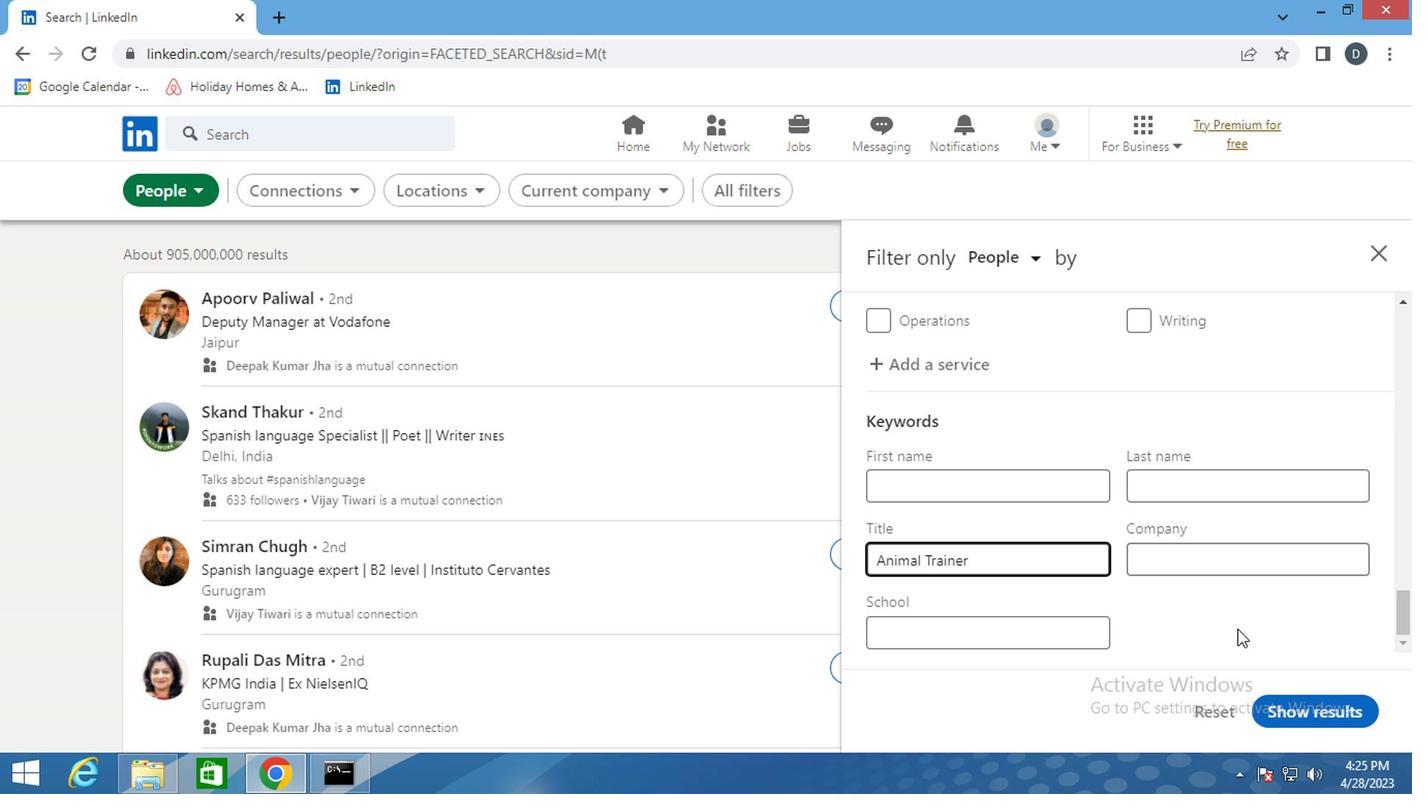 
Action: Mouse pressed left at (1344, 727)
Screenshot: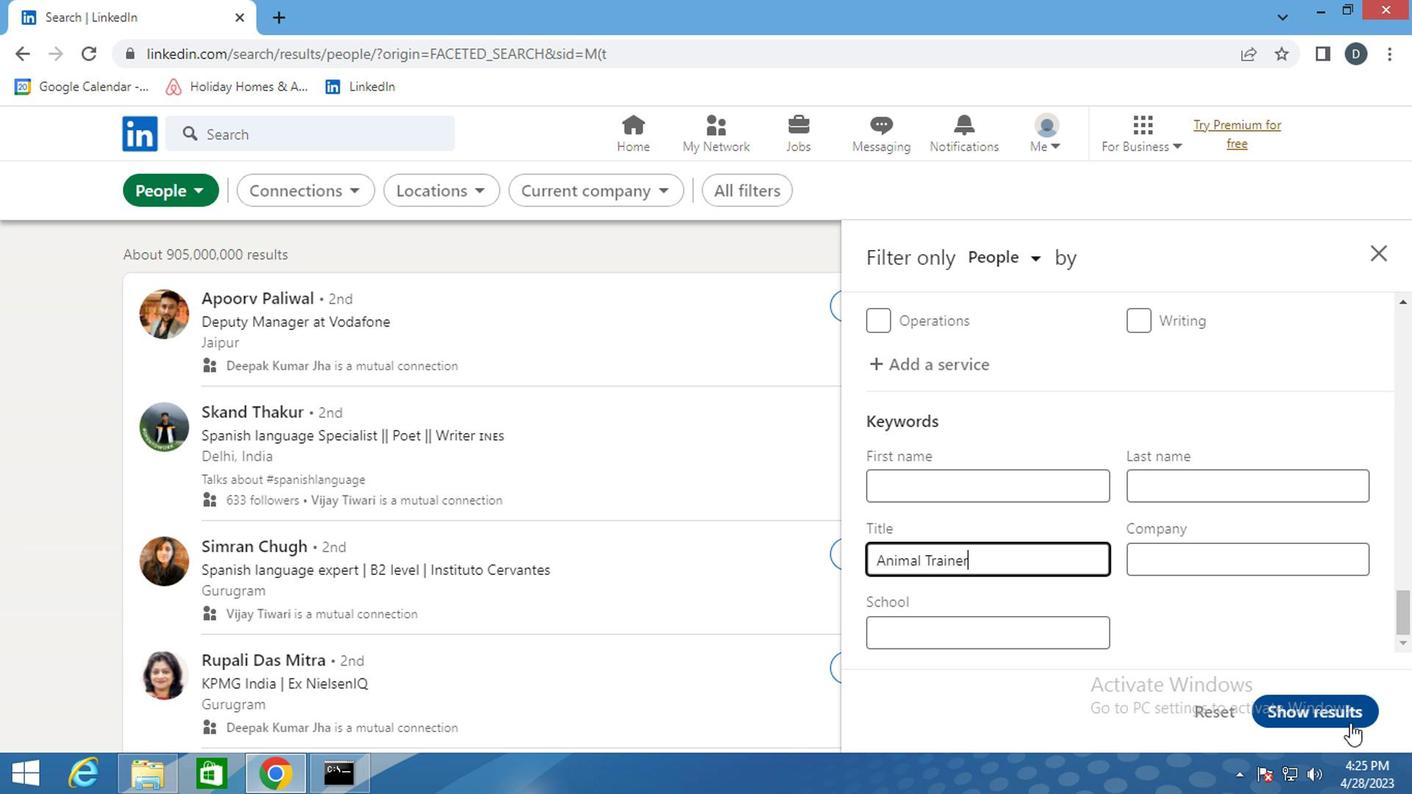 
Action: Mouse moved to (1188, 535)
Screenshot: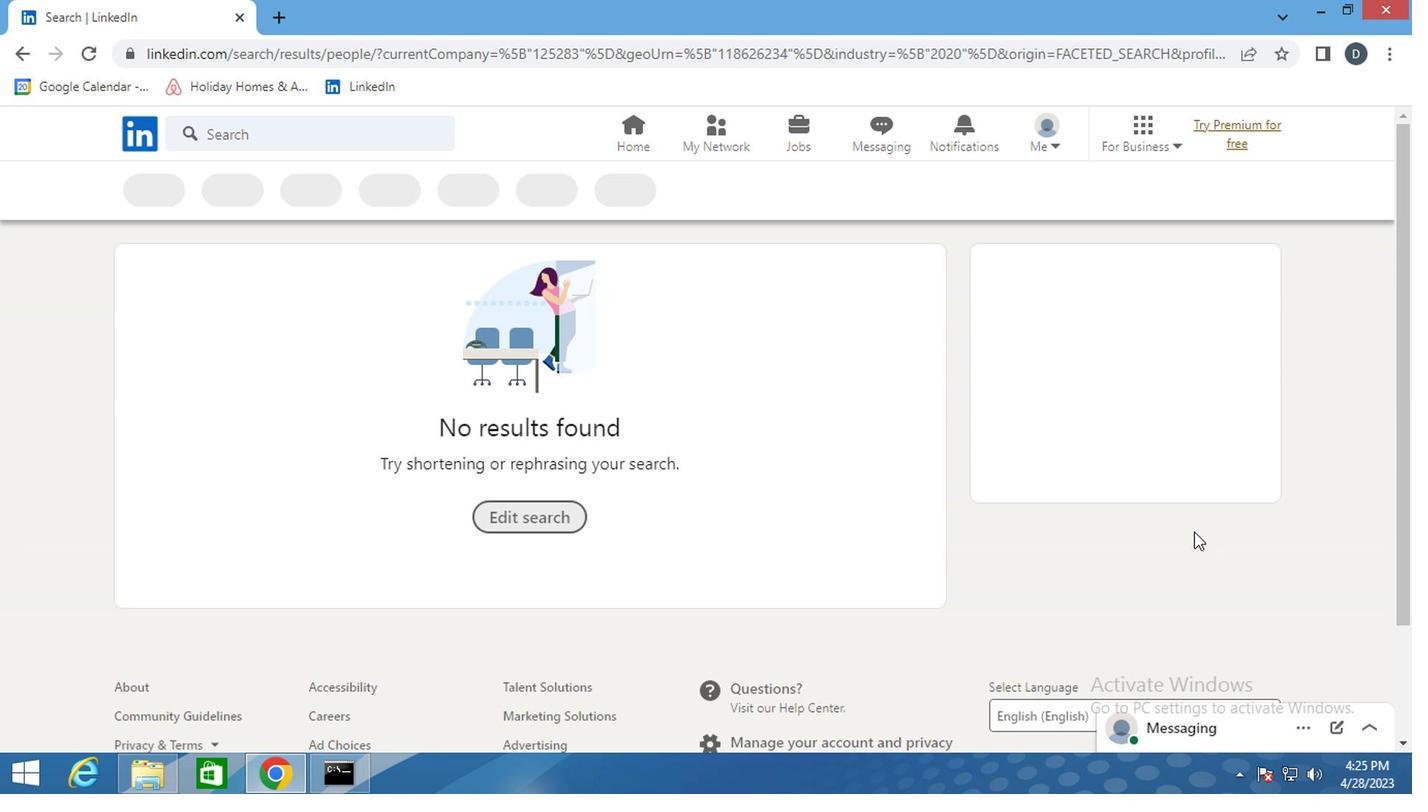 
